 Task: In the  document investment Insert page numer 'on bottom of the page' change page color to  'Blue'Apply Page border, setting:  Shadow Style: three thin lines; Color: 'Black;' Width: 3/4 pt
Action: Mouse moved to (20, 20)
Screenshot: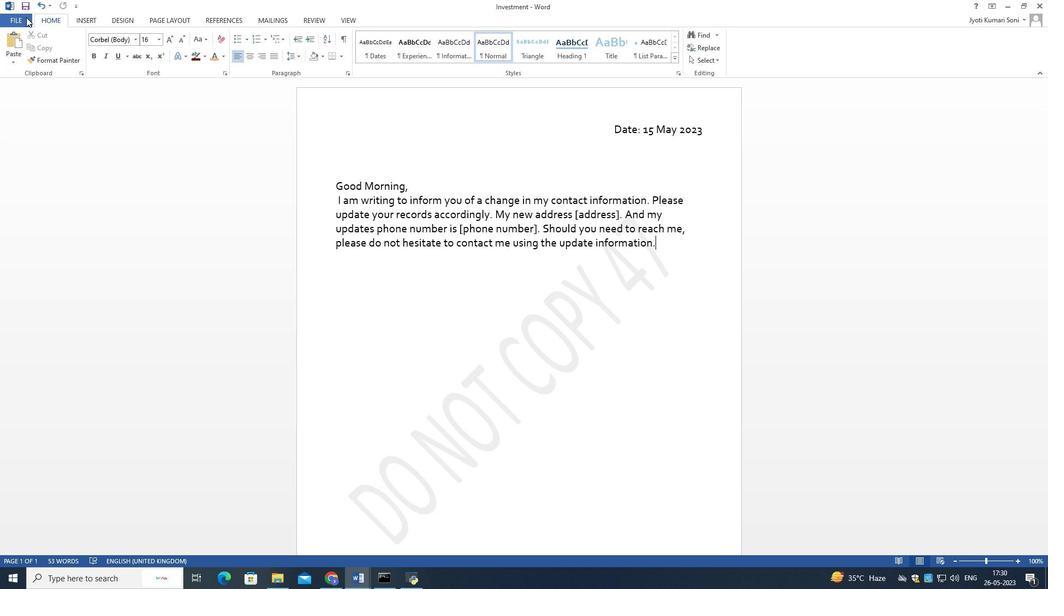 
Action: Mouse pressed left at (20, 20)
Screenshot: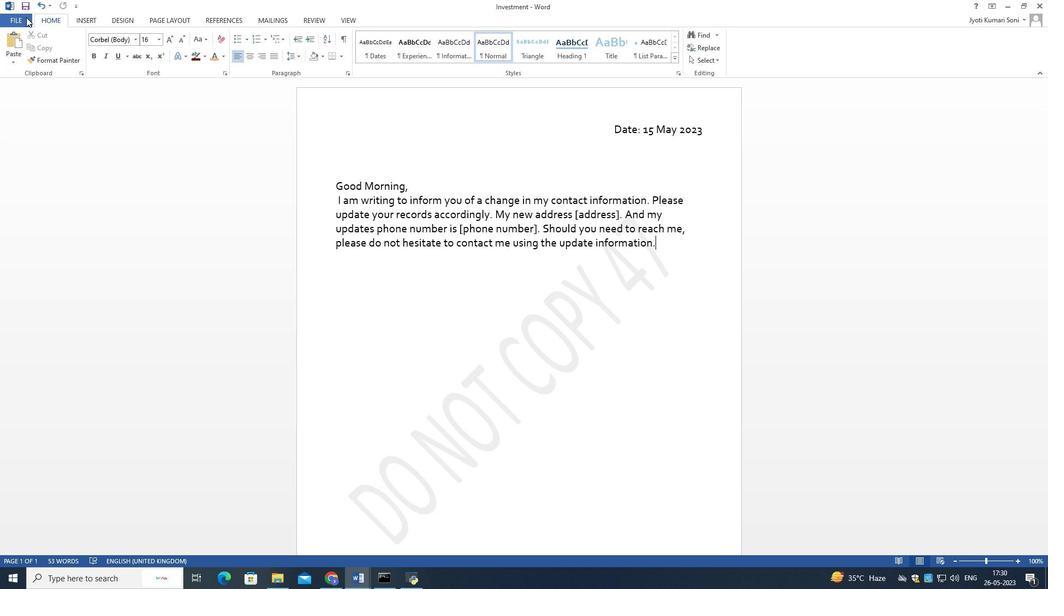 
Action: Mouse moved to (27, 94)
Screenshot: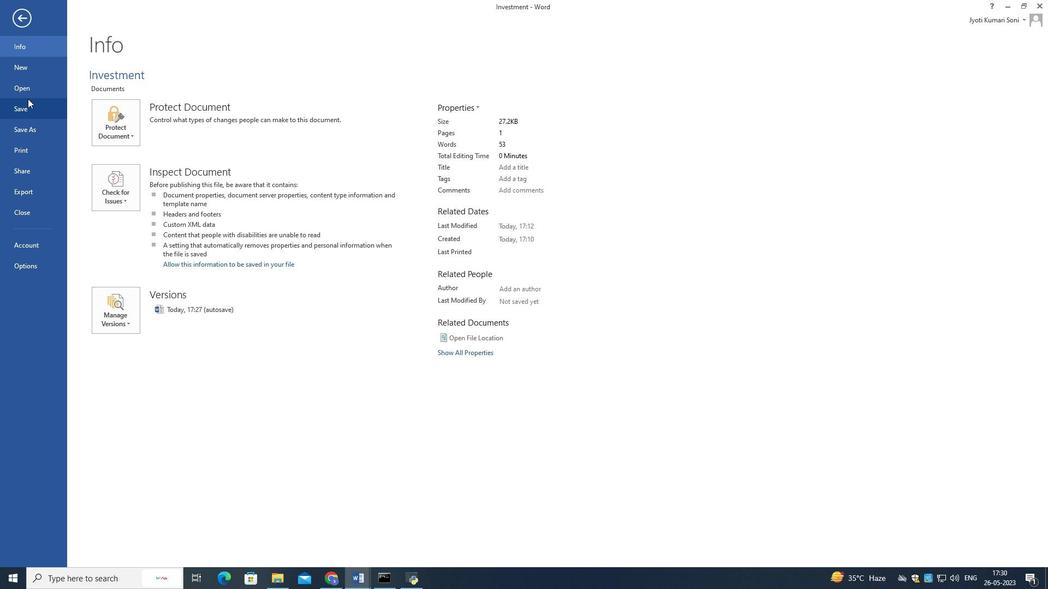 
Action: Mouse pressed left at (27, 94)
Screenshot: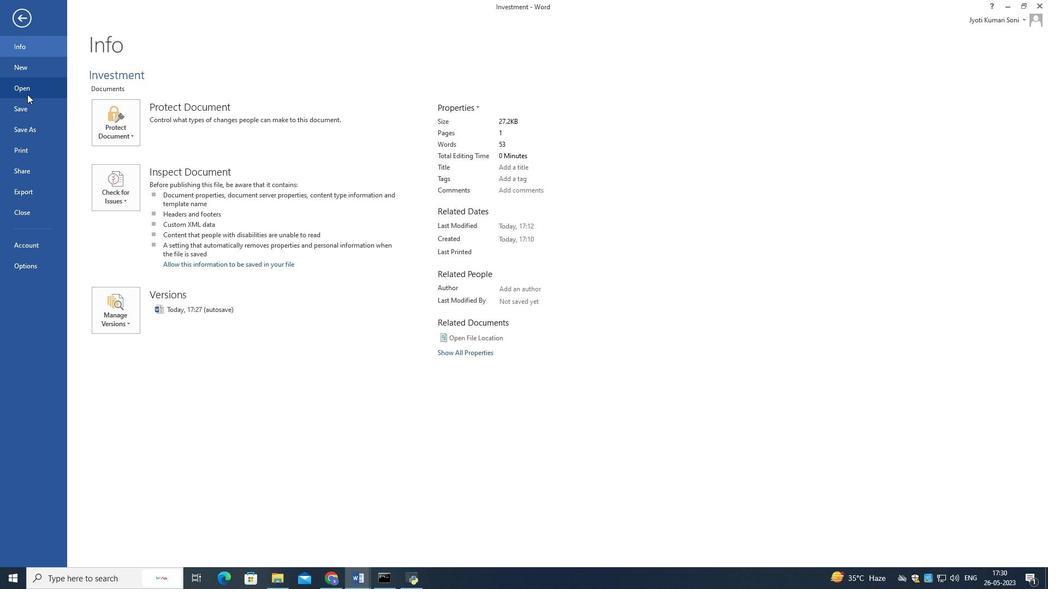 
Action: Mouse moved to (318, 95)
Screenshot: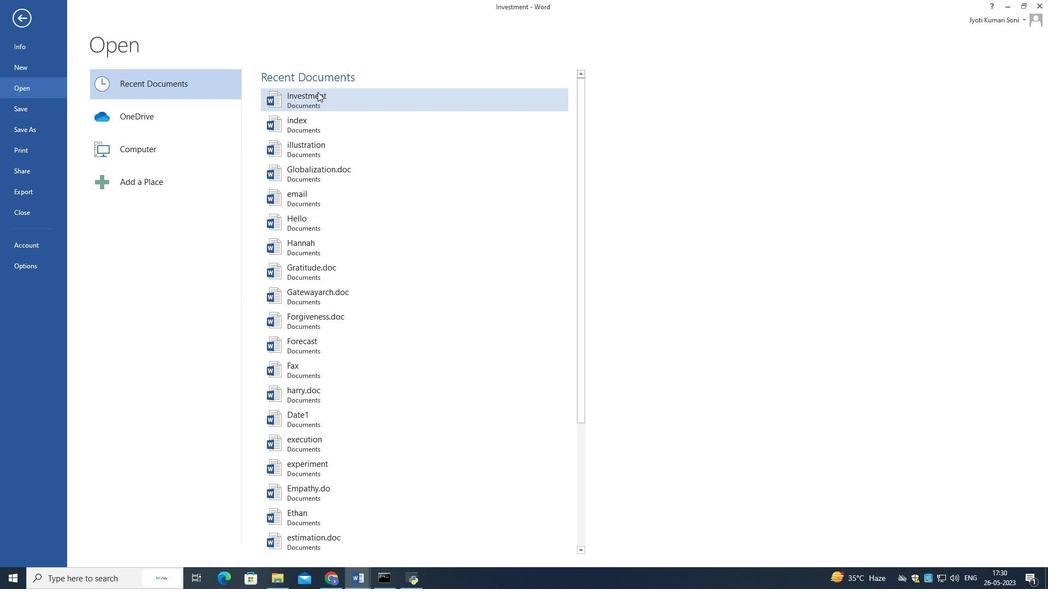 
Action: Mouse pressed left at (318, 95)
Screenshot: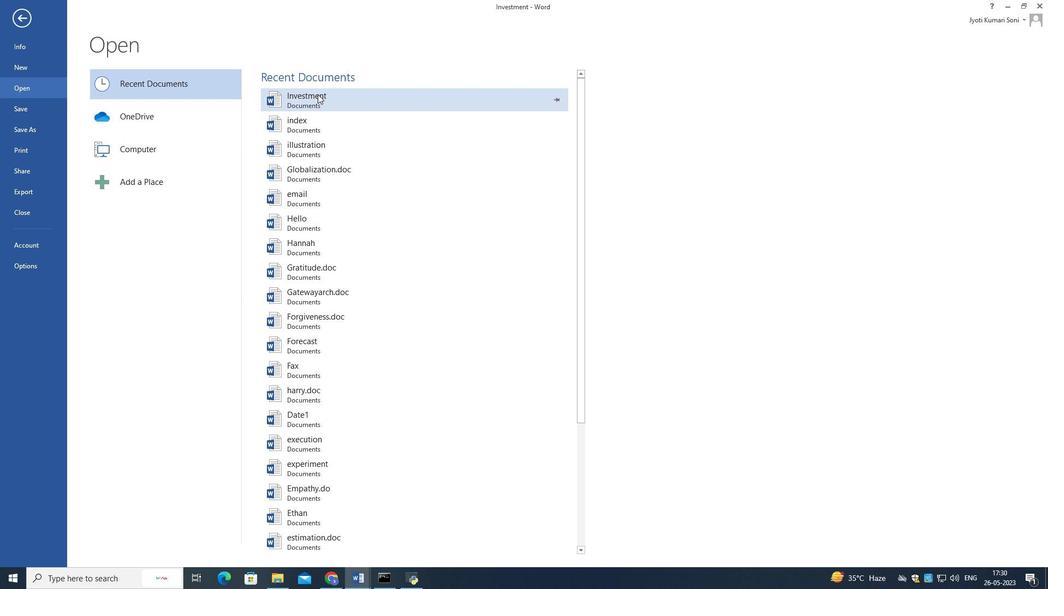 
Action: Mouse moved to (80, 17)
Screenshot: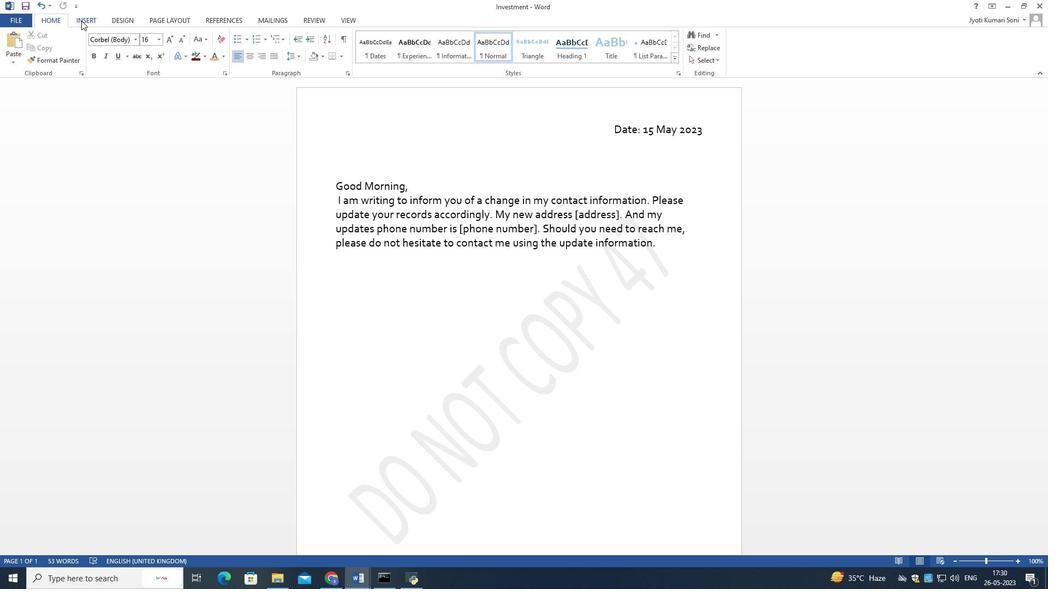 
Action: Mouse pressed left at (80, 17)
Screenshot: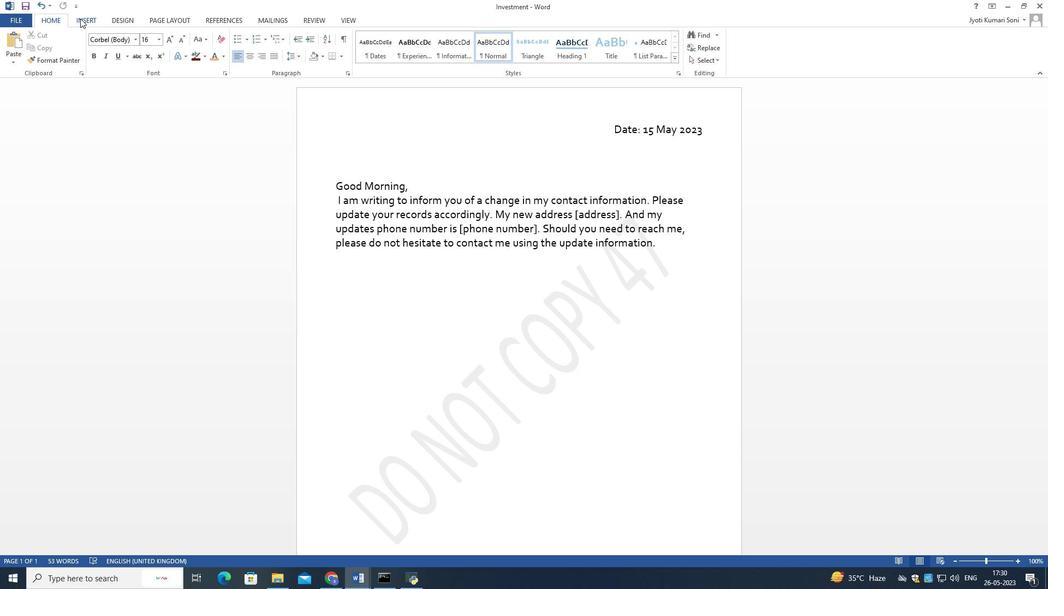 
Action: Mouse moved to (527, 59)
Screenshot: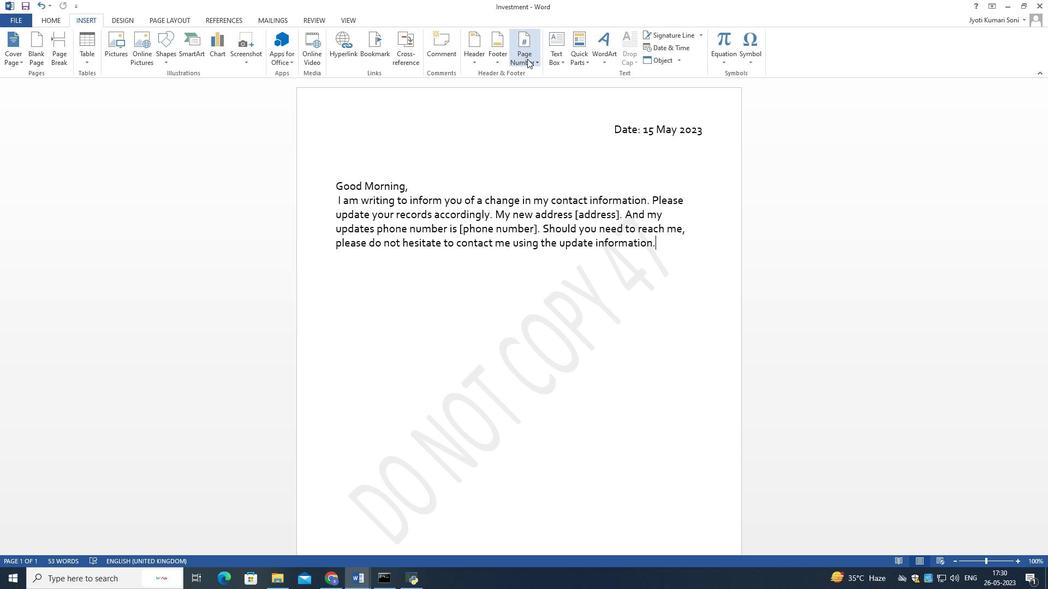 
Action: Mouse pressed left at (527, 59)
Screenshot: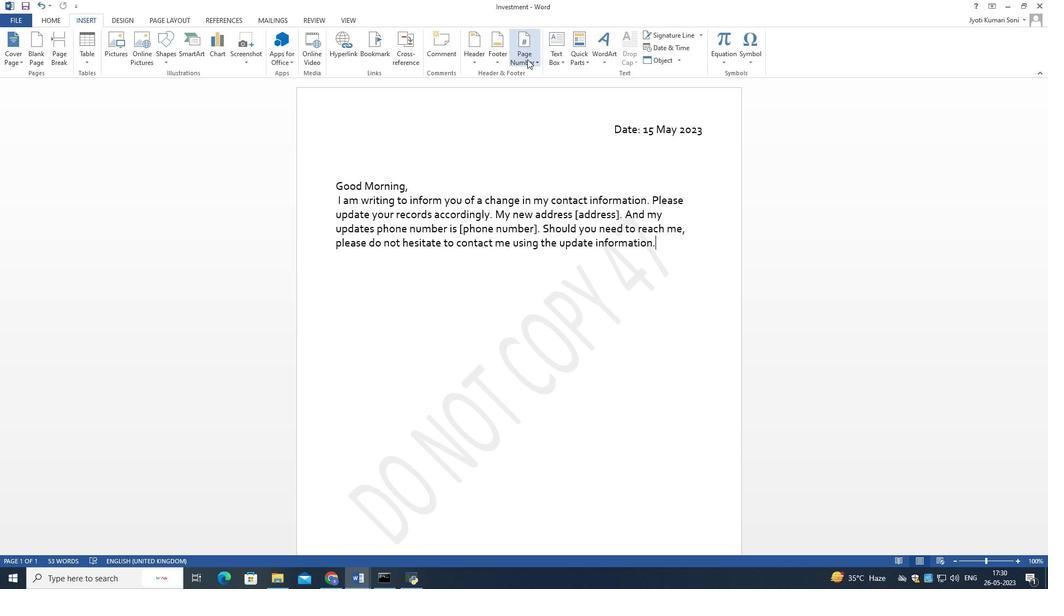 
Action: Mouse moved to (640, 111)
Screenshot: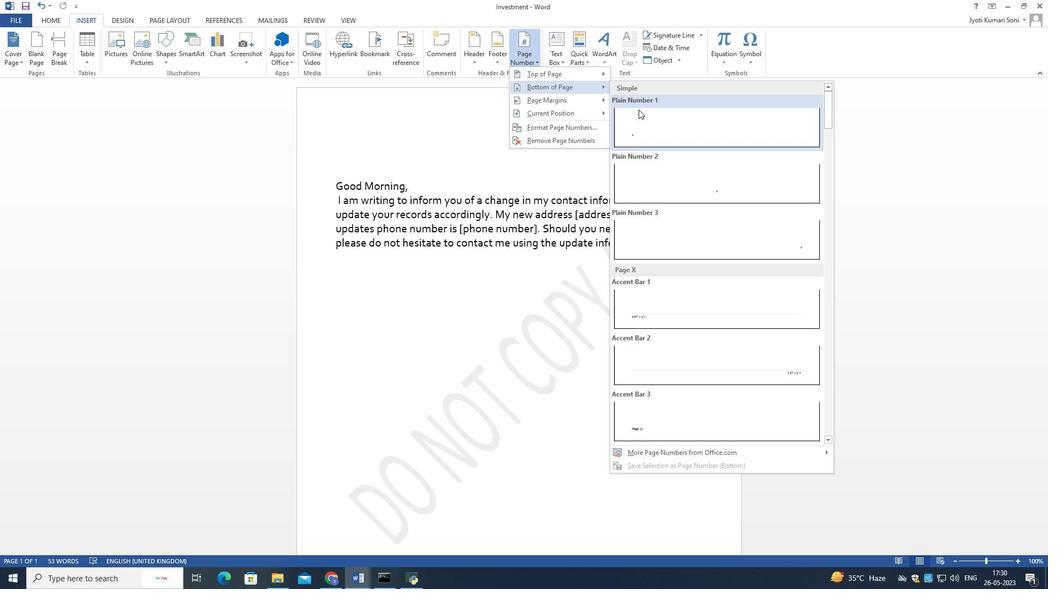 
Action: Mouse pressed left at (640, 111)
Screenshot: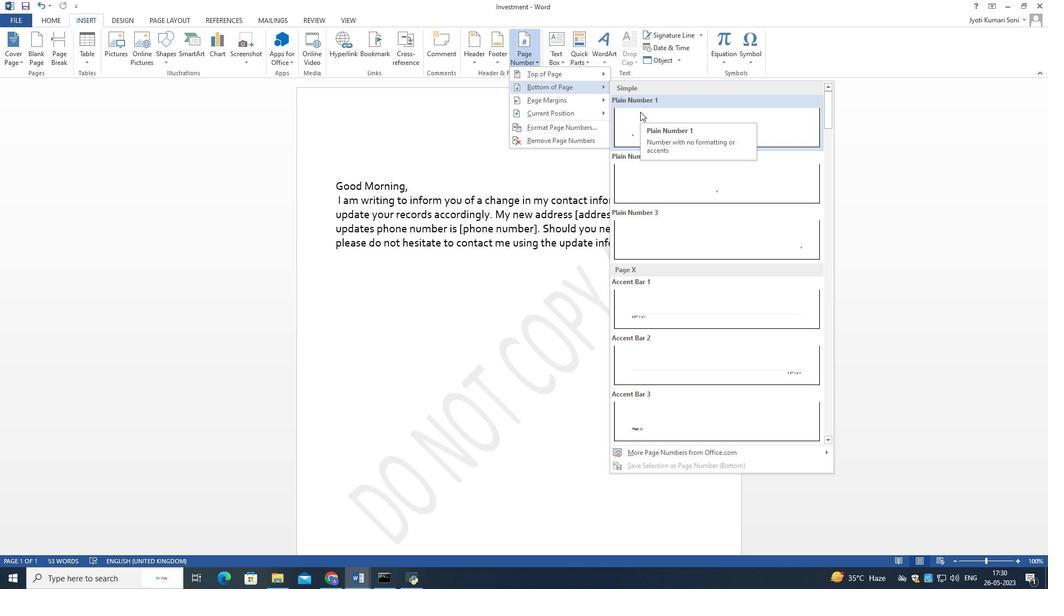 
Action: Mouse moved to (130, 19)
Screenshot: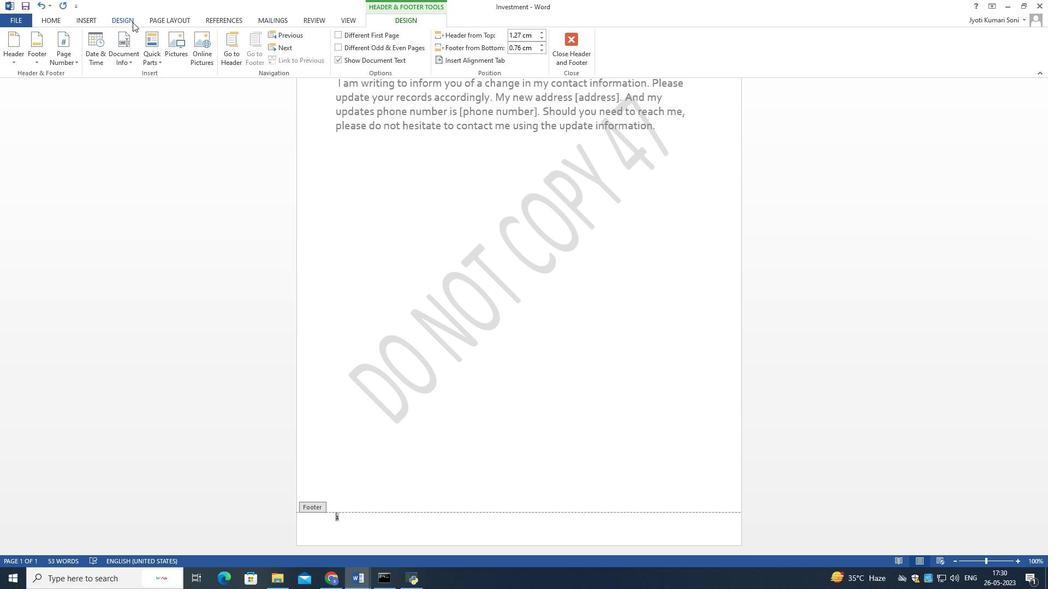 
Action: Mouse pressed left at (130, 19)
Screenshot: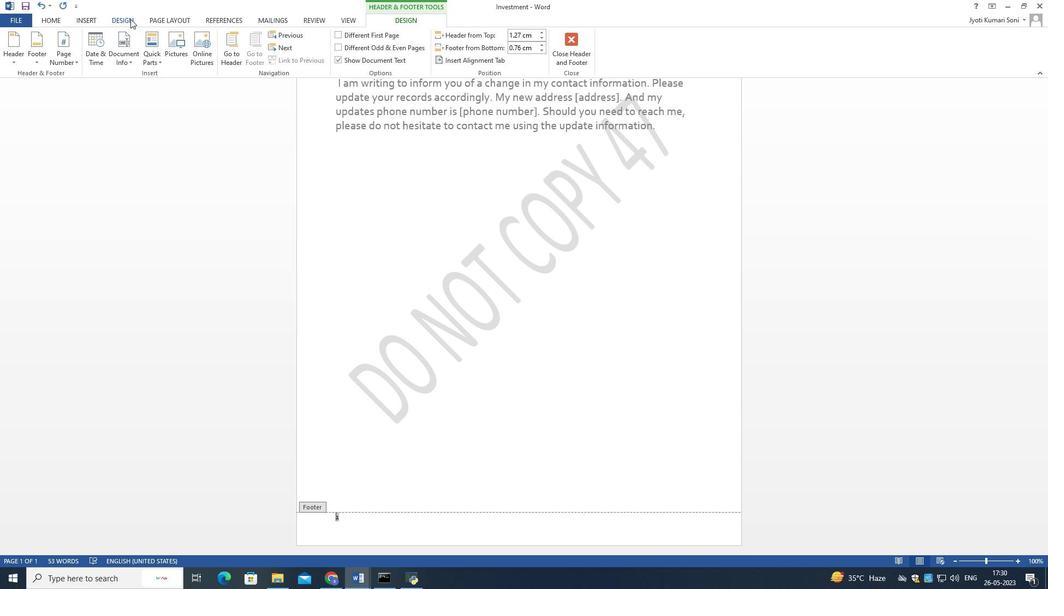 
Action: Mouse moved to (910, 57)
Screenshot: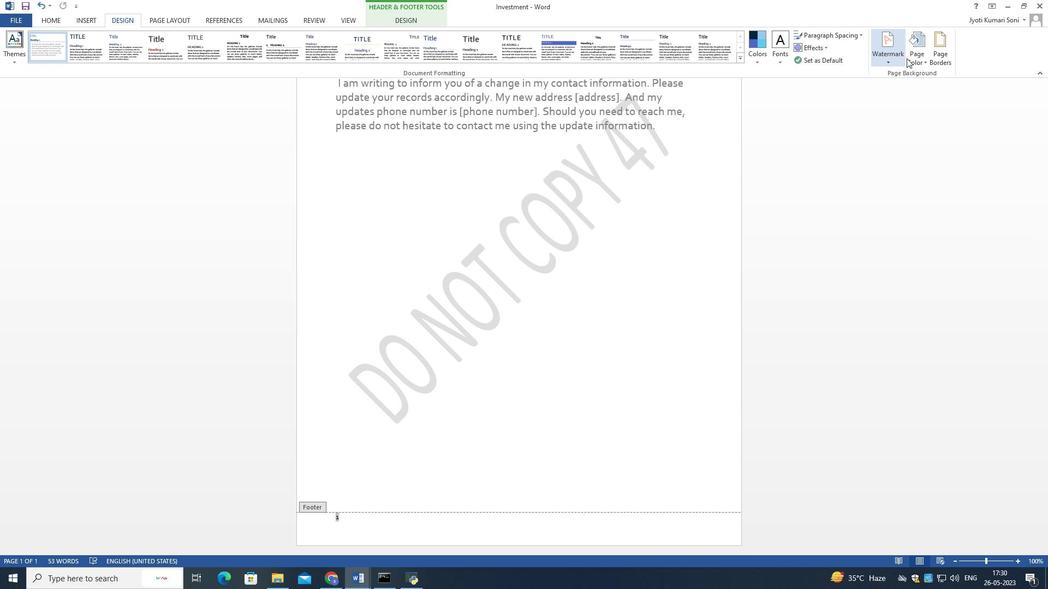 
Action: Mouse pressed left at (910, 57)
Screenshot: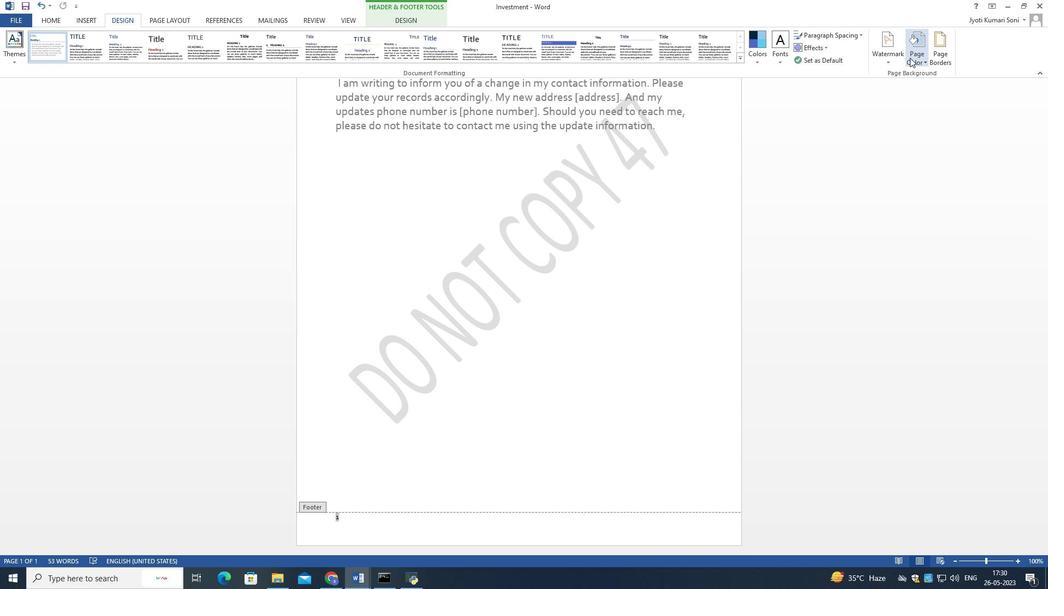 
Action: Mouse moved to (939, 110)
Screenshot: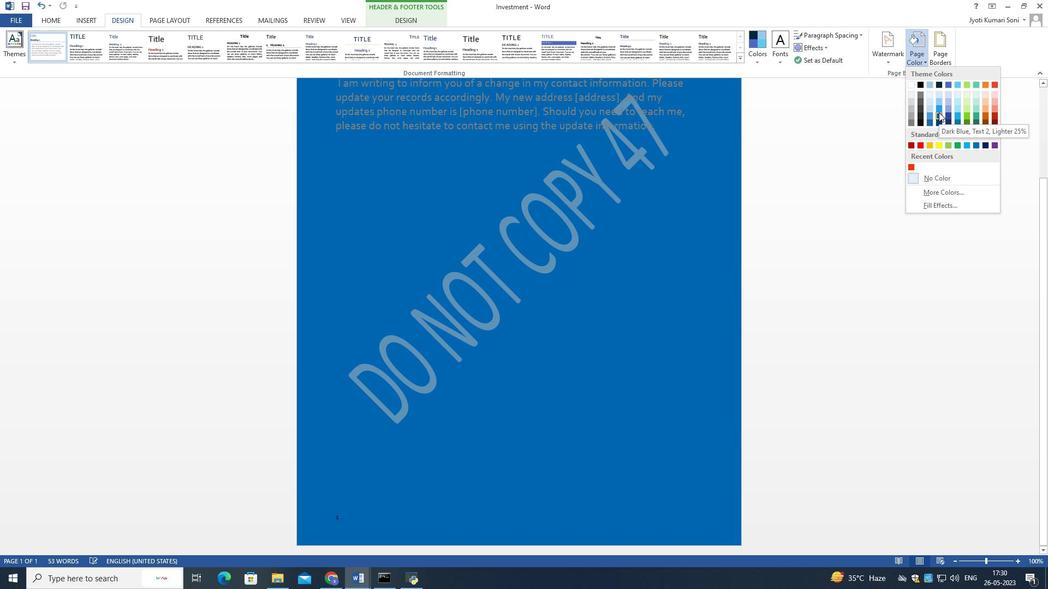 
Action: Mouse pressed left at (939, 110)
Screenshot: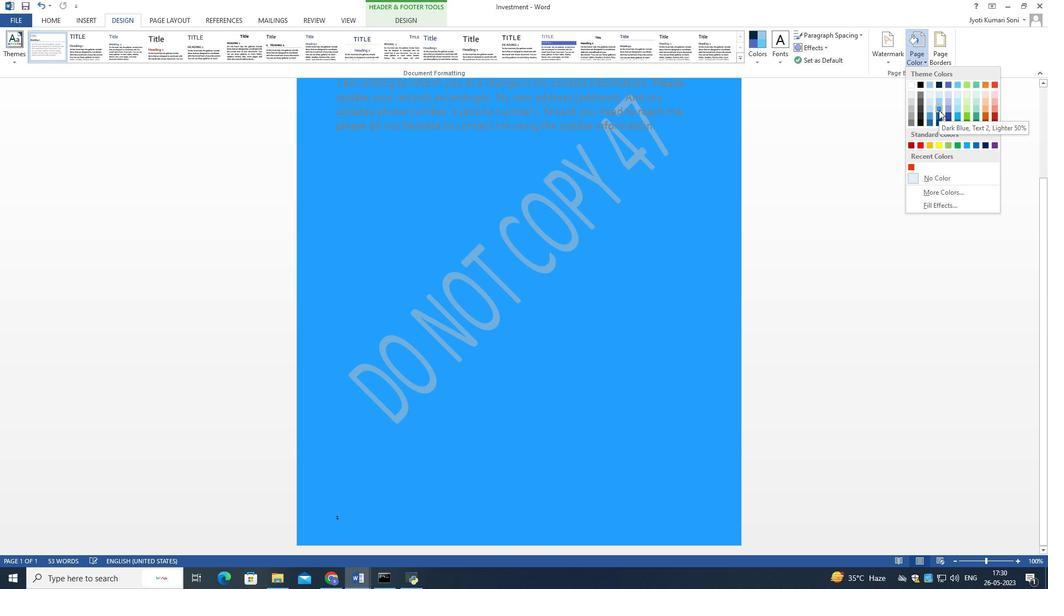 
Action: Mouse moved to (94, 16)
Screenshot: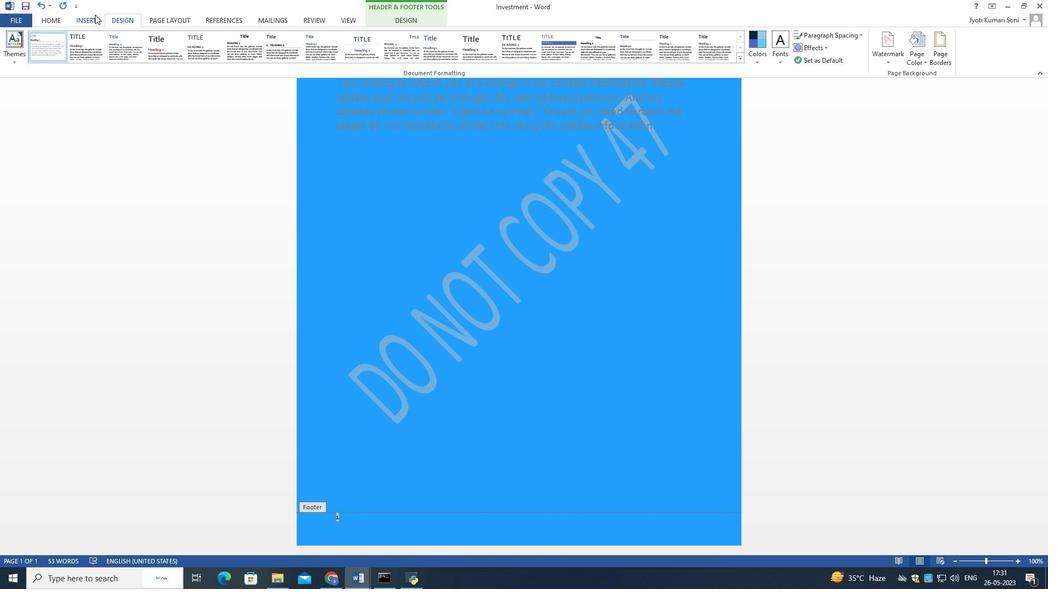 
Action: Mouse pressed left at (94, 16)
Screenshot: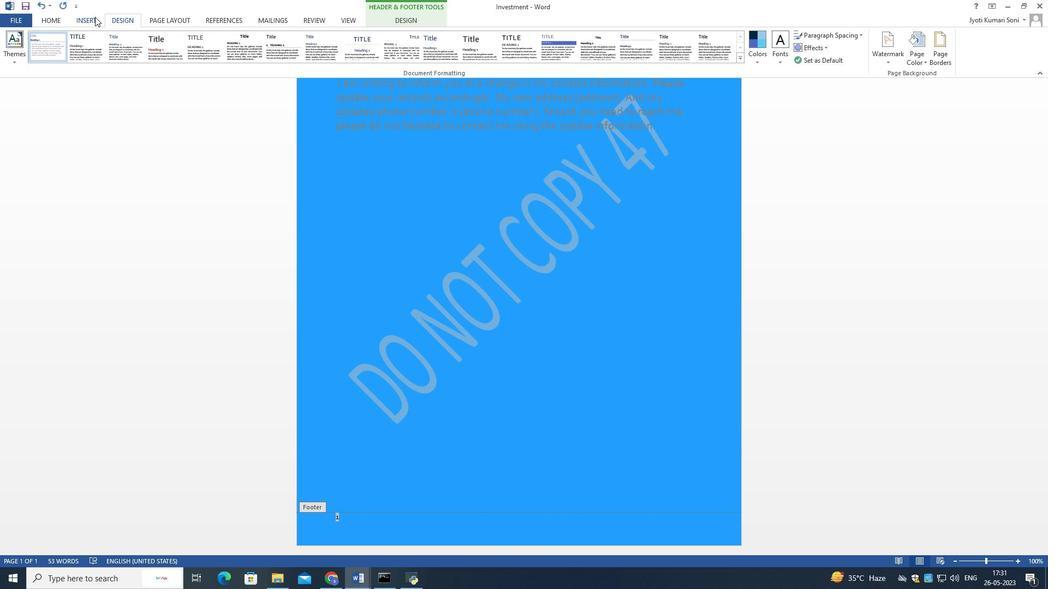 
Action: Mouse moved to (60, 18)
Screenshot: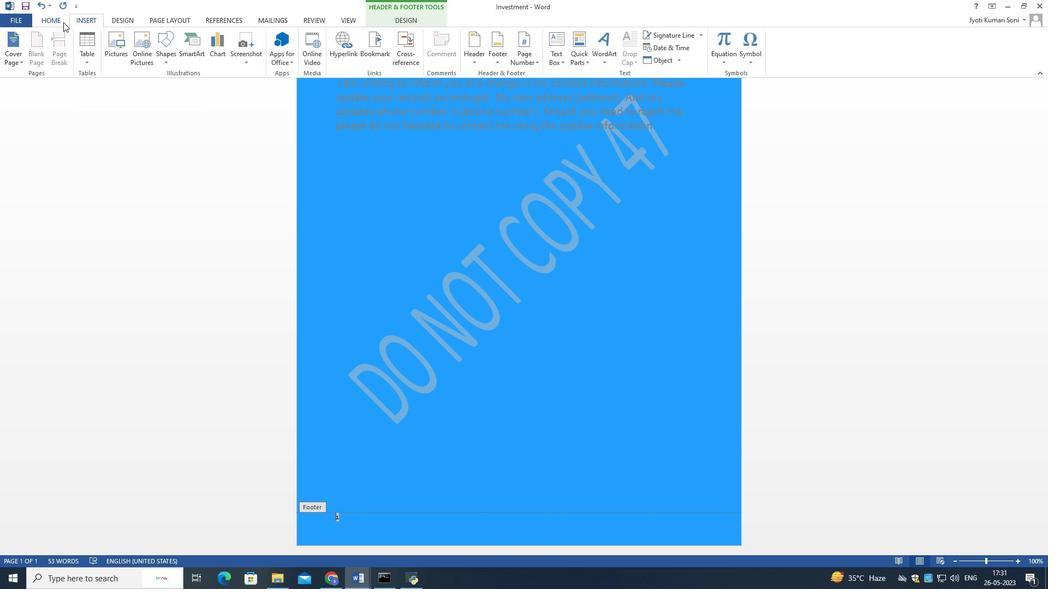
Action: Mouse pressed left at (60, 18)
Screenshot: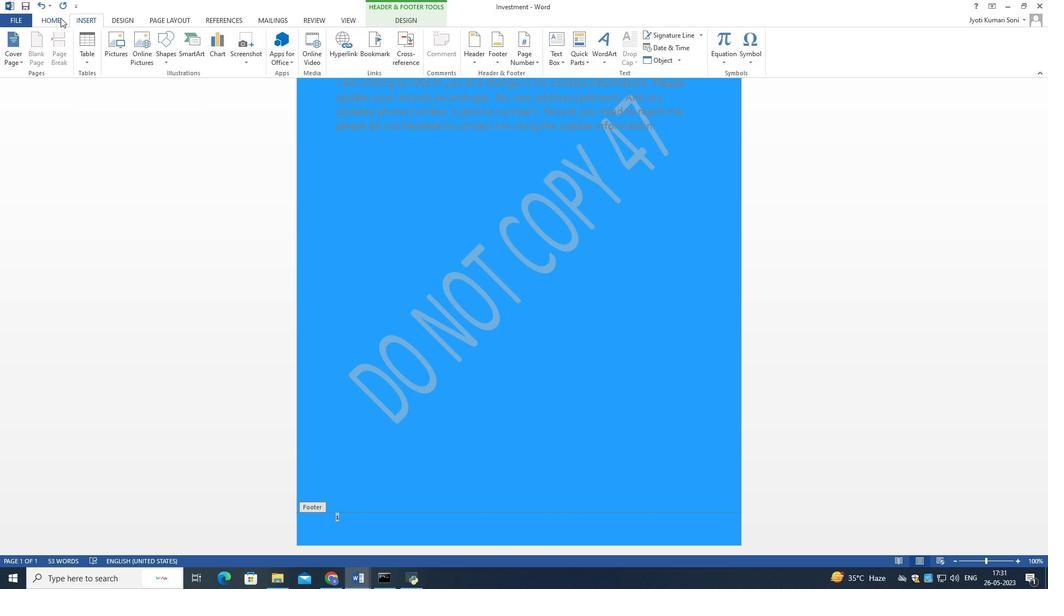 
Action: Mouse moved to (342, 55)
Screenshot: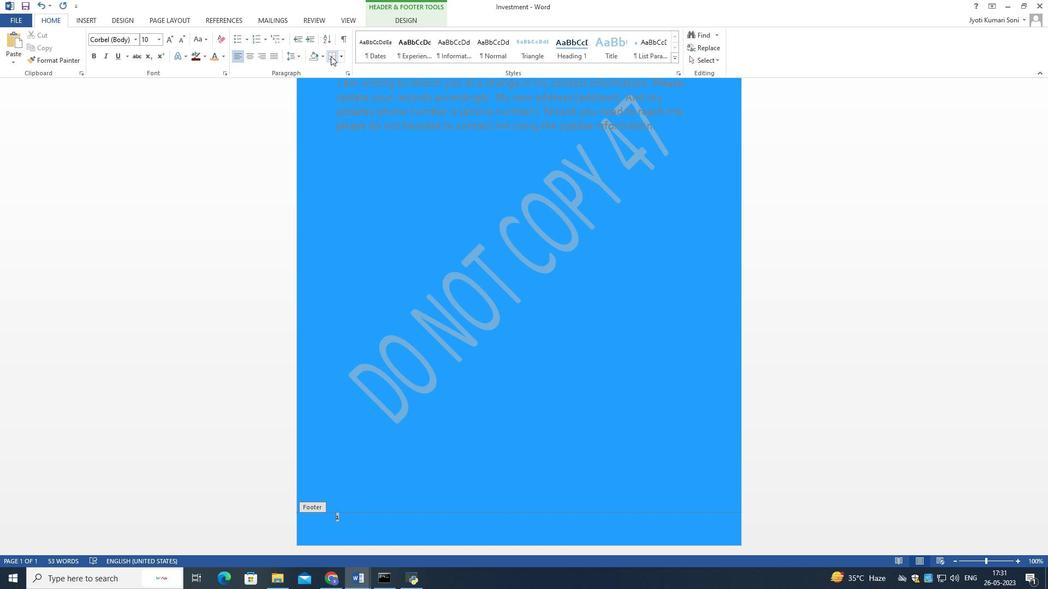 
Action: Mouse pressed left at (342, 55)
Screenshot: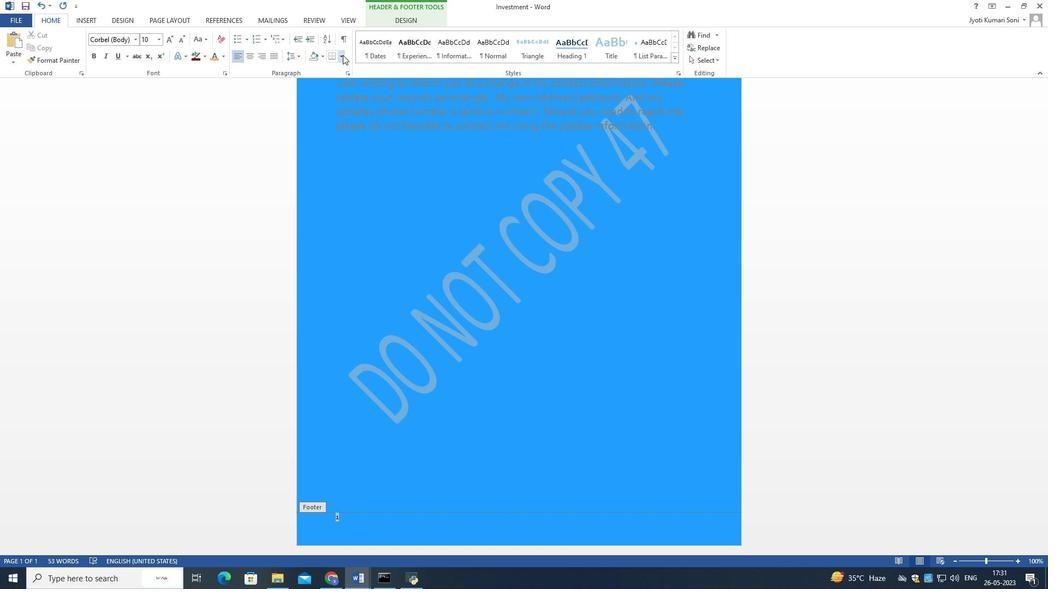 
Action: Mouse moved to (367, 264)
Screenshot: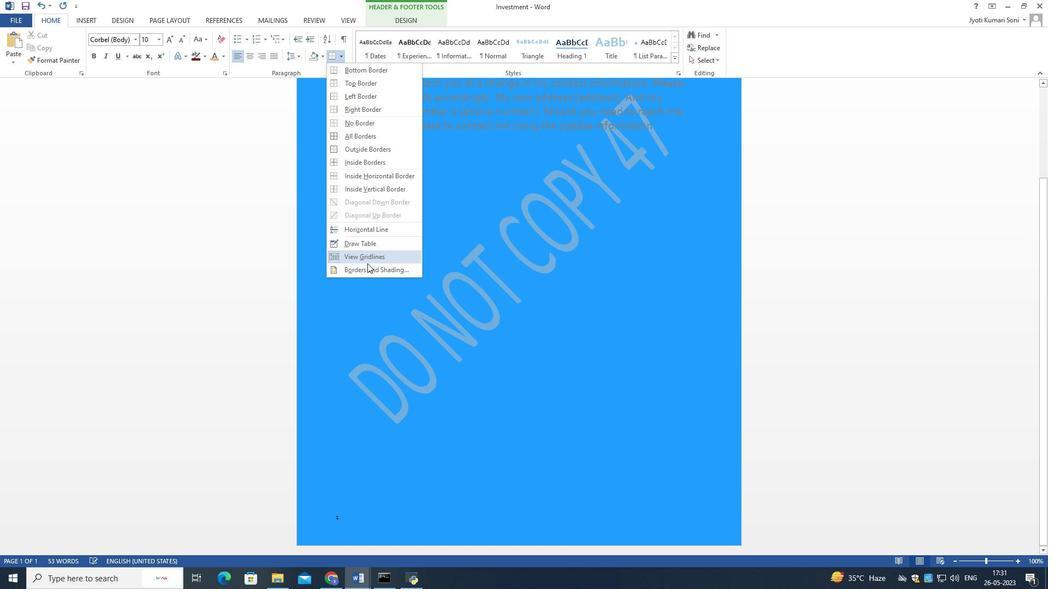 
Action: Mouse pressed left at (367, 264)
Screenshot: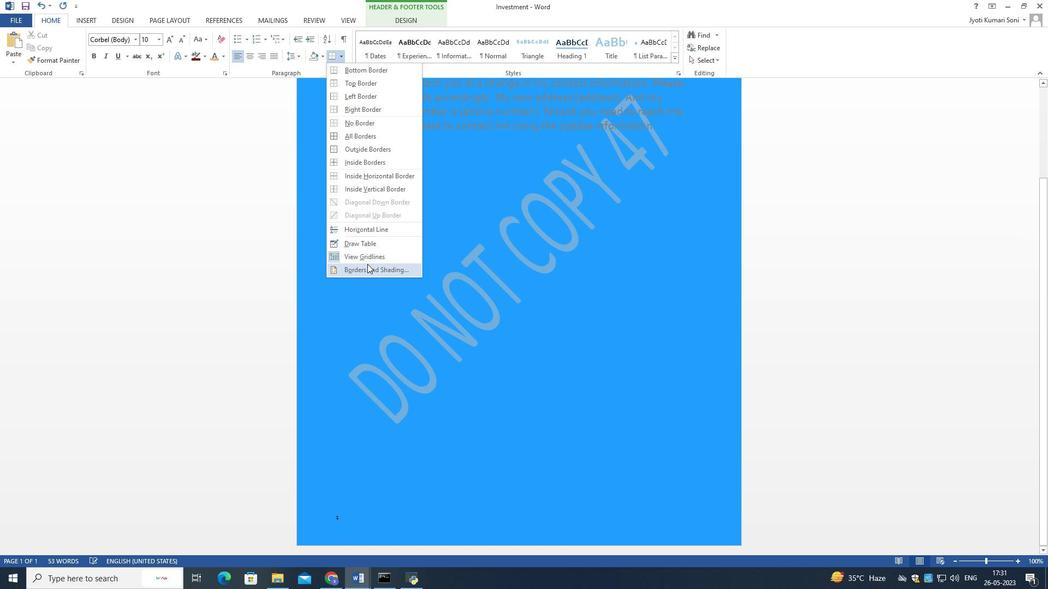 
Action: Mouse moved to (394, 245)
Screenshot: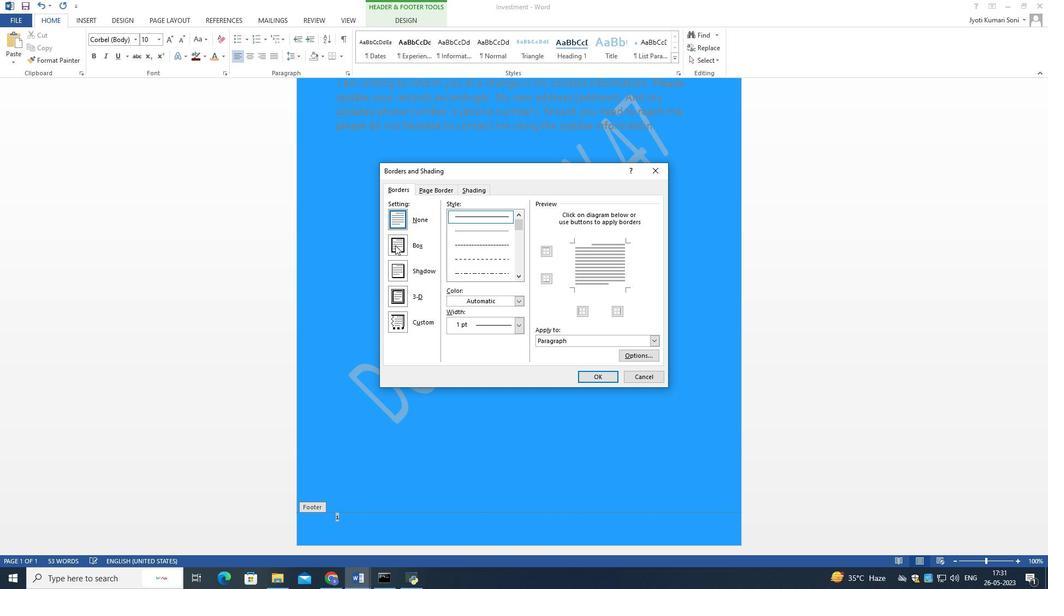 
Action: Mouse pressed left at (394, 245)
Screenshot: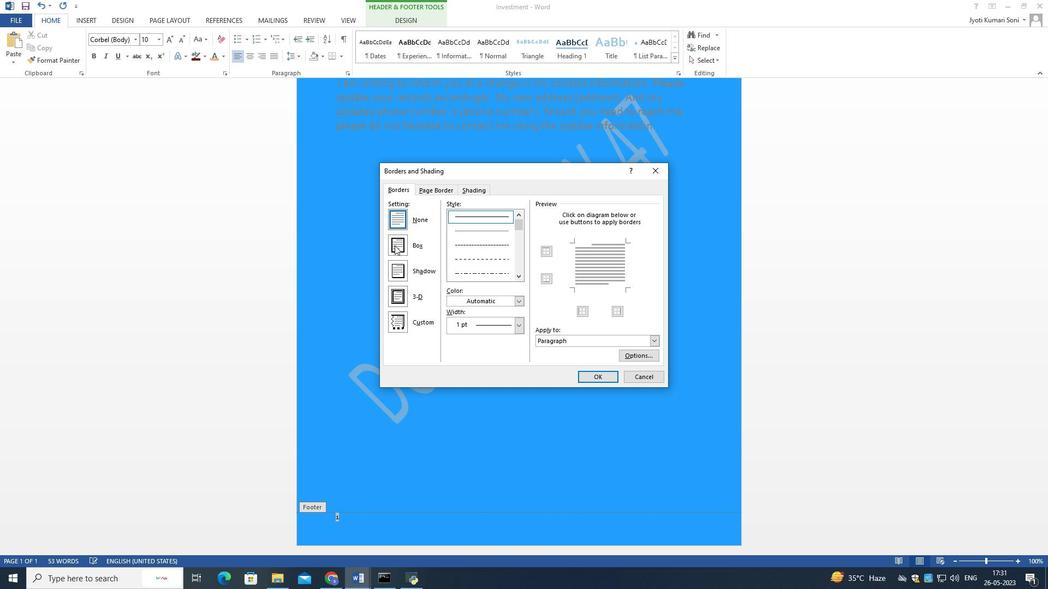 
Action: Mouse moved to (519, 227)
Screenshot: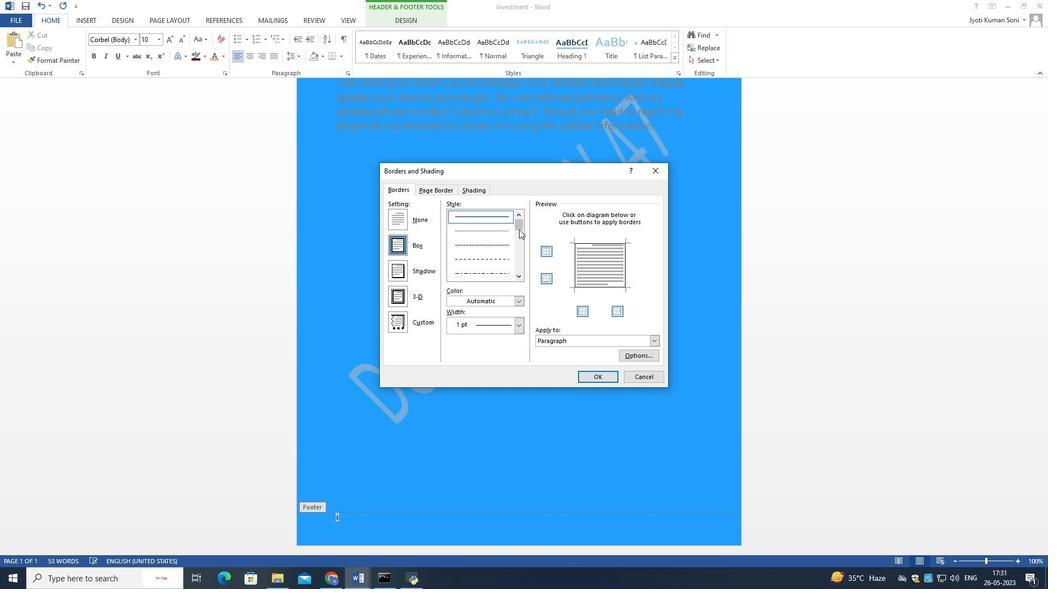 
Action: Mouse pressed left at (519, 227)
Screenshot: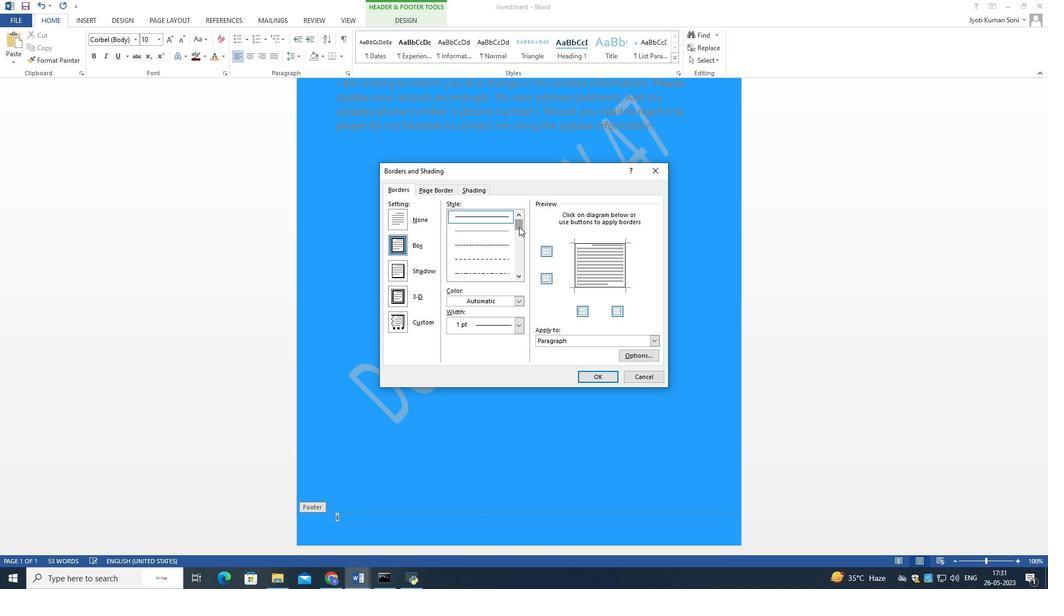 
Action: Mouse moved to (491, 245)
Screenshot: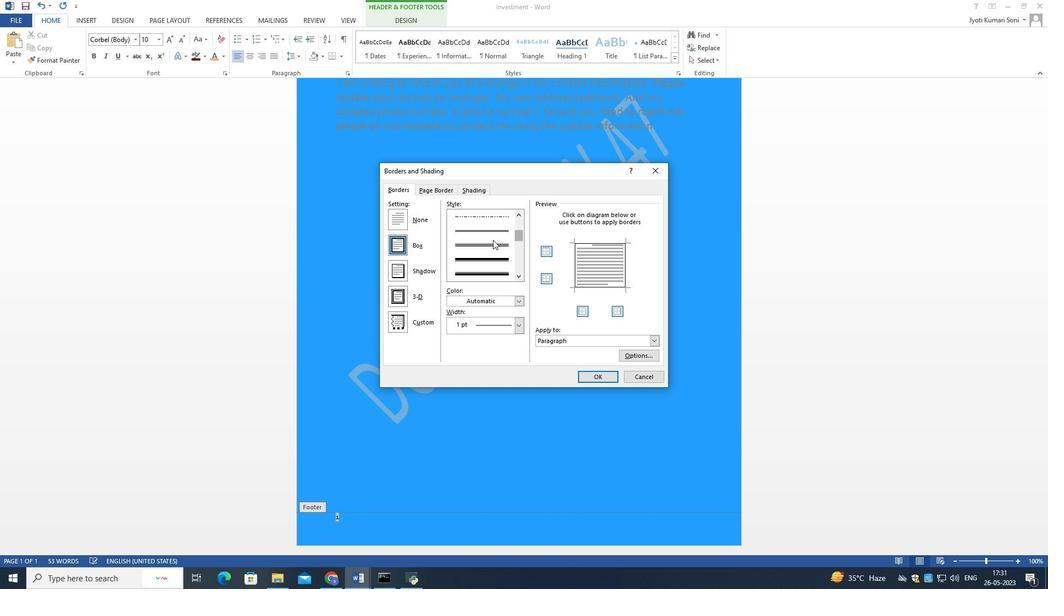 
Action: Mouse pressed left at (491, 245)
Screenshot: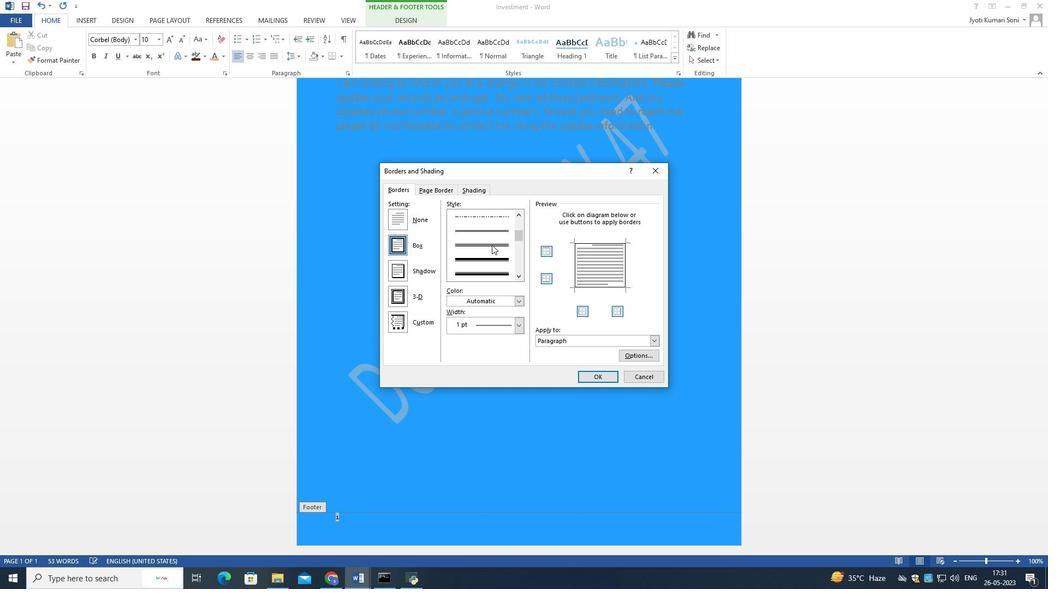 
Action: Mouse moved to (519, 298)
Screenshot: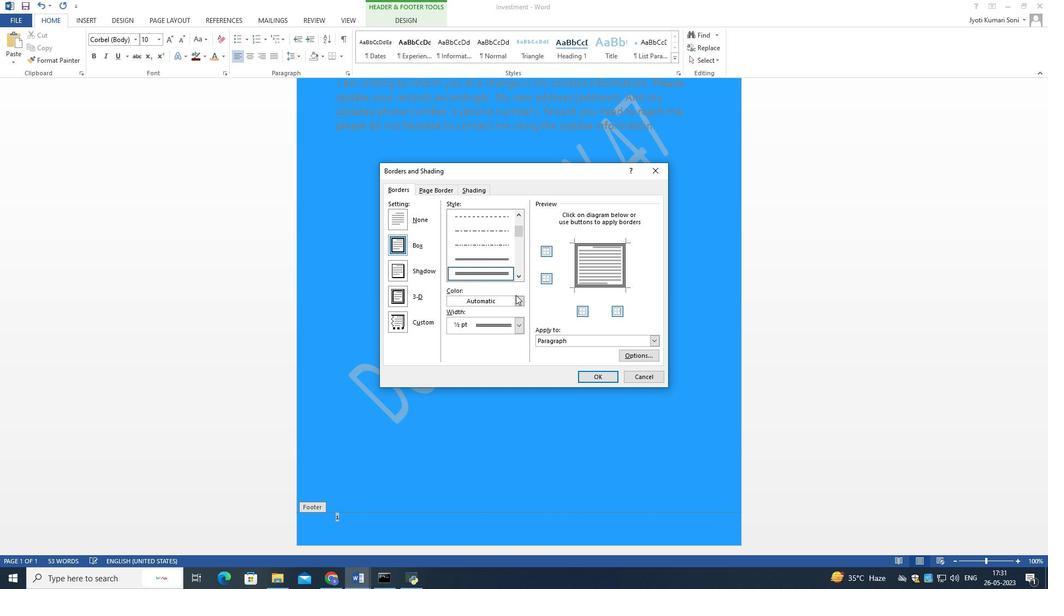 
Action: Mouse pressed left at (519, 298)
Screenshot: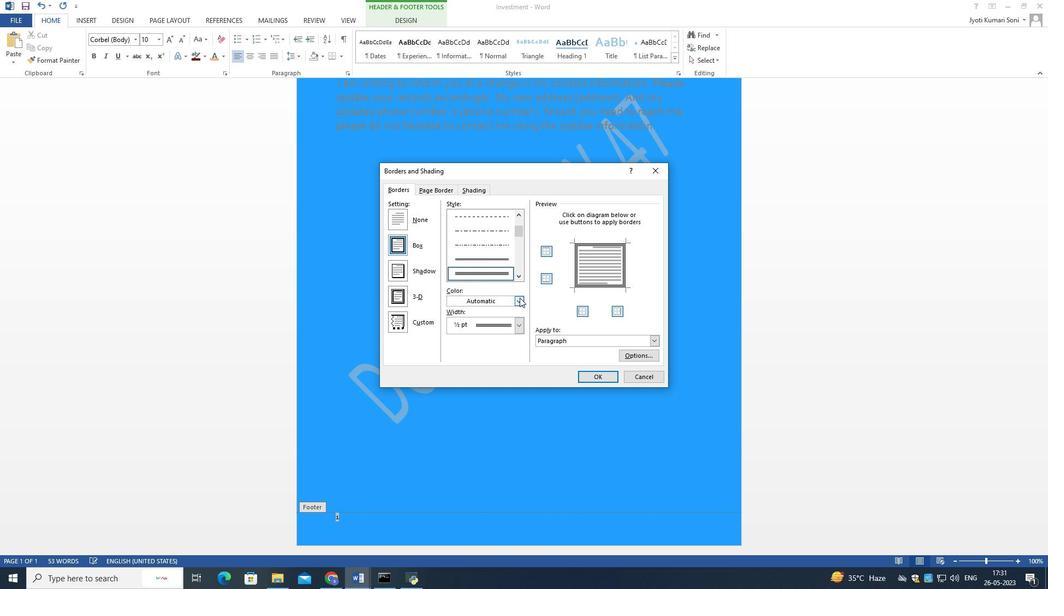 
Action: Mouse moved to (461, 338)
Screenshot: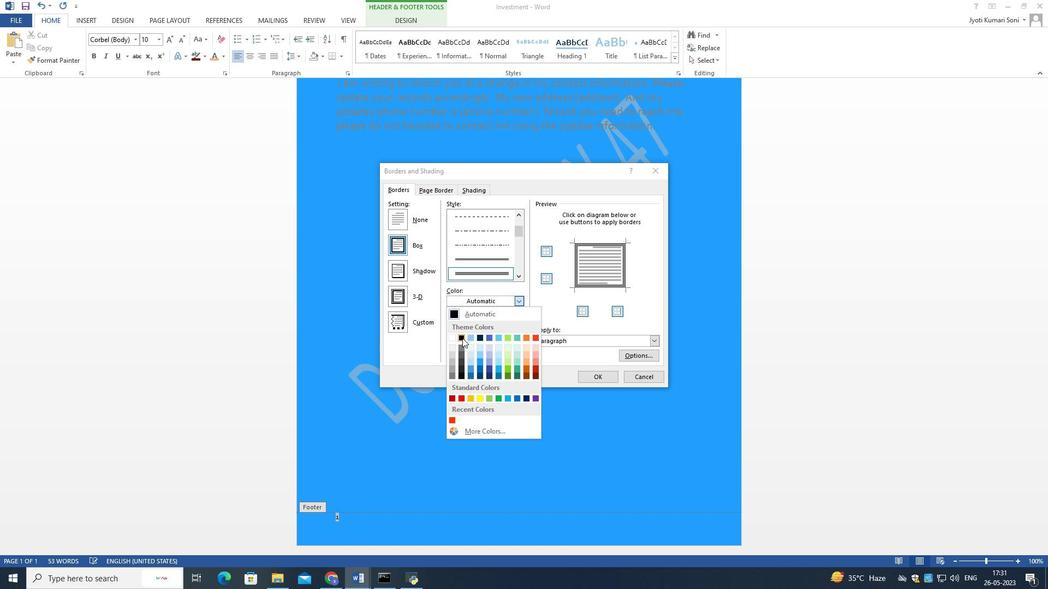 
Action: Mouse pressed left at (461, 338)
Screenshot: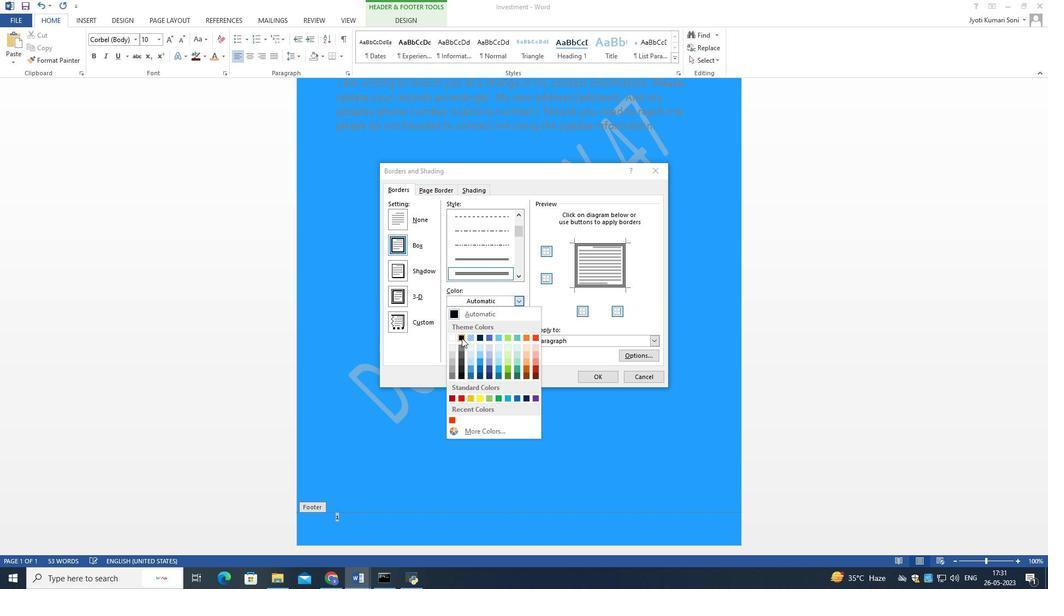 
Action: Mouse moved to (520, 327)
Screenshot: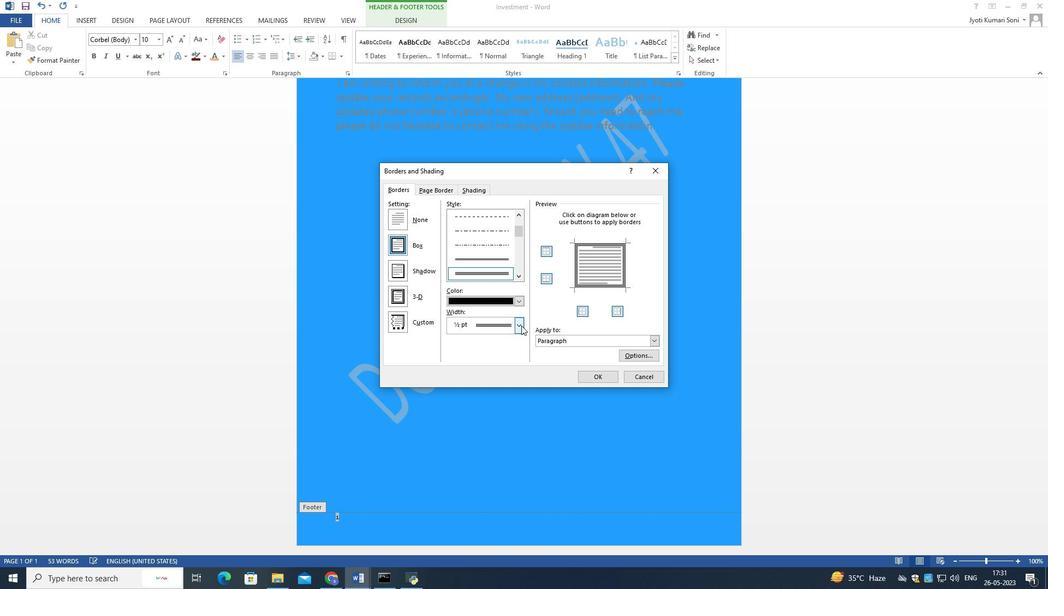 
Action: Mouse pressed left at (520, 327)
Screenshot: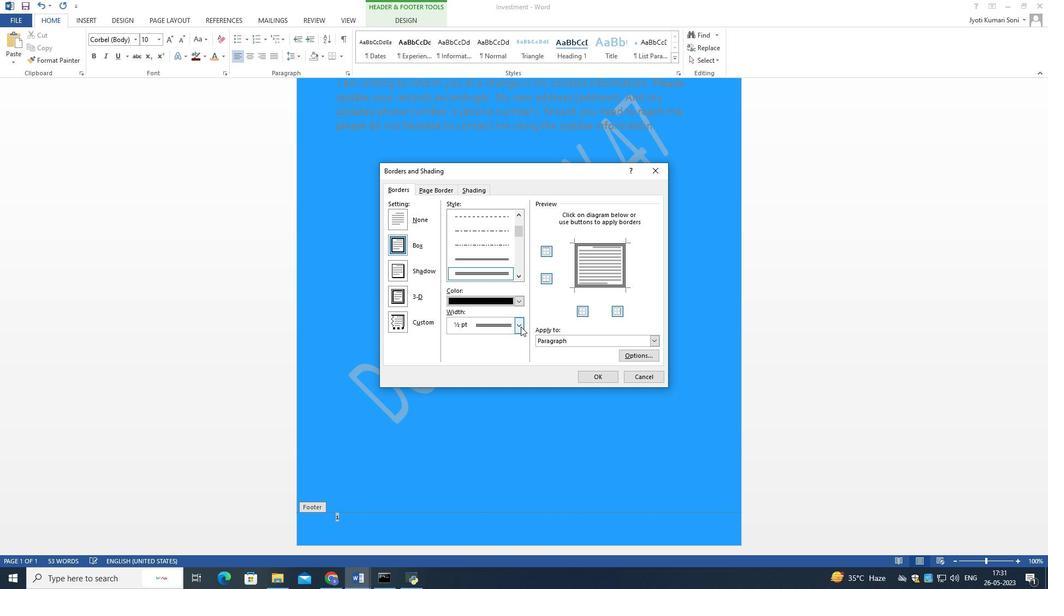 
Action: Mouse moved to (491, 373)
Screenshot: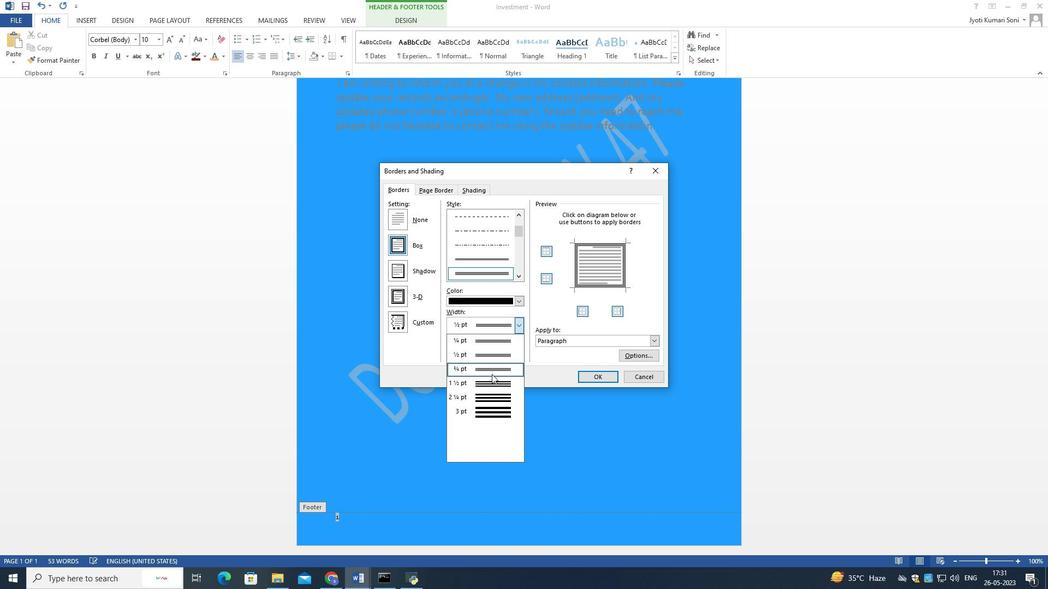 
Action: Mouse pressed left at (491, 373)
Screenshot: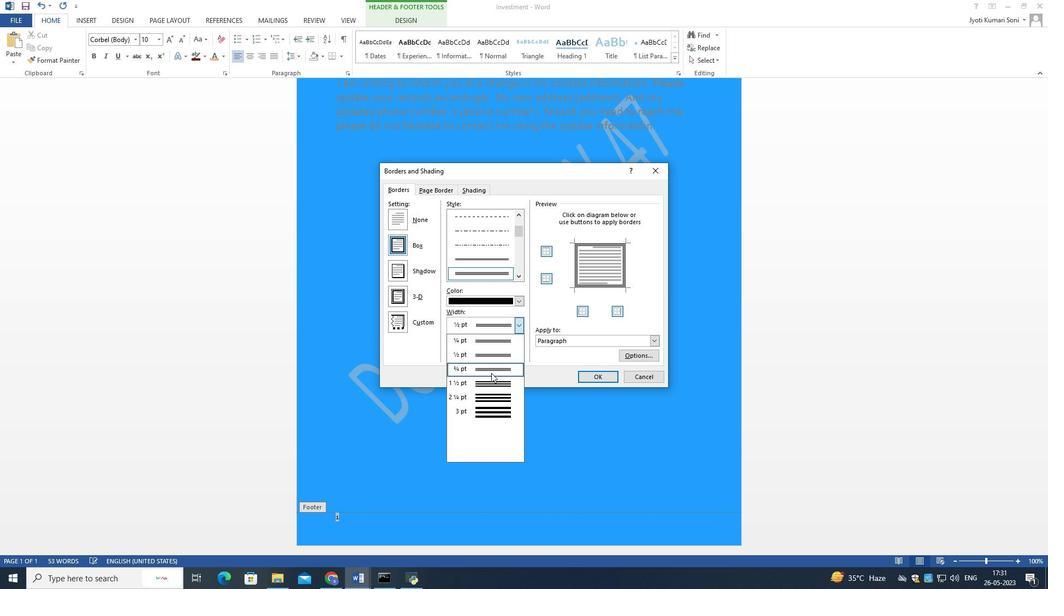 
Action: Mouse moved to (402, 325)
Screenshot: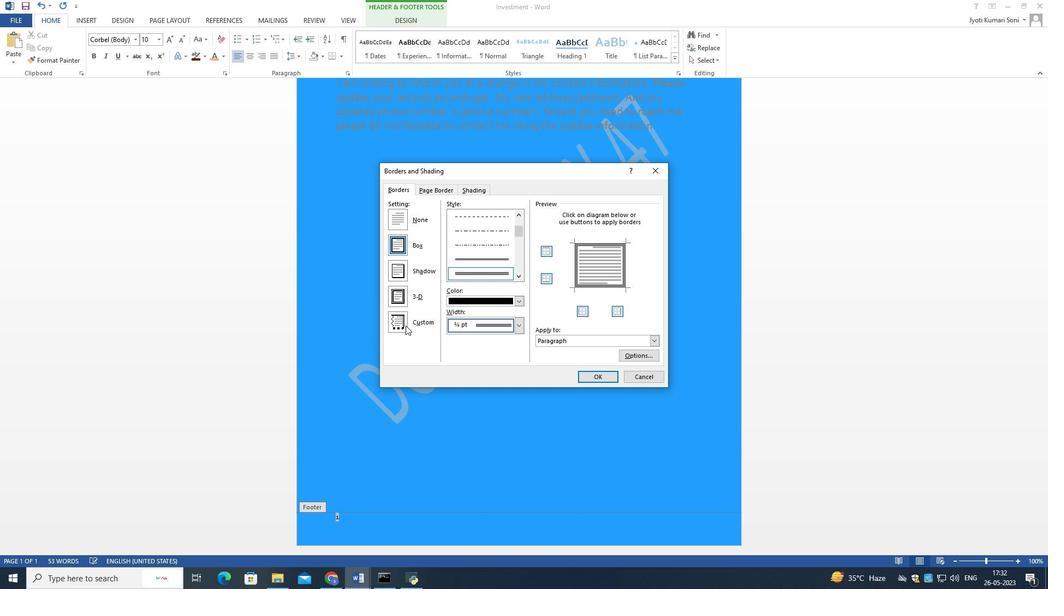 
Action: Mouse pressed left at (402, 325)
Screenshot: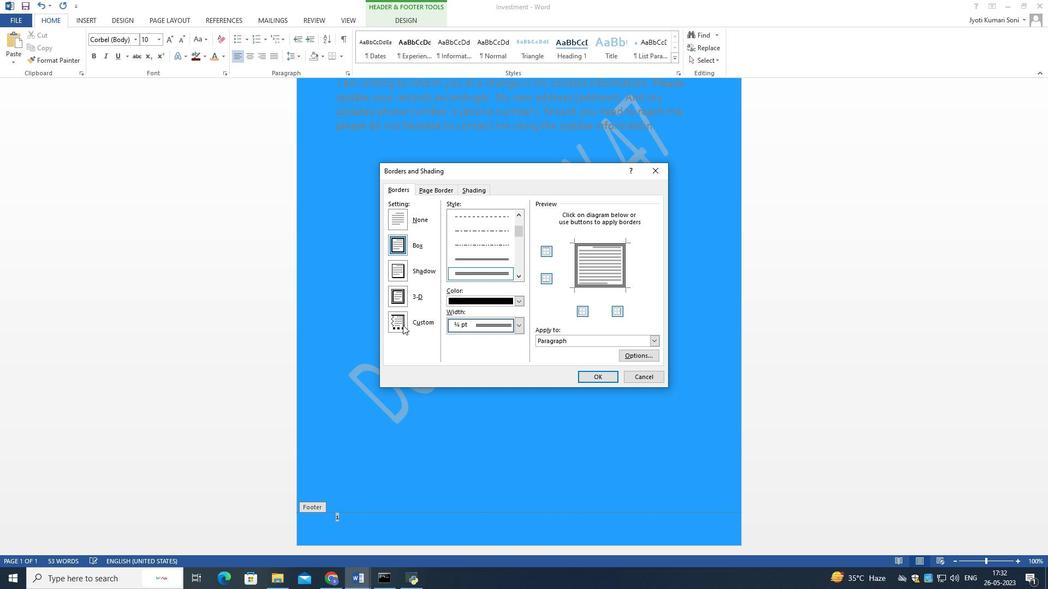 
Action: Mouse moved to (395, 292)
Screenshot: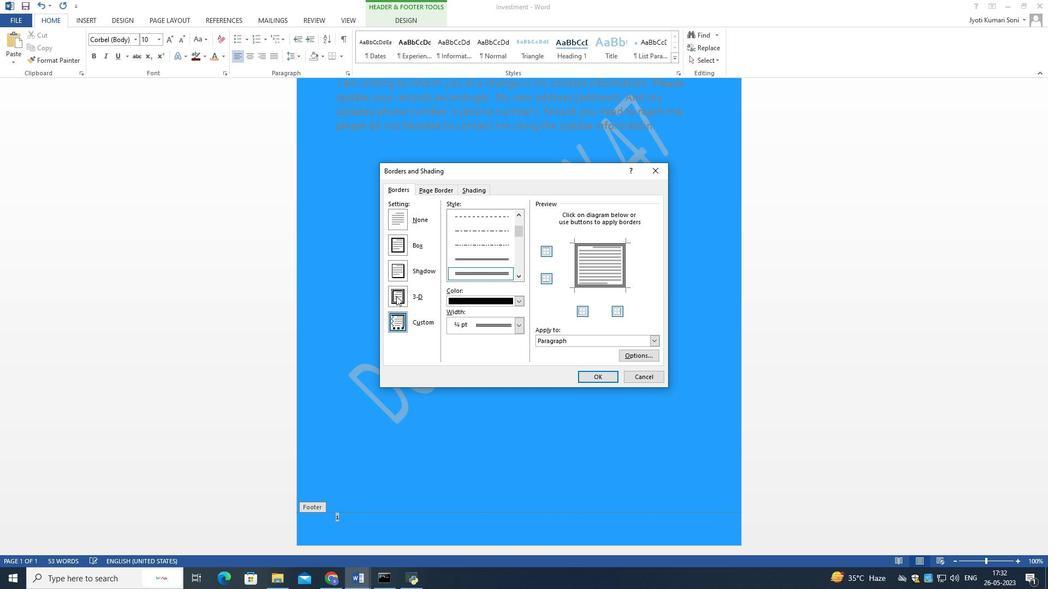 
Action: Mouse pressed left at (395, 292)
Screenshot: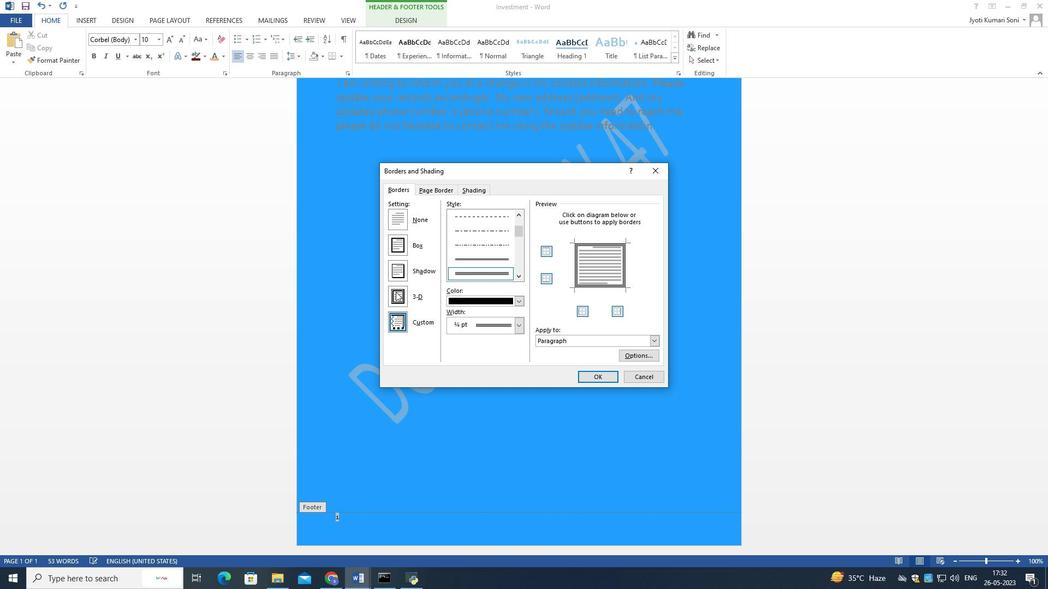 
Action: Mouse moved to (395, 267)
Screenshot: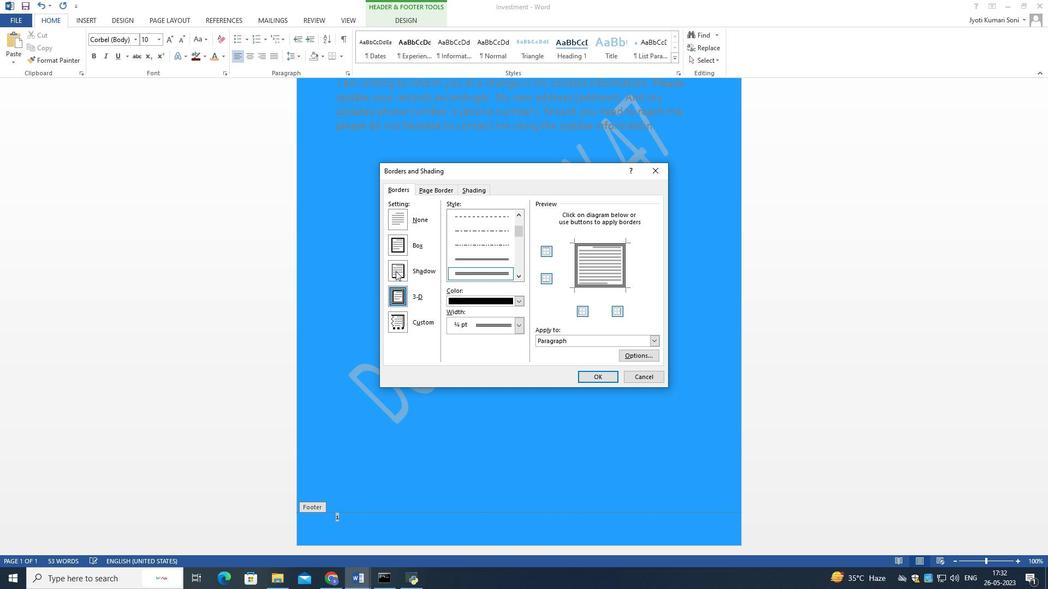 
Action: Mouse pressed left at (395, 267)
Screenshot: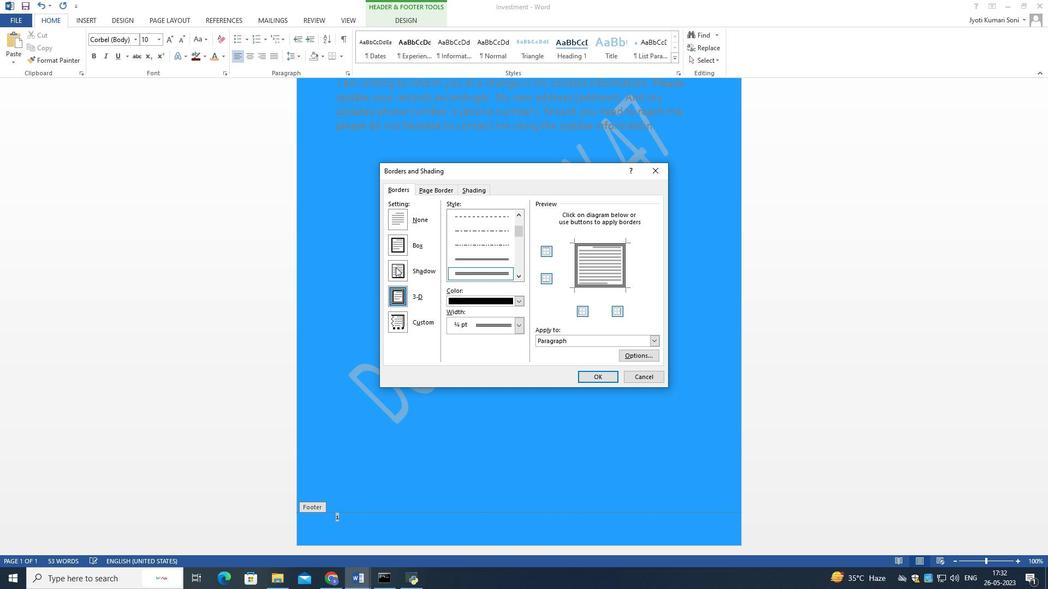 
Action: Mouse moved to (404, 296)
Screenshot: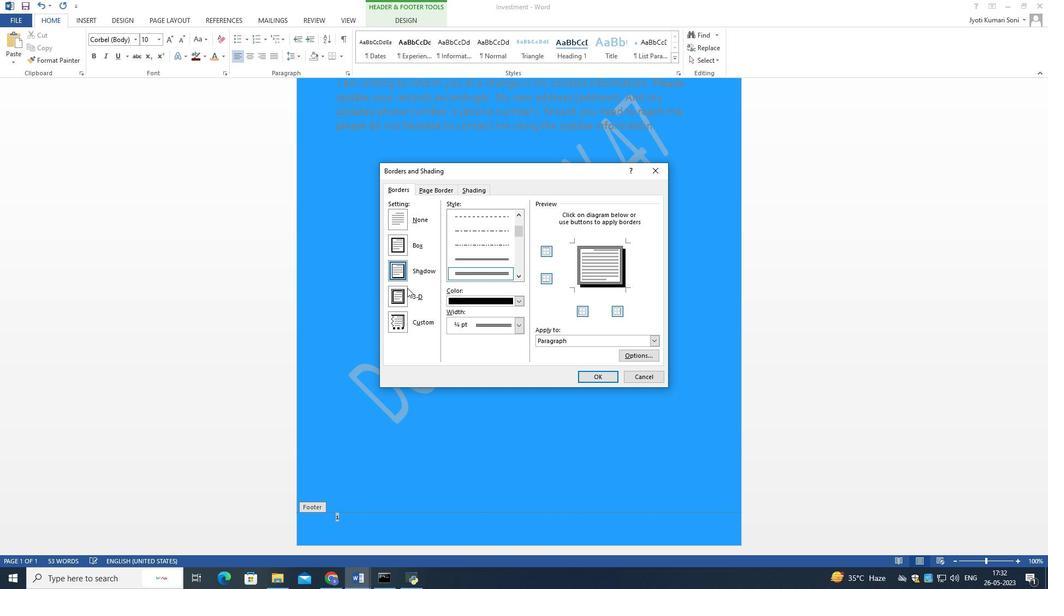 
Action: Mouse pressed left at (404, 296)
Screenshot: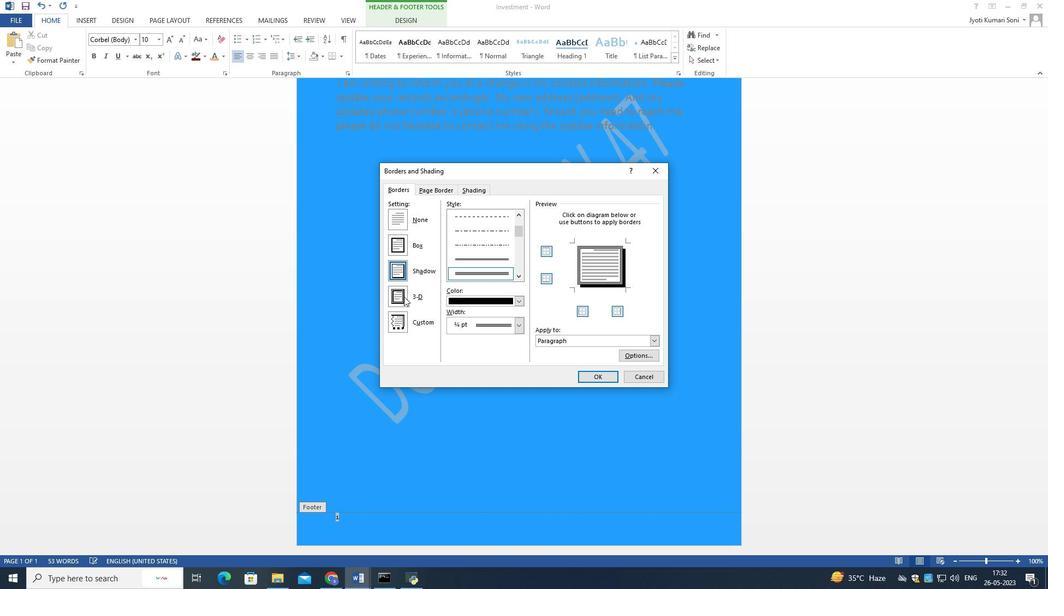 
Action: Mouse moved to (404, 324)
Screenshot: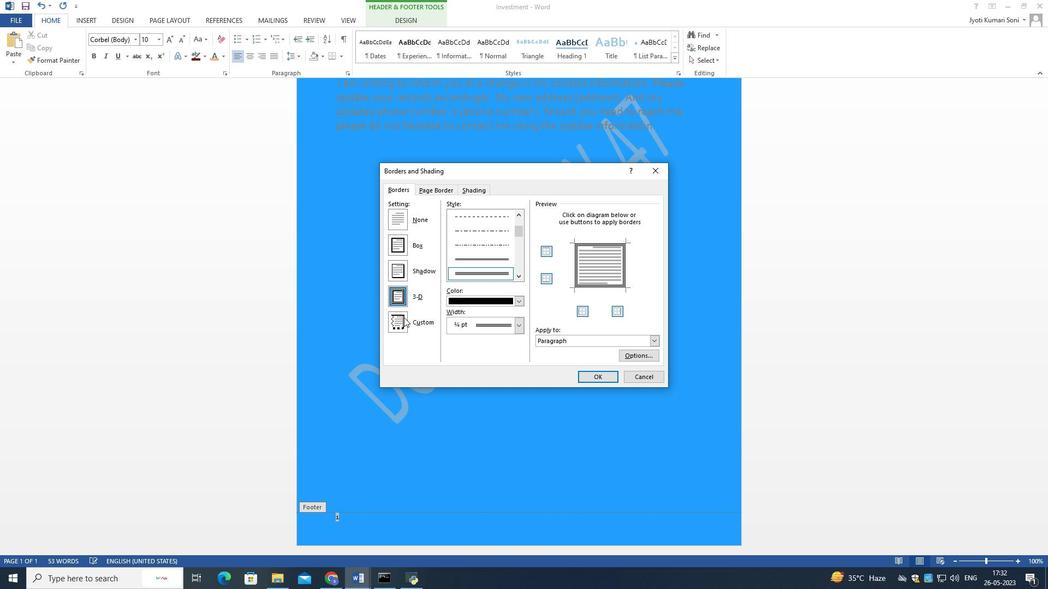
Action: Mouse pressed left at (404, 324)
Screenshot: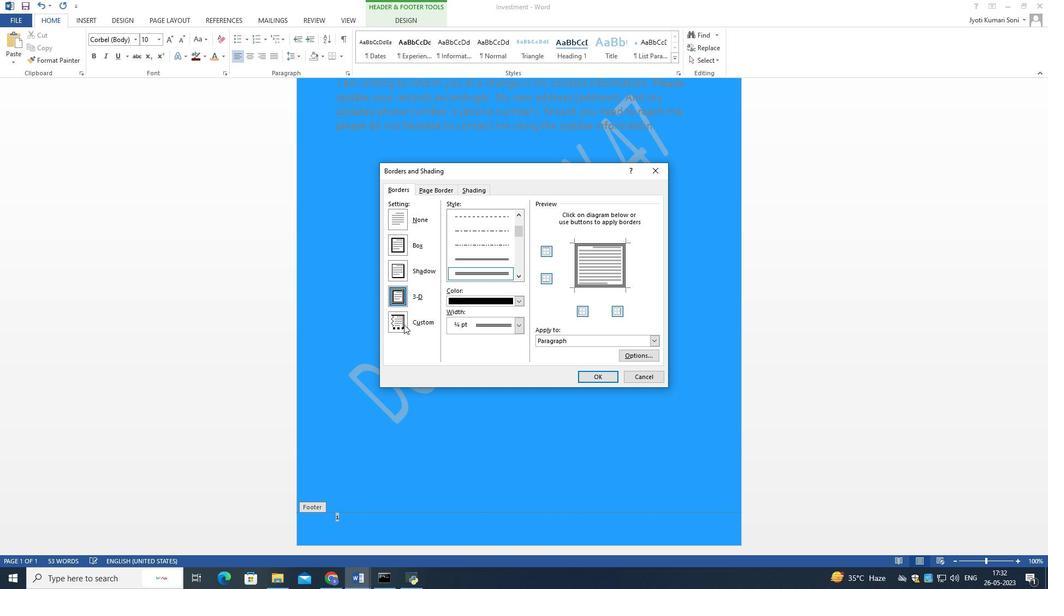 
Action: Mouse moved to (400, 215)
Screenshot: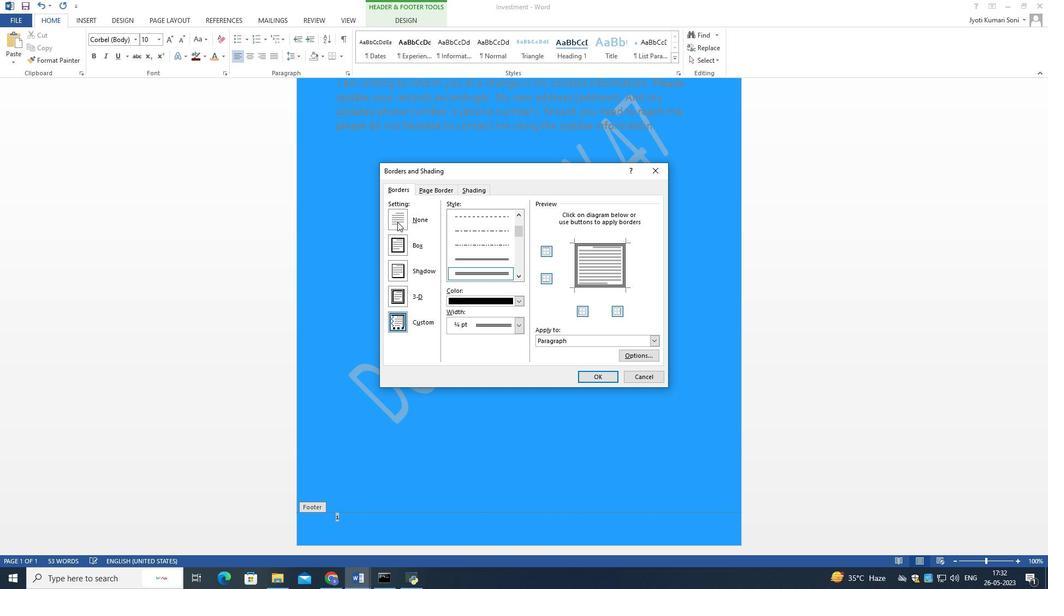 
Action: Mouse pressed left at (400, 215)
Screenshot: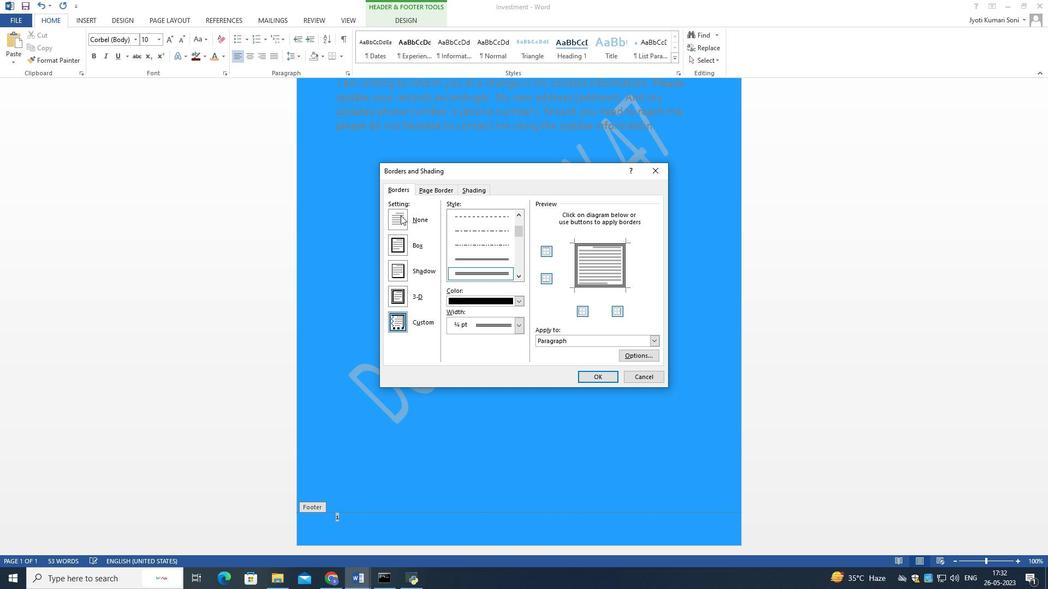 
Action: Mouse moved to (395, 243)
Screenshot: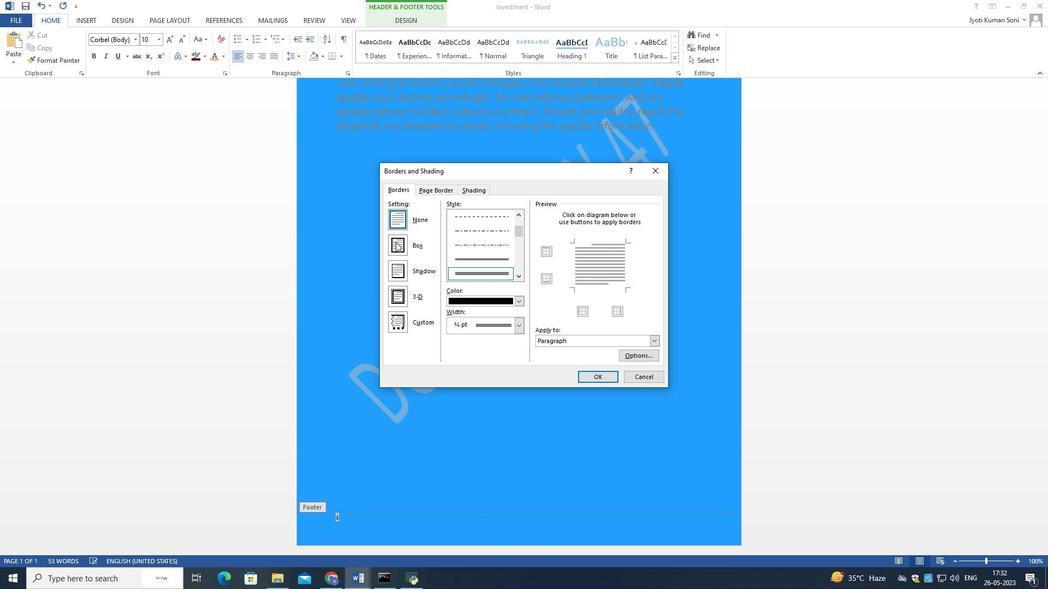 
Action: Mouse pressed left at (395, 243)
Screenshot: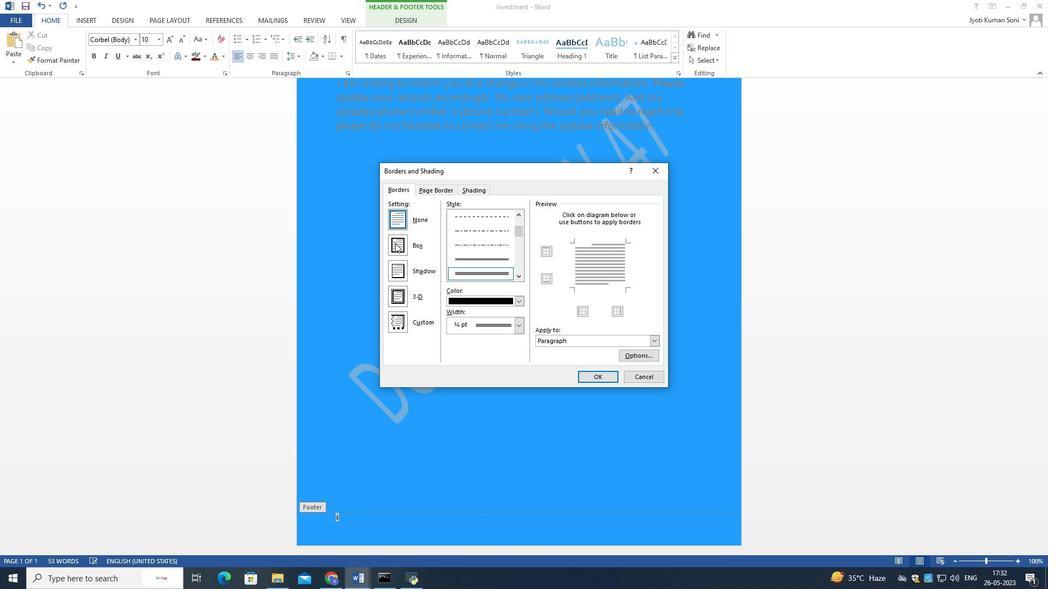 
Action: Mouse moved to (395, 266)
Screenshot: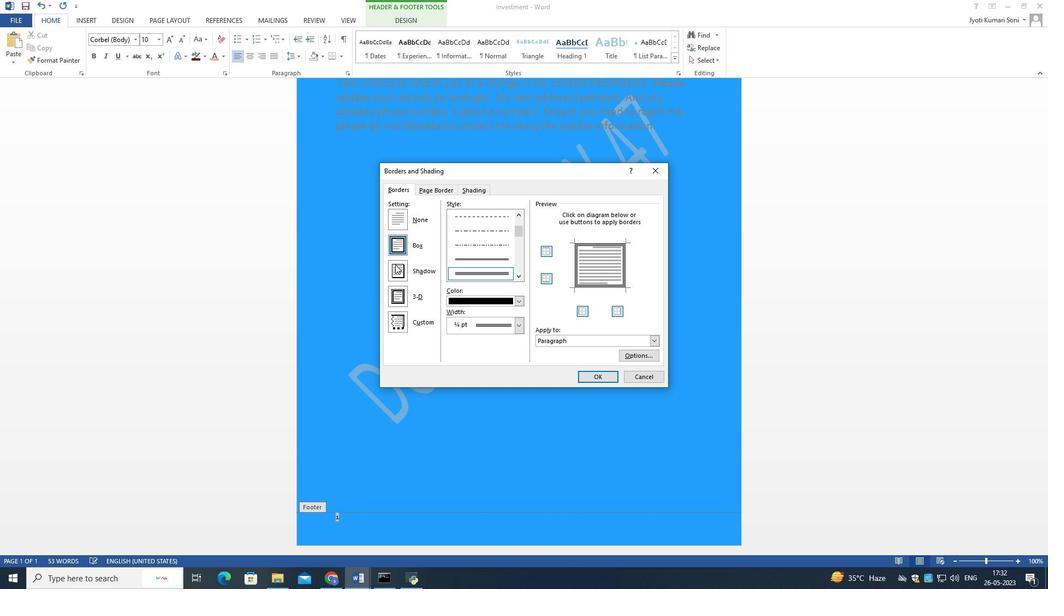 
Action: Mouse pressed left at (395, 266)
Screenshot: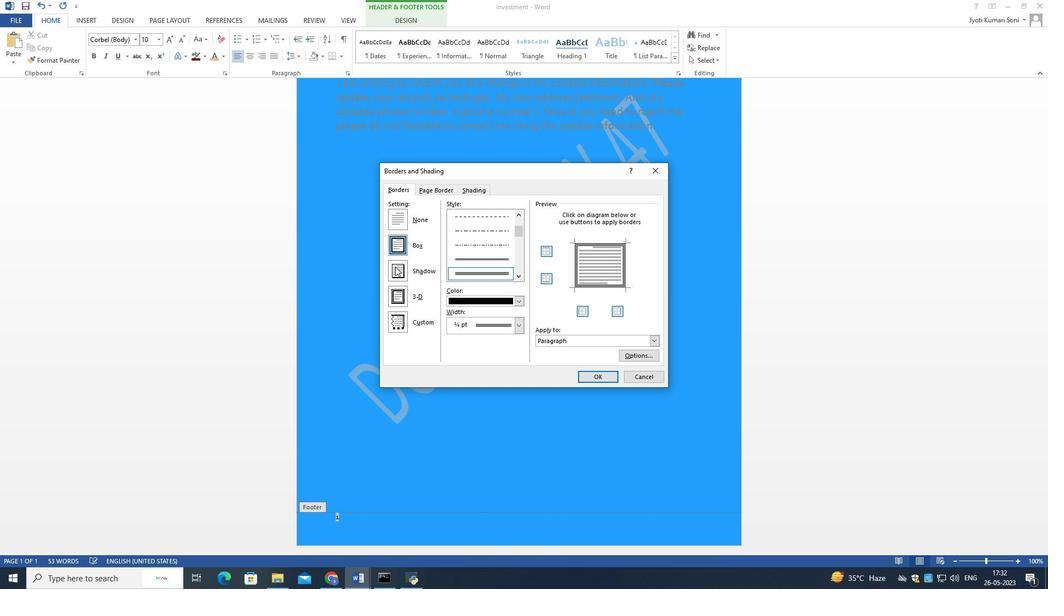 
Action: Mouse moved to (401, 291)
Screenshot: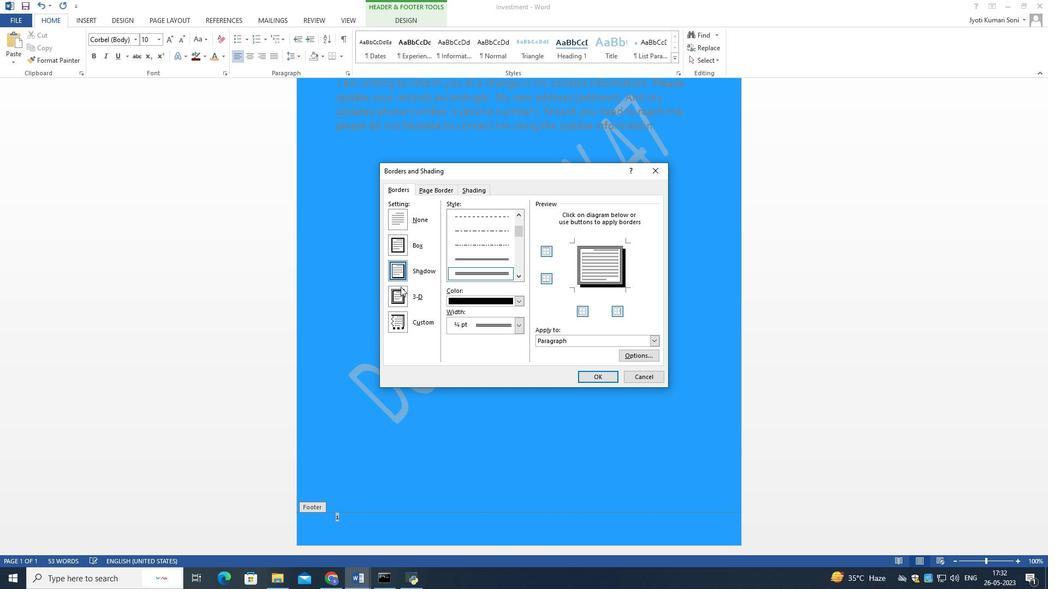 
Action: Mouse pressed left at (401, 291)
Screenshot: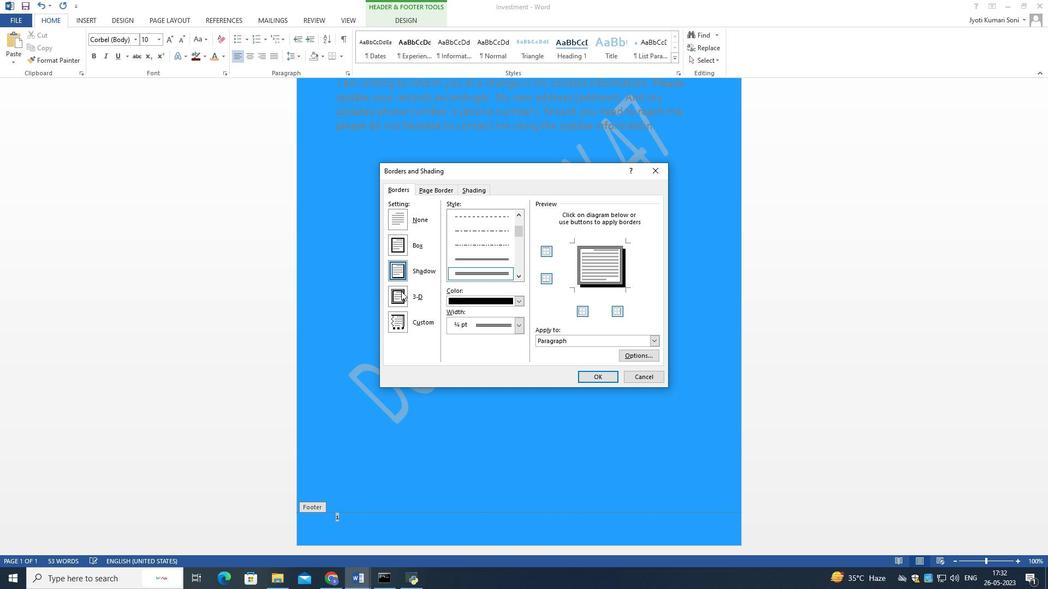 
Action: Mouse moved to (519, 278)
Screenshot: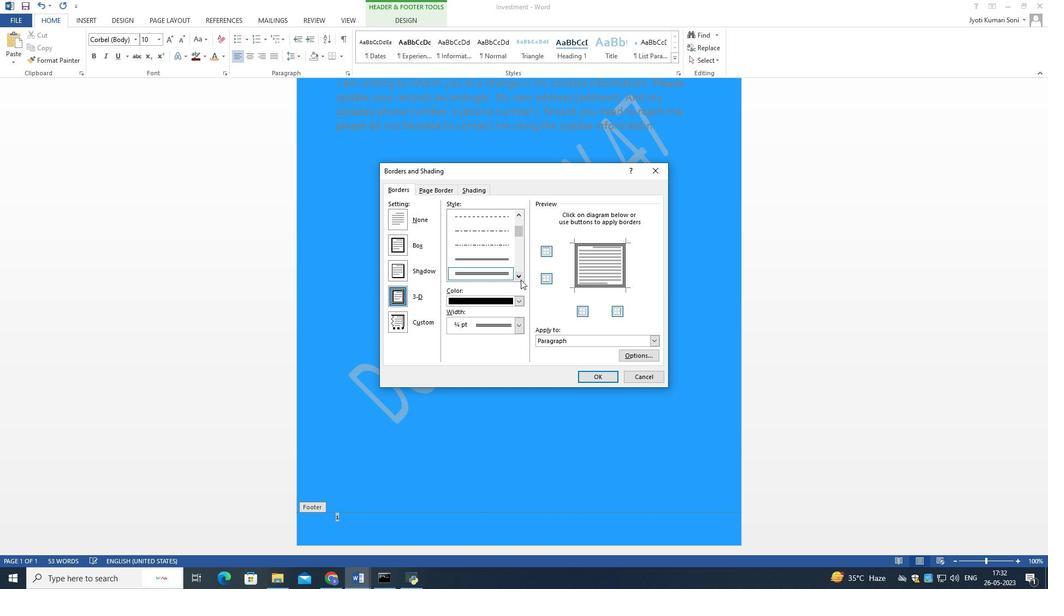 
Action: Mouse pressed left at (519, 278)
Screenshot: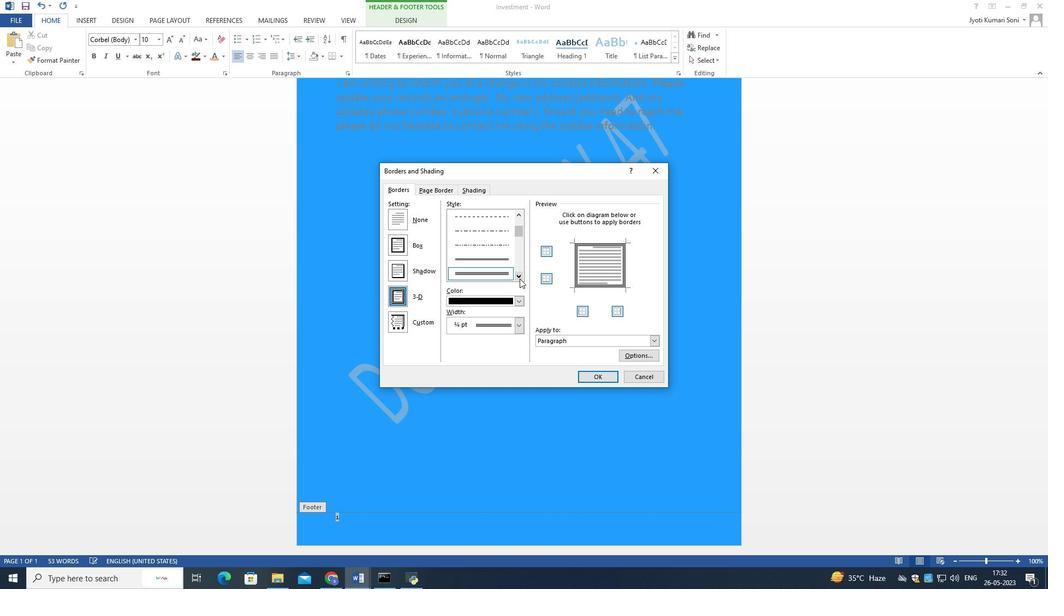 
Action: Mouse pressed left at (519, 278)
Screenshot: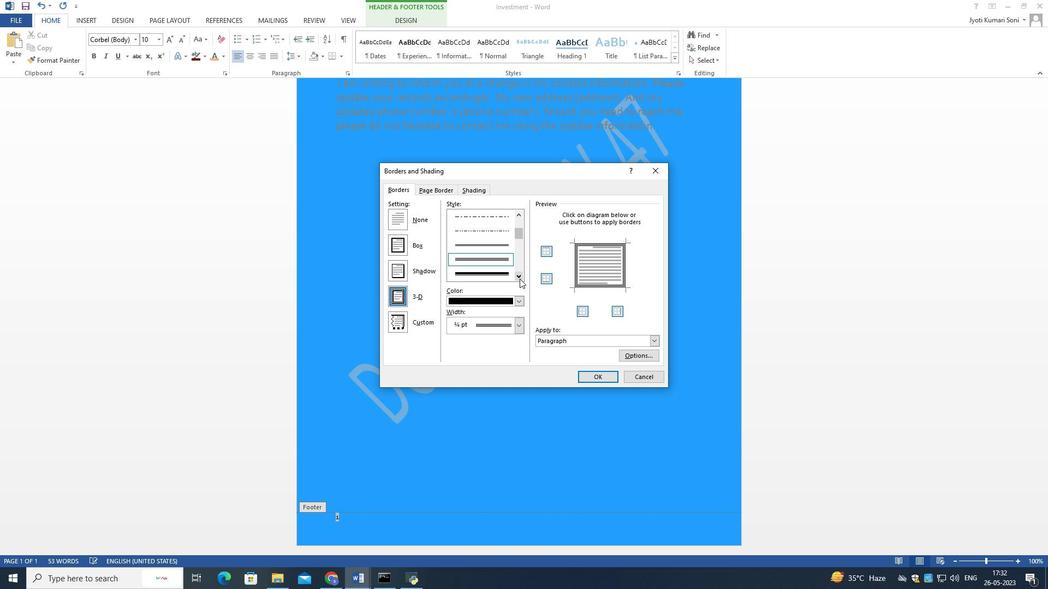 
Action: Mouse pressed left at (519, 278)
Screenshot: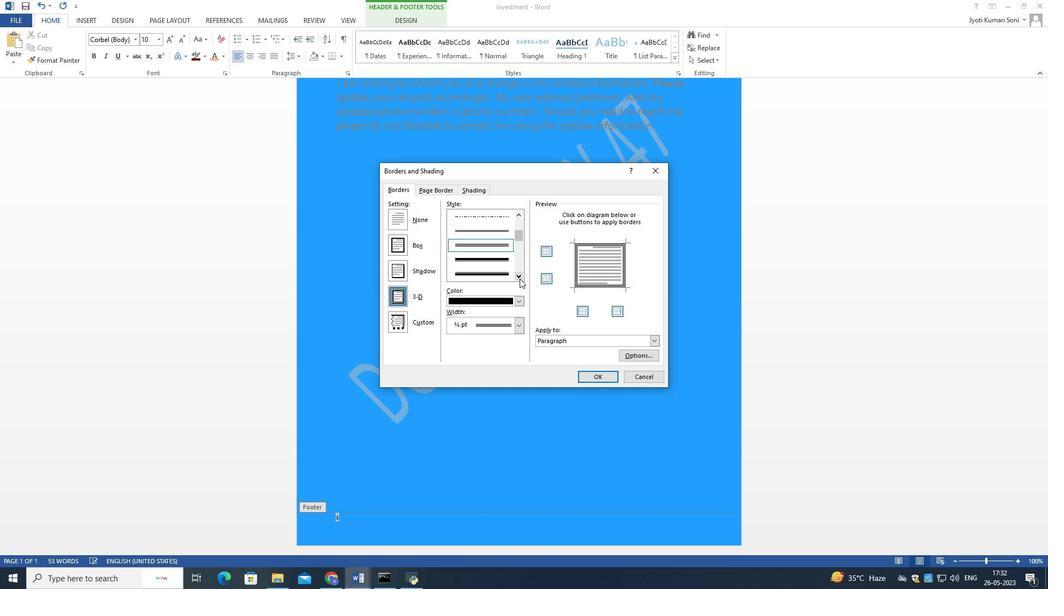 
Action: Mouse pressed left at (519, 278)
Screenshot: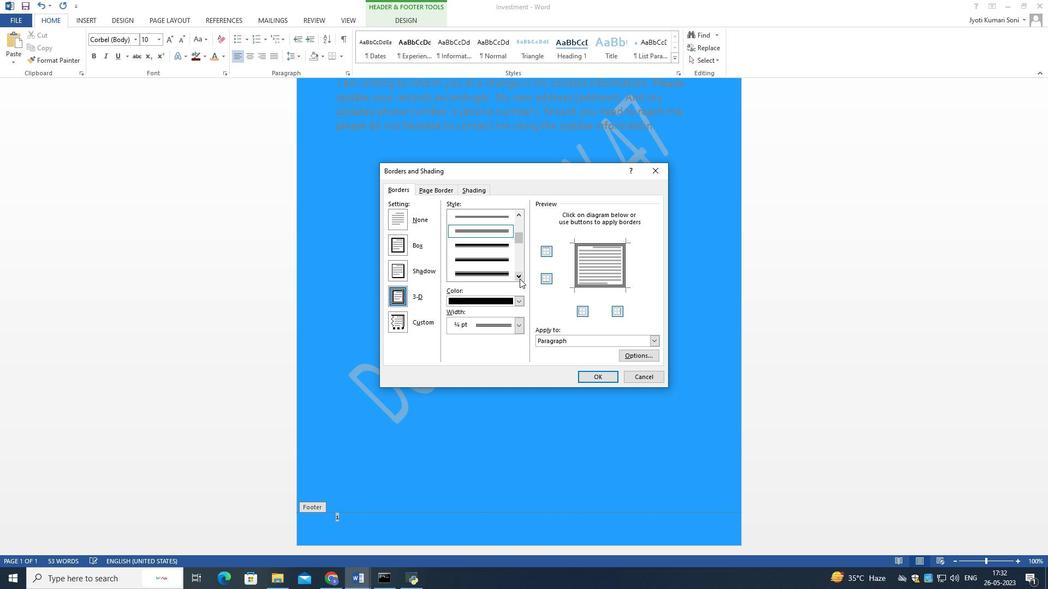
Action: Mouse pressed left at (519, 278)
Screenshot: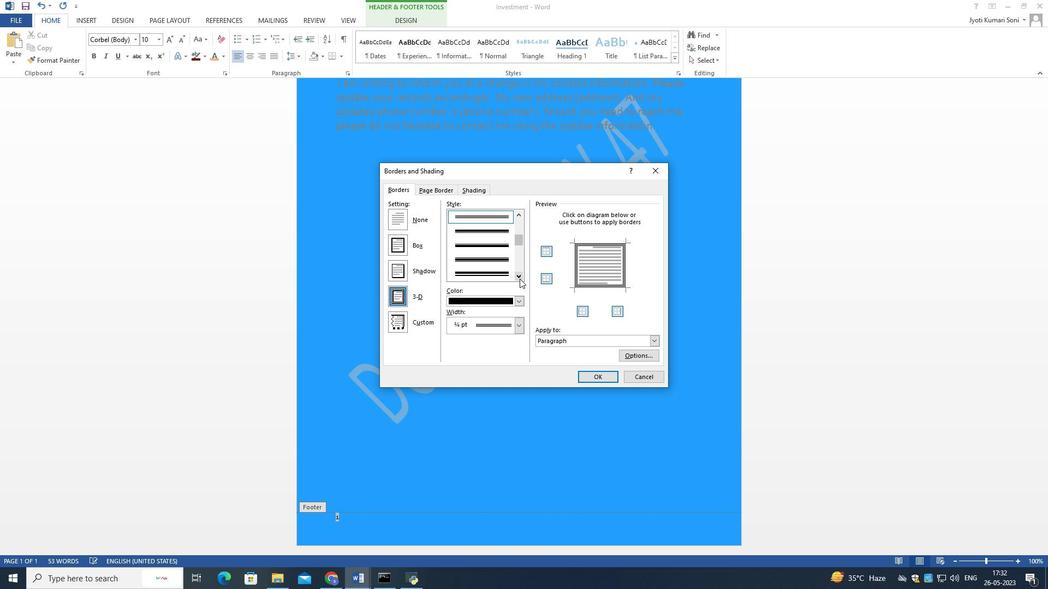 
Action: Mouse pressed left at (519, 278)
Screenshot: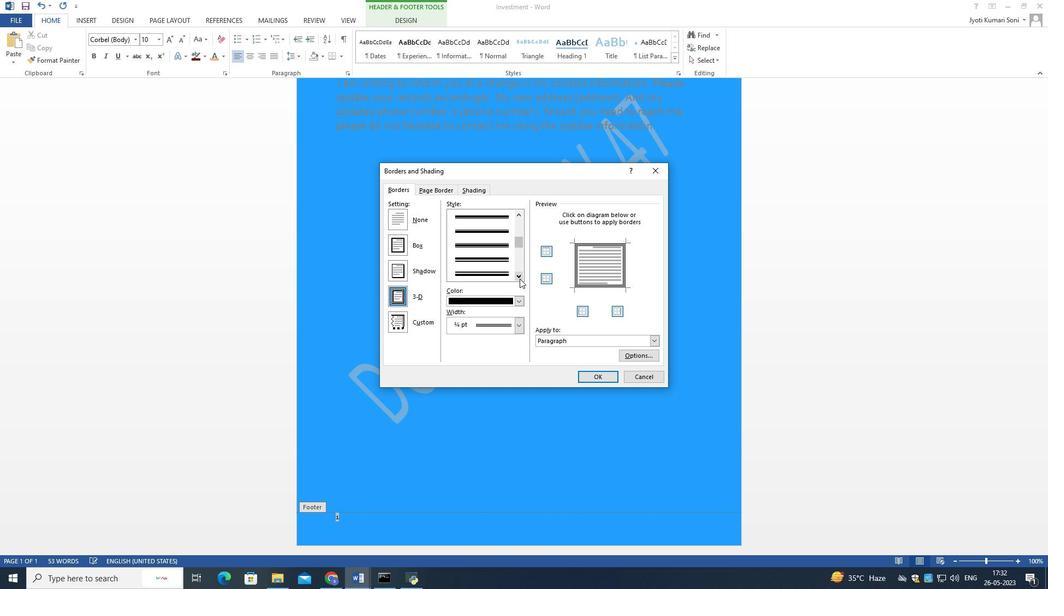 
Action: Mouse pressed left at (519, 278)
Screenshot: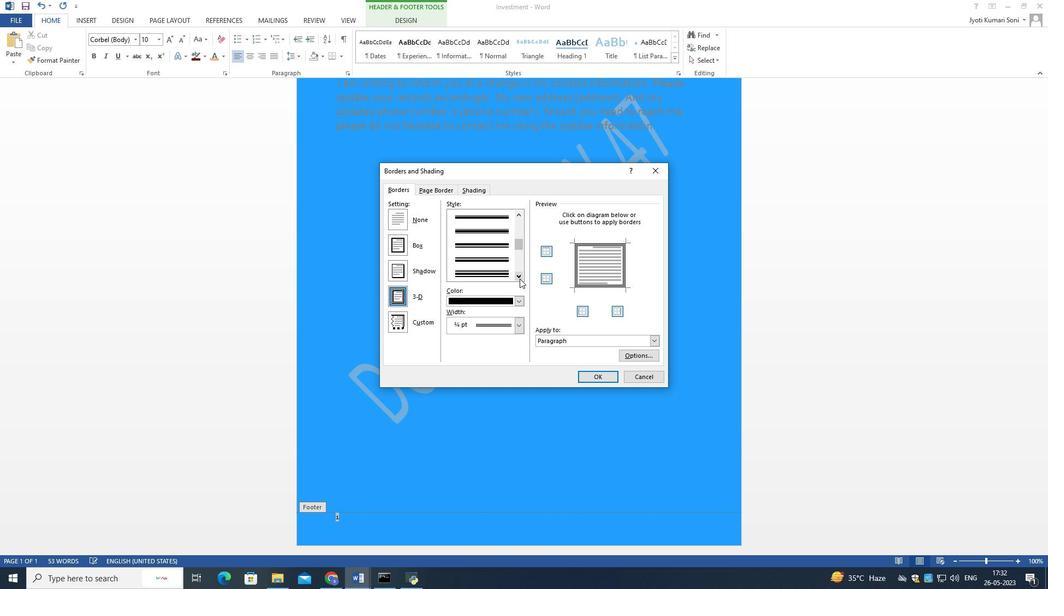
Action: Mouse pressed left at (519, 278)
Screenshot: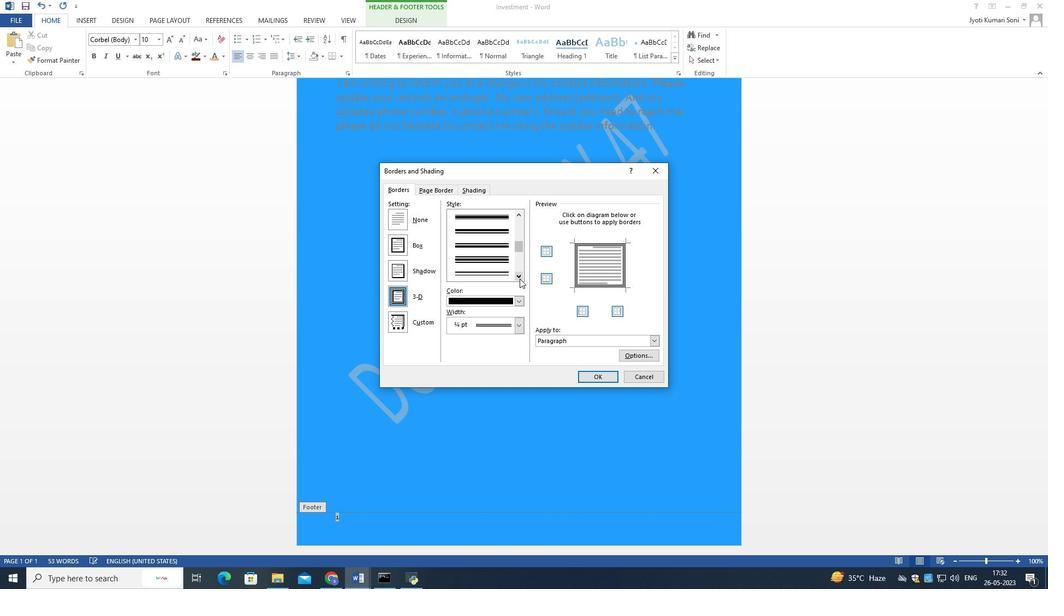 
Action: Mouse moved to (519, 275)
Screenshot: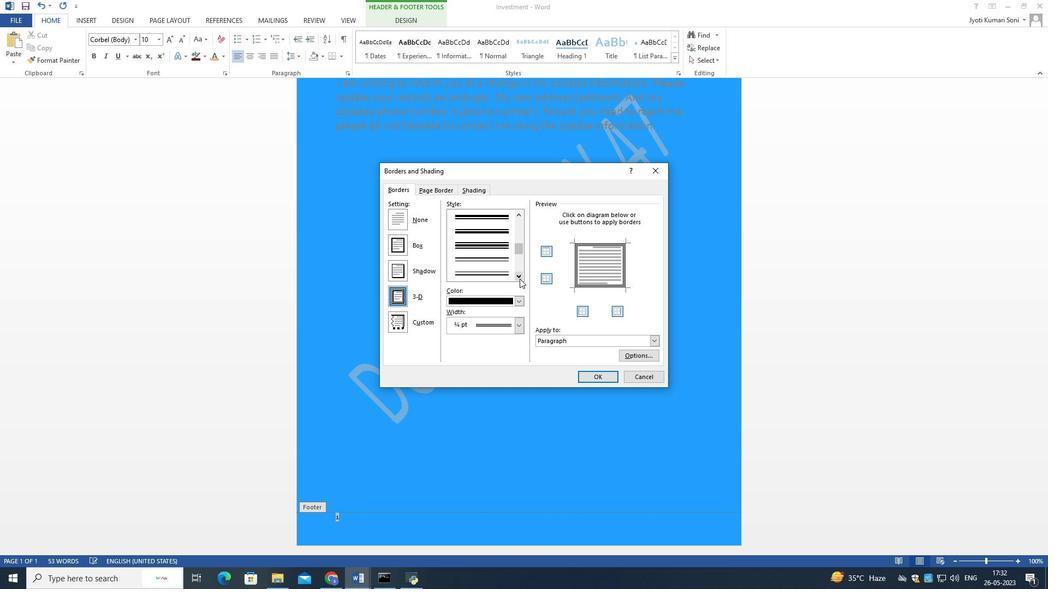 
Action: Mouse pressed left at (519, 275)
Screenshot: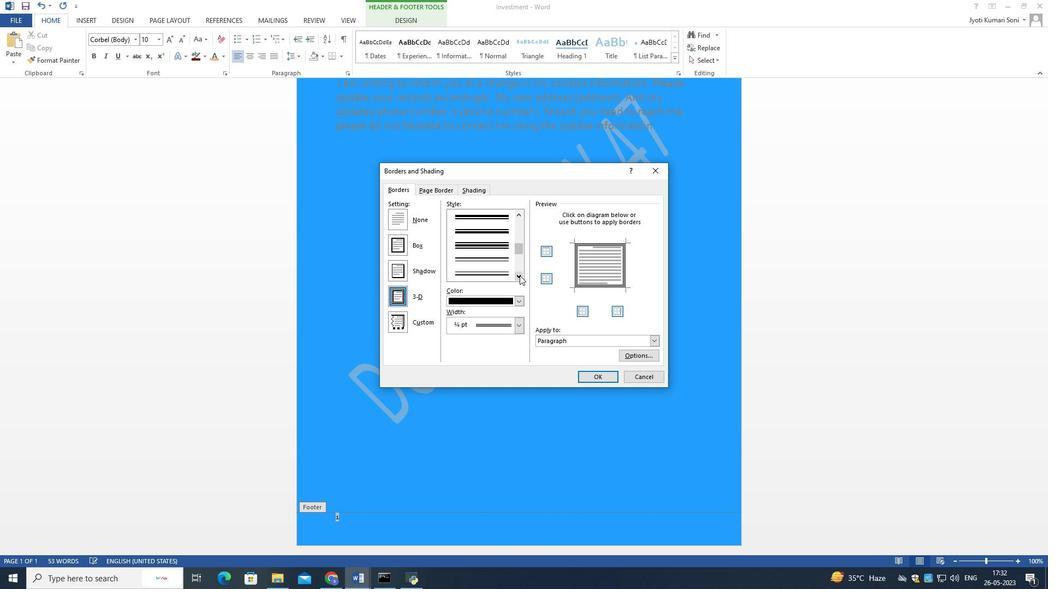 
Action: Mouse pressed left at (519, 275)
Screenshot: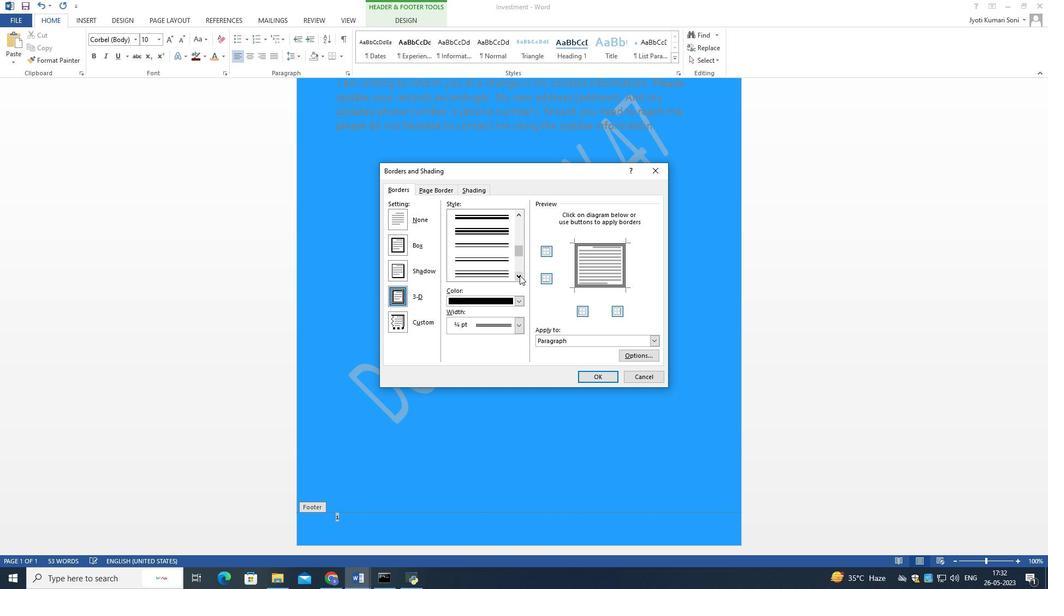 
Action: Mouse pressed left at (519, 275)
Screenshot: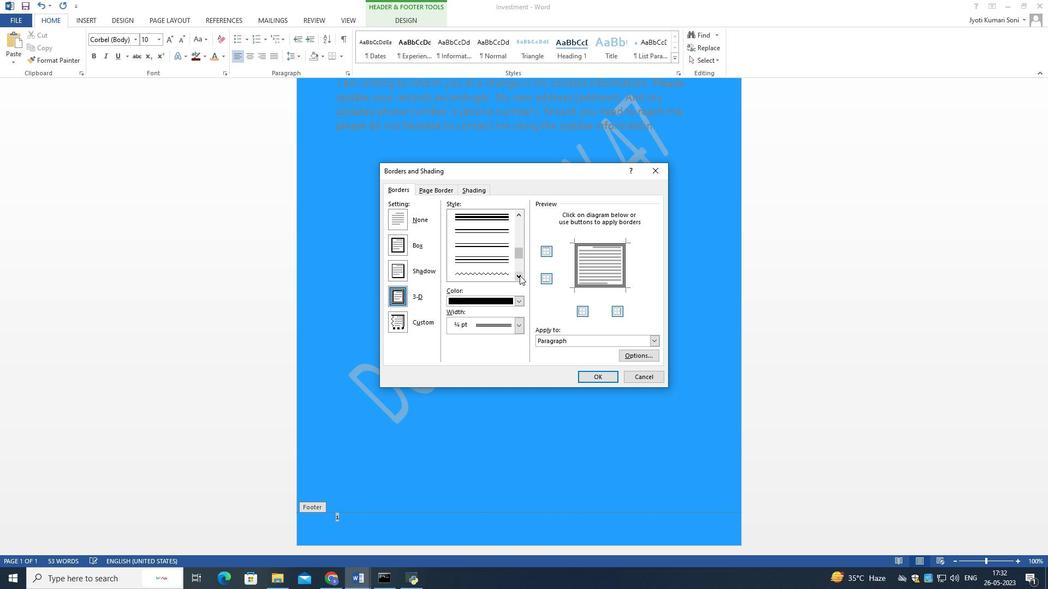 
Action: Mouse pressed left at (519, 275)
Screenshot: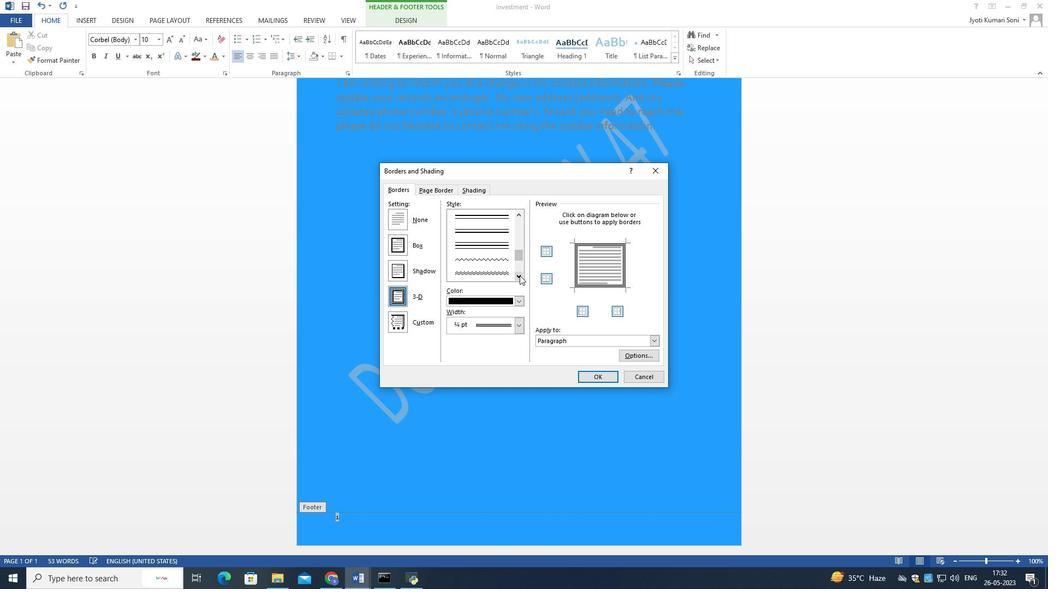 
Action: Mouse pressed left at (519, 275)
Screenshot: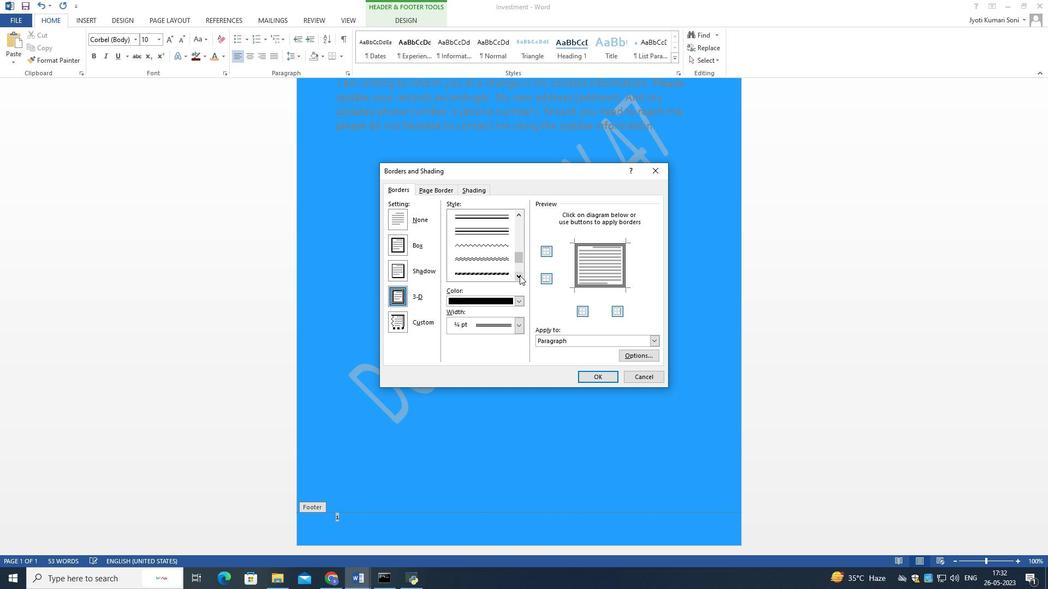 
Action: Mouse pressed left at (519, 275)
Screenshot: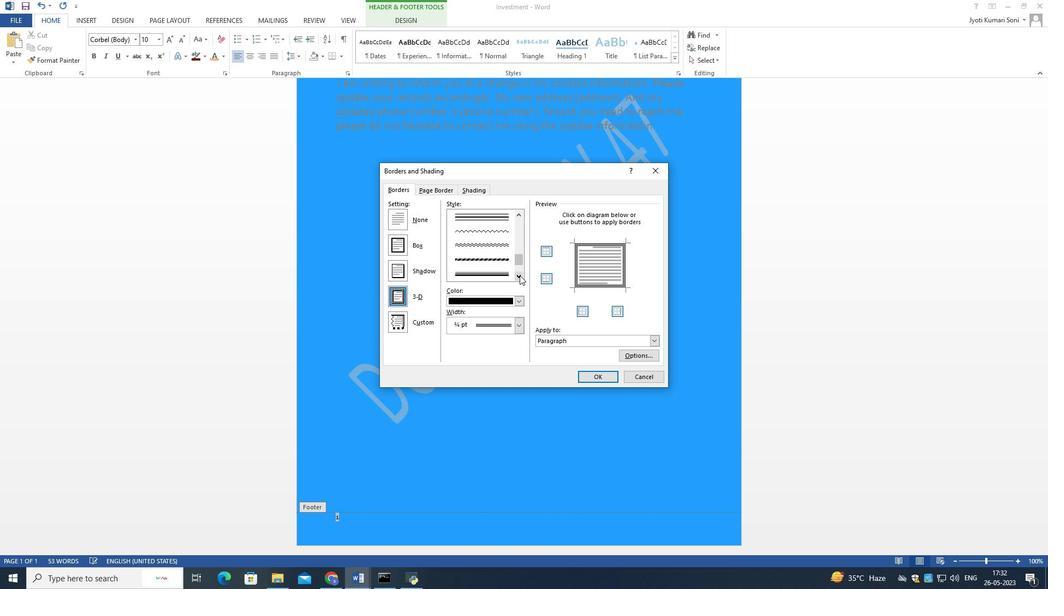 
Action: Mouse pressed left at (519, 275)
Screenshot: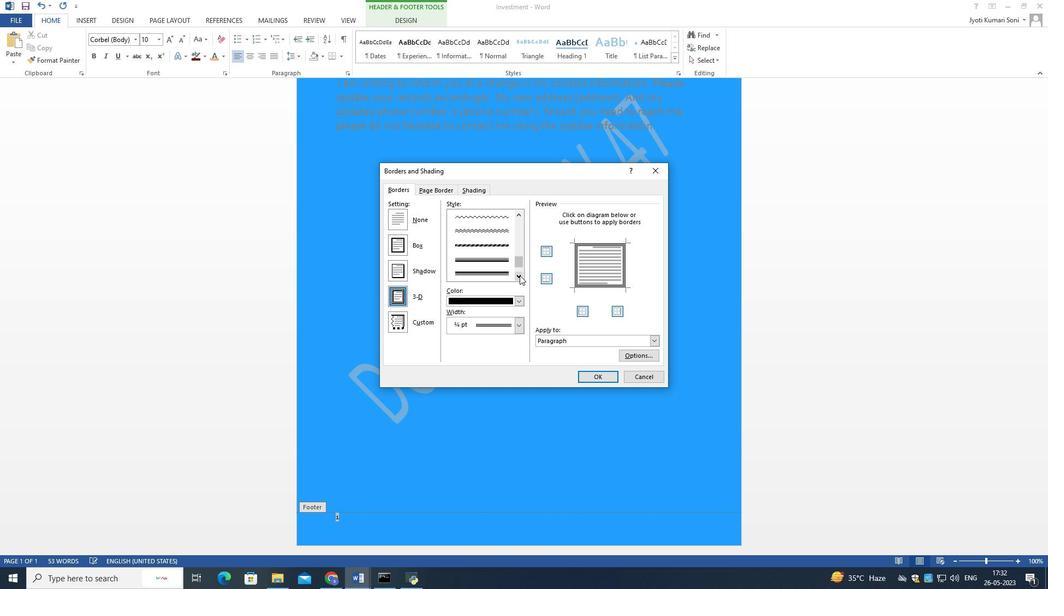 
Action: Mouse pressed left at (519, 275)
Screenshot: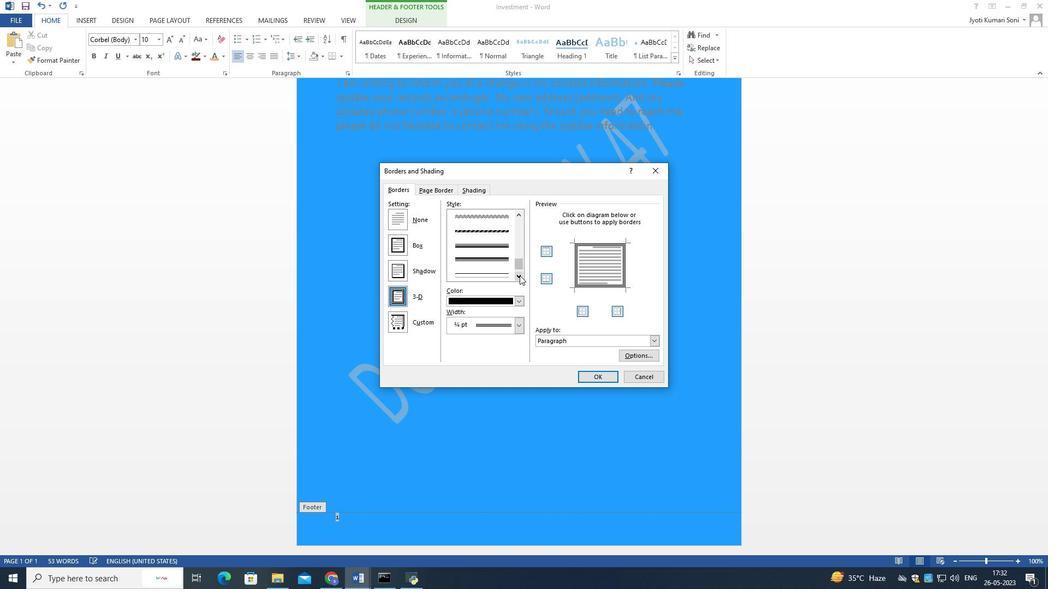 
Action: Mouse pressed left at (519, 275)
Screenshot: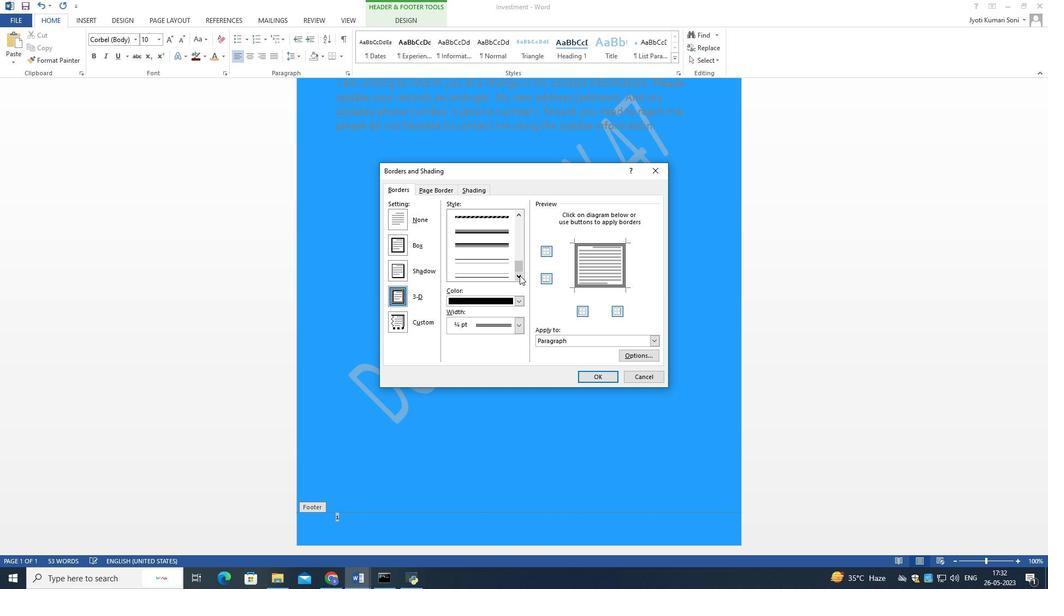
Action: Mouse moved to (517, 214)
Screenshot: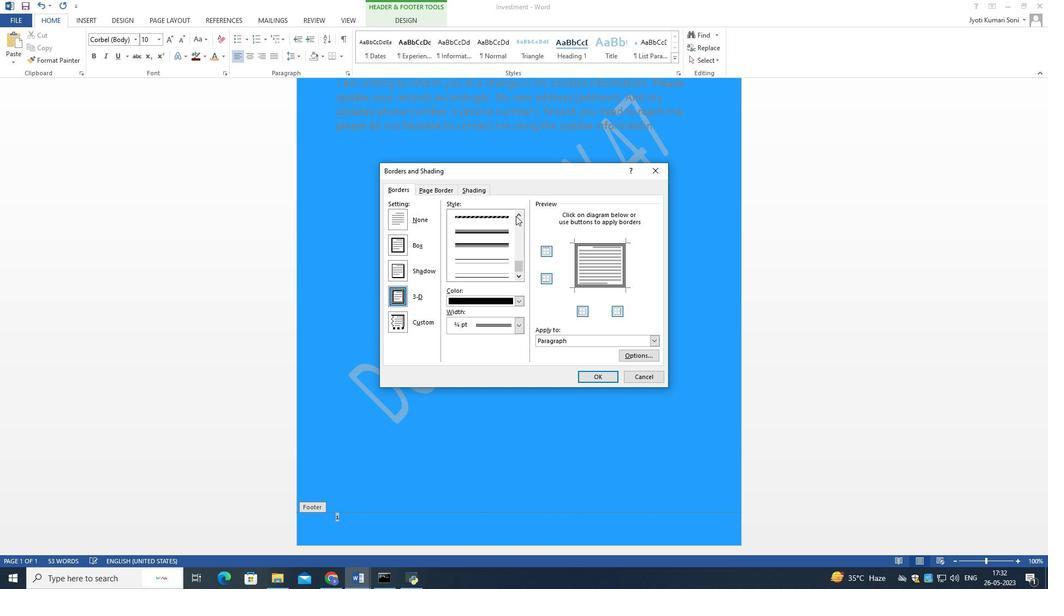 
Action: Mouse pressed left at (517, 214)
Screenshot: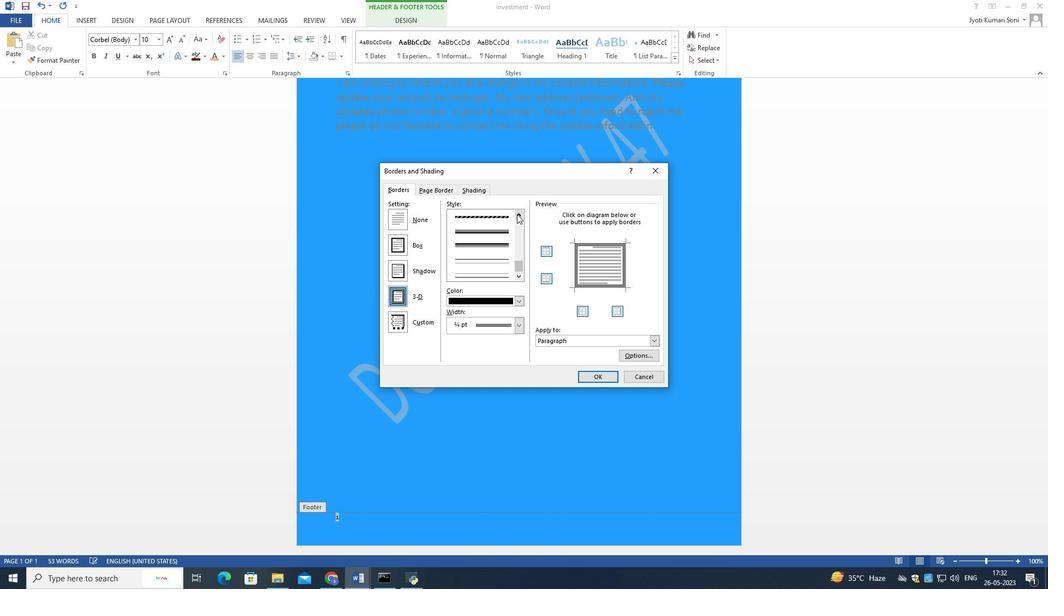 
Action: Mouse pressed left at (517, 214)
Screenshot: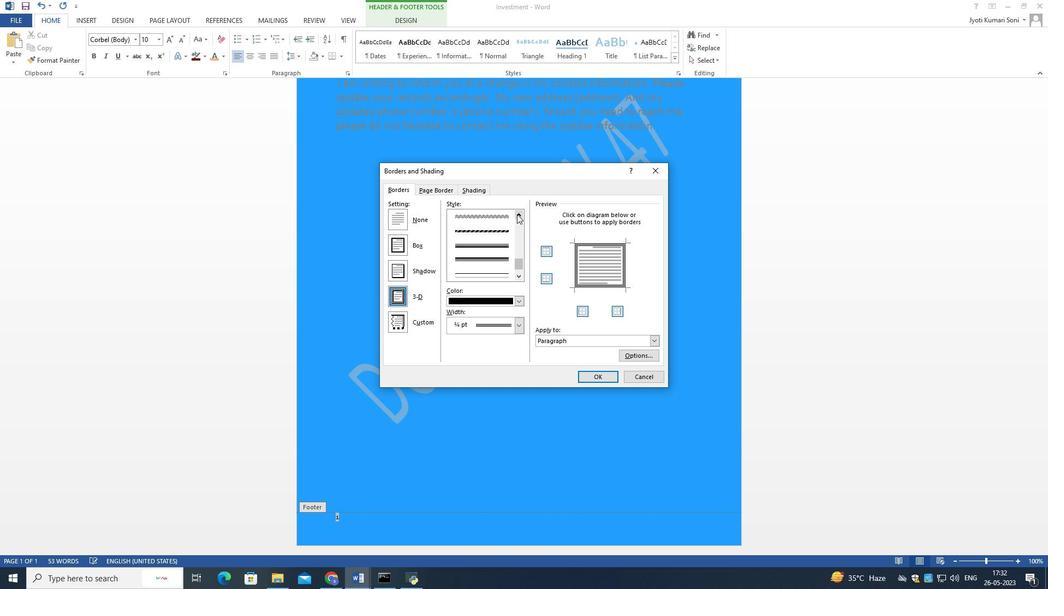 
Action: Mouse pressed left at (517, 214)
Screenshot: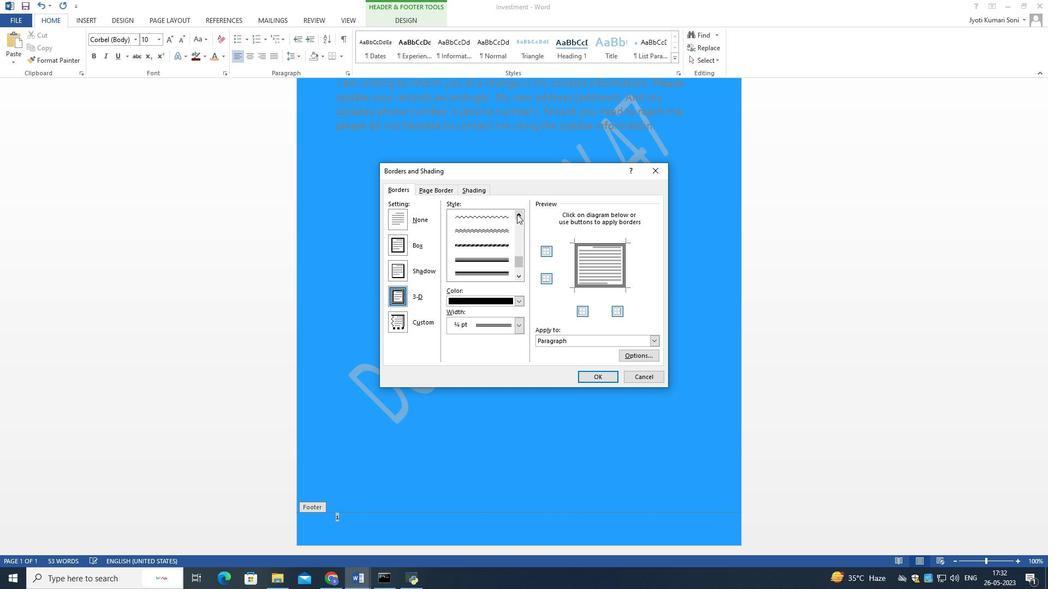 
Action: Mouse pressed left at (517, 214)
Screenshot: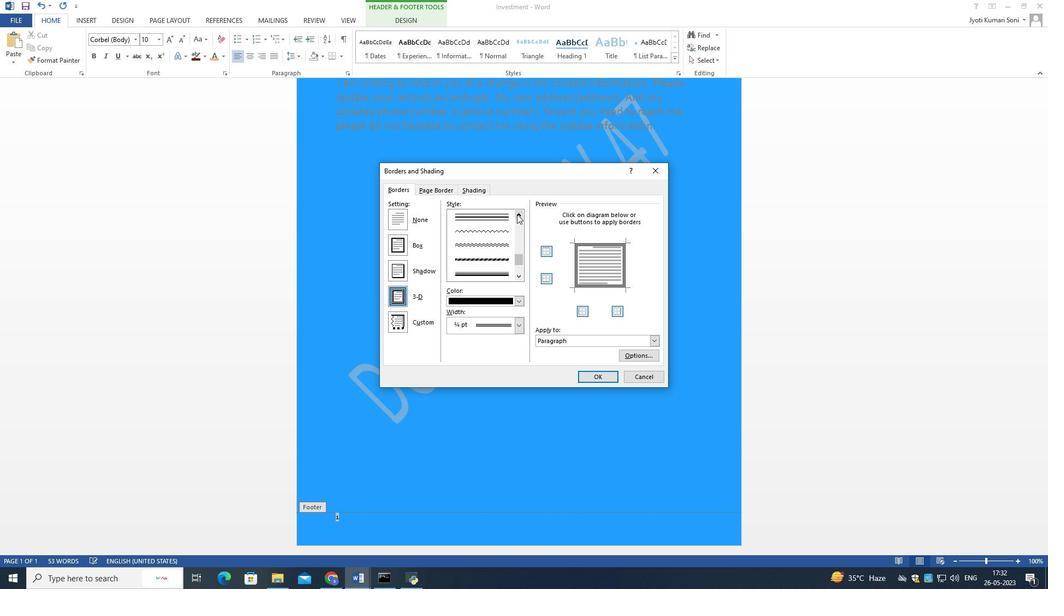 
Action: Mouse moved to (502, 232)
Screenshot: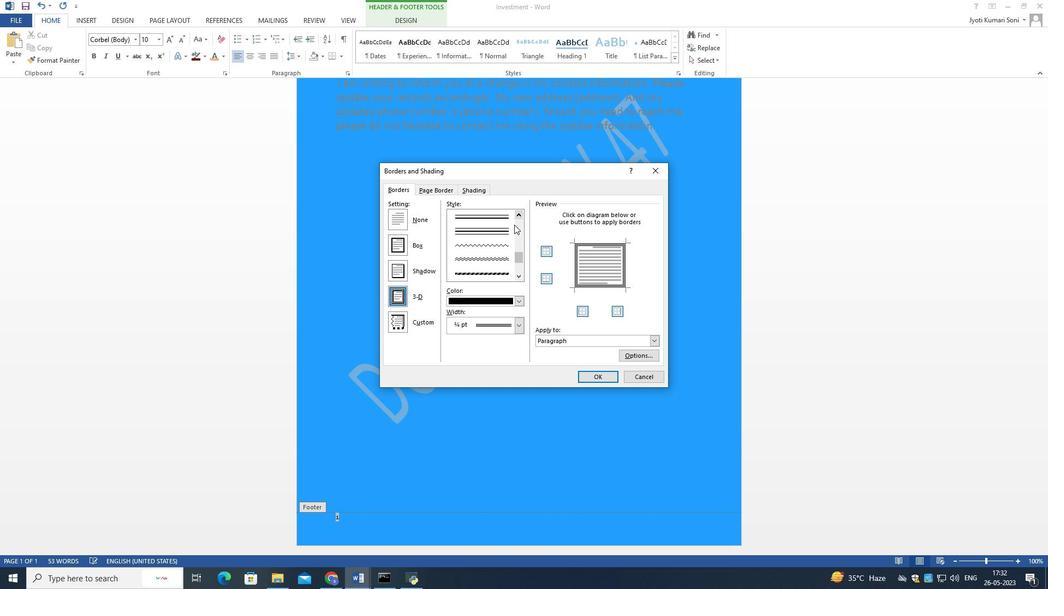 
Action: Mouse pressed left at (502, 232)
Screenshot: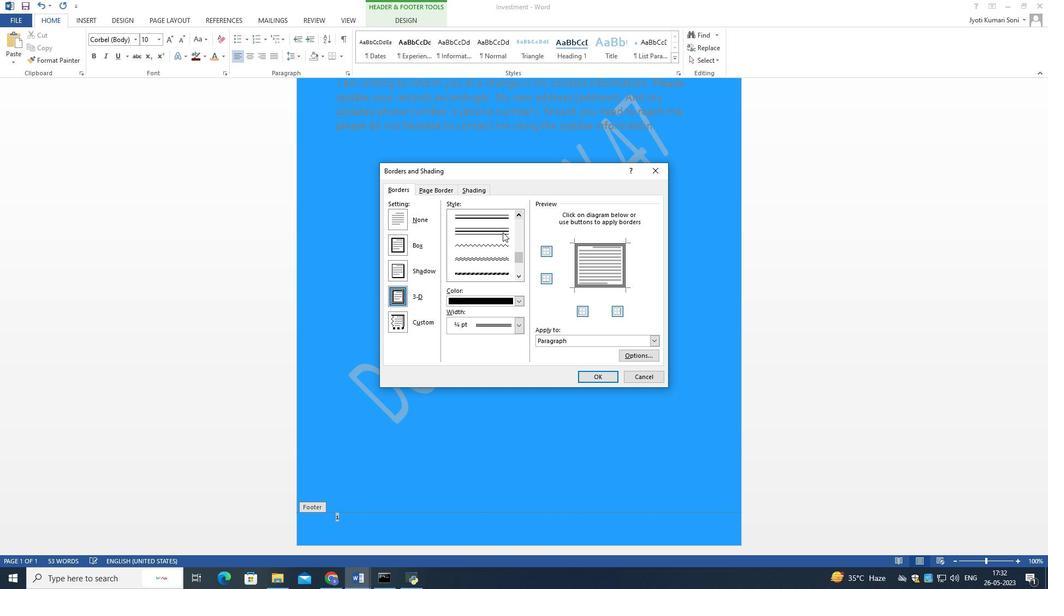 
Action: Mouse moved to (519, 213)
Screenshot: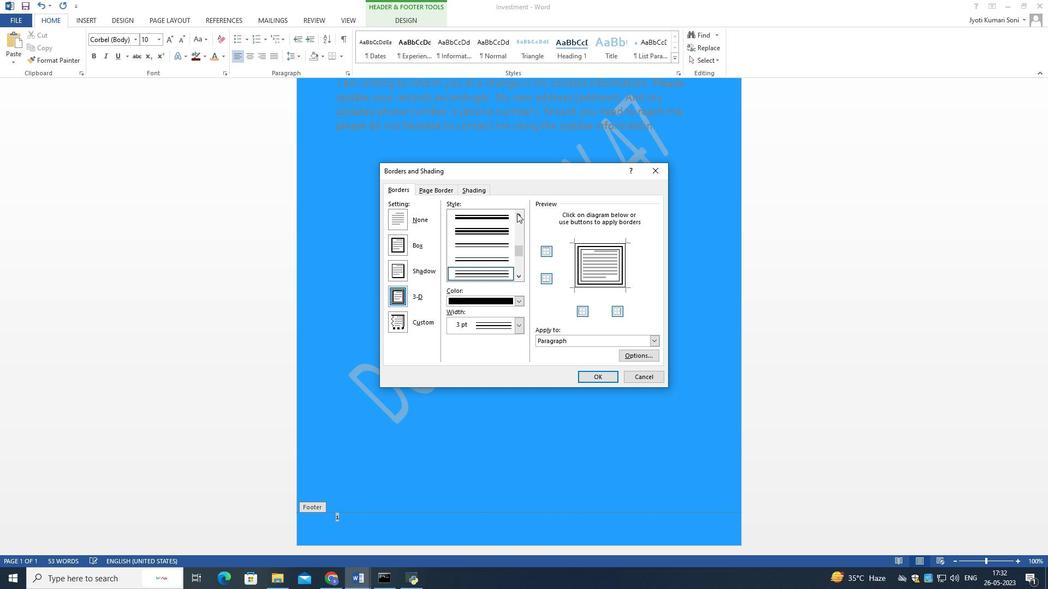 
Action: Mouse pressed left at (519, 213)
Screenshot: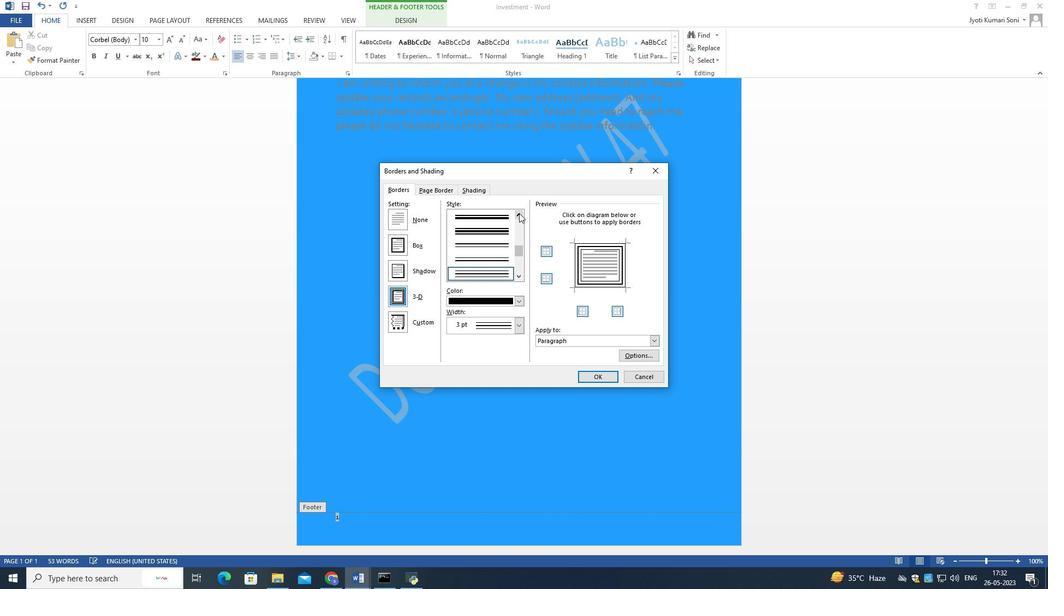 
Action: Mouse moved to (503, 270)
Screenshot: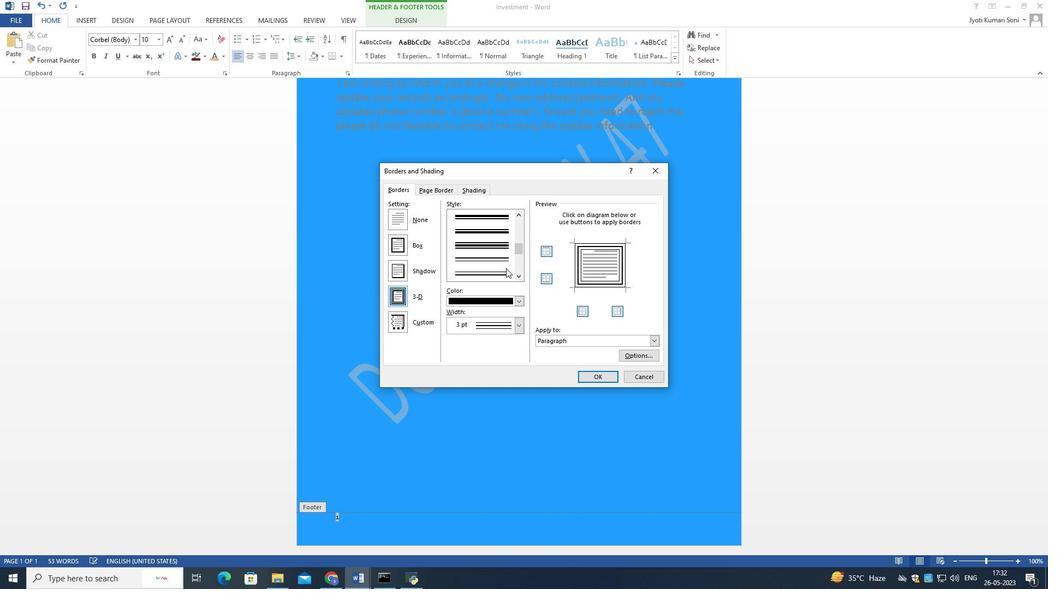 
Action: Mouse pressed left at (503, 270)
Screenshot: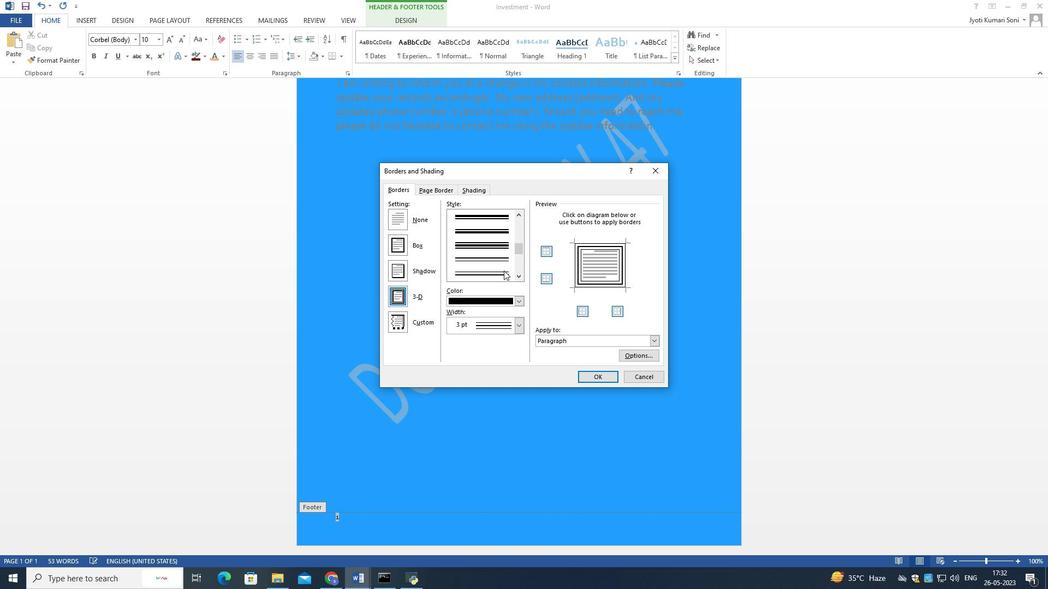 
Action: Mouse moved to (499, 258)
Screenshot: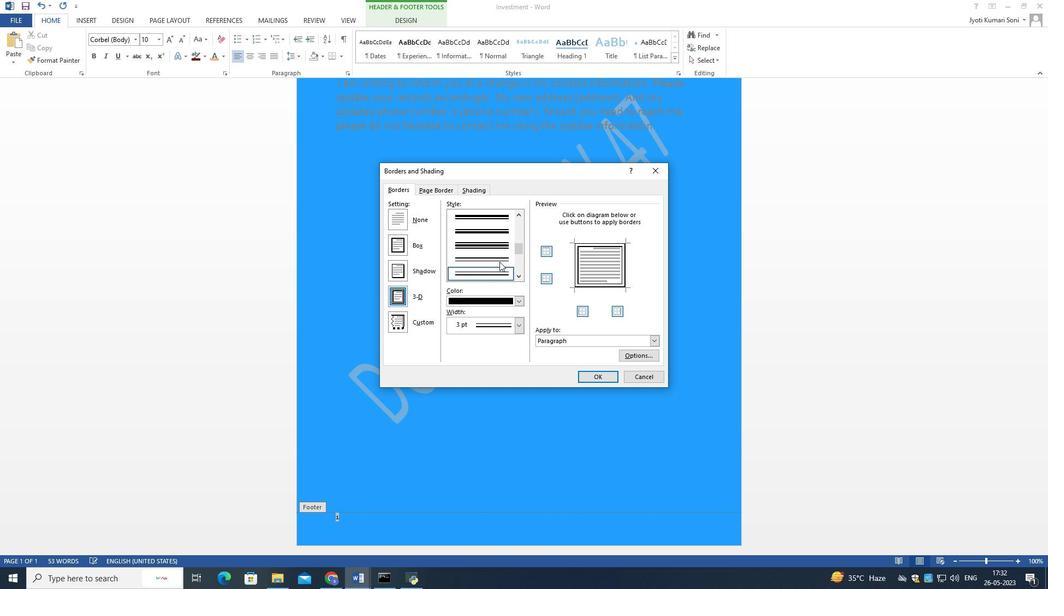 
Action: Mouse pressed left at (499, 258)
Screenshot: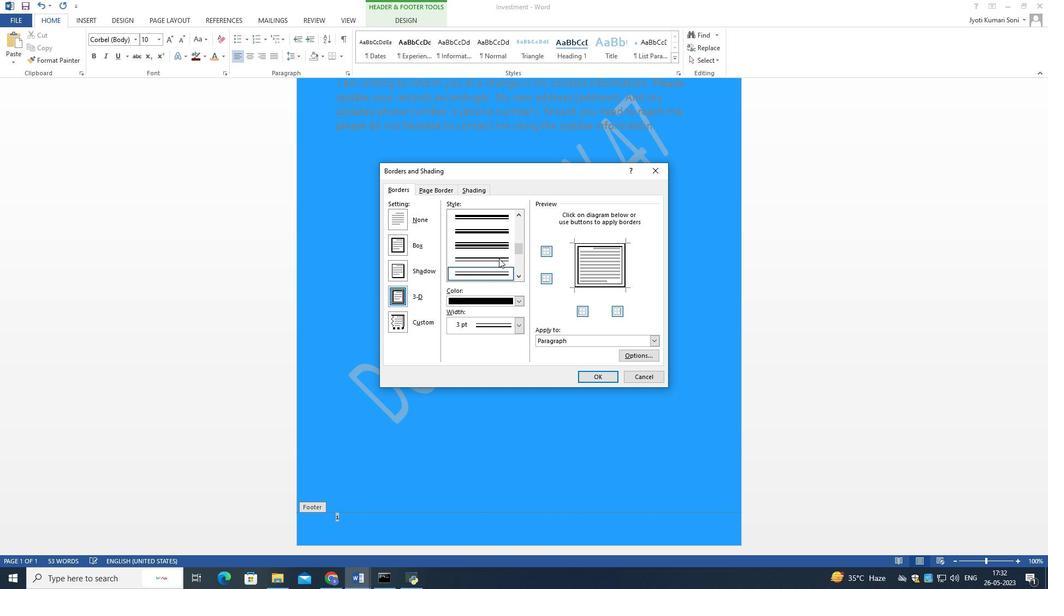 
Action: Mouse moved to (497, 246)
Screenshot: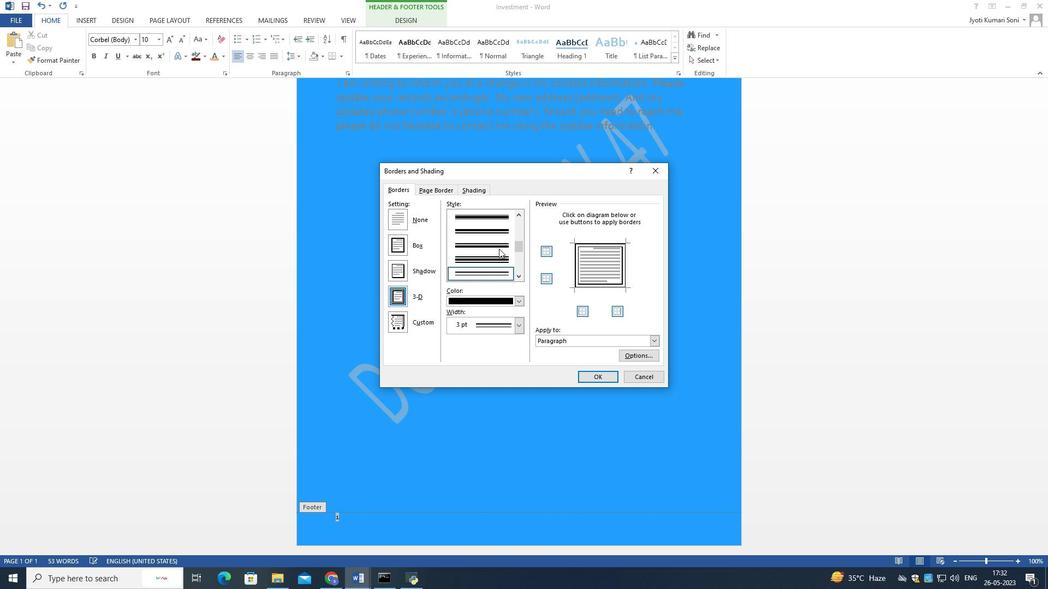 
Action: Mouse pressed left at (497, 246)
Screenshot: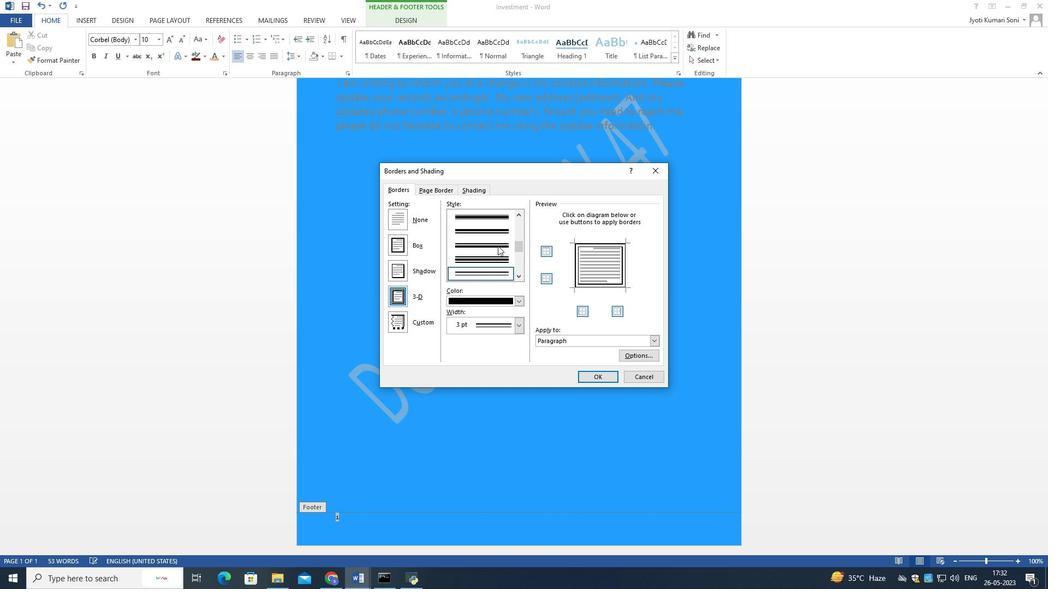 
Action: Mouse moved to (519, 214)
Screenshot: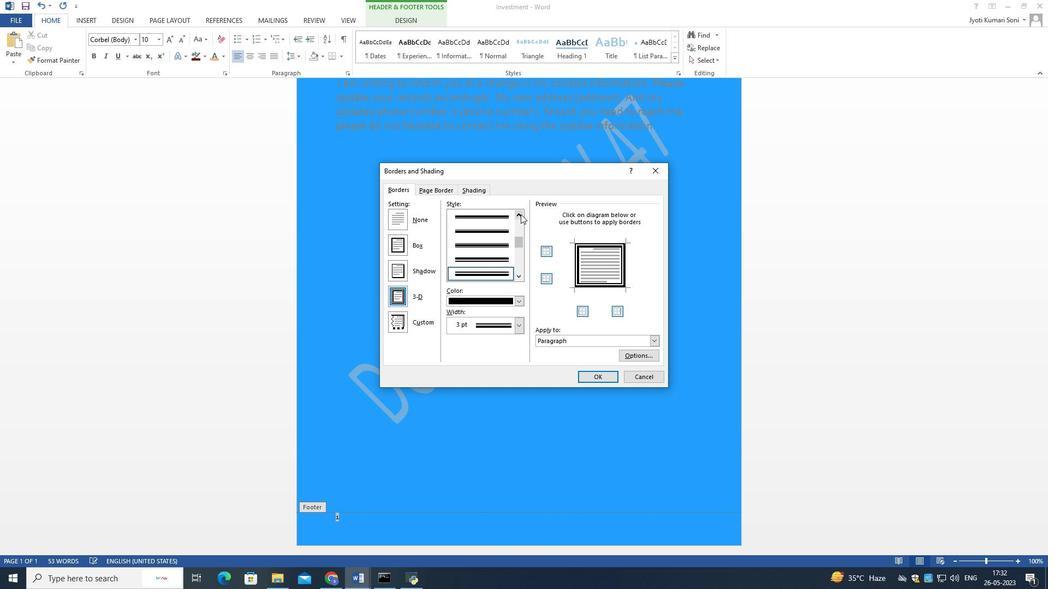 
Action: Mouse pressed left at (519, 214)
Screenshot: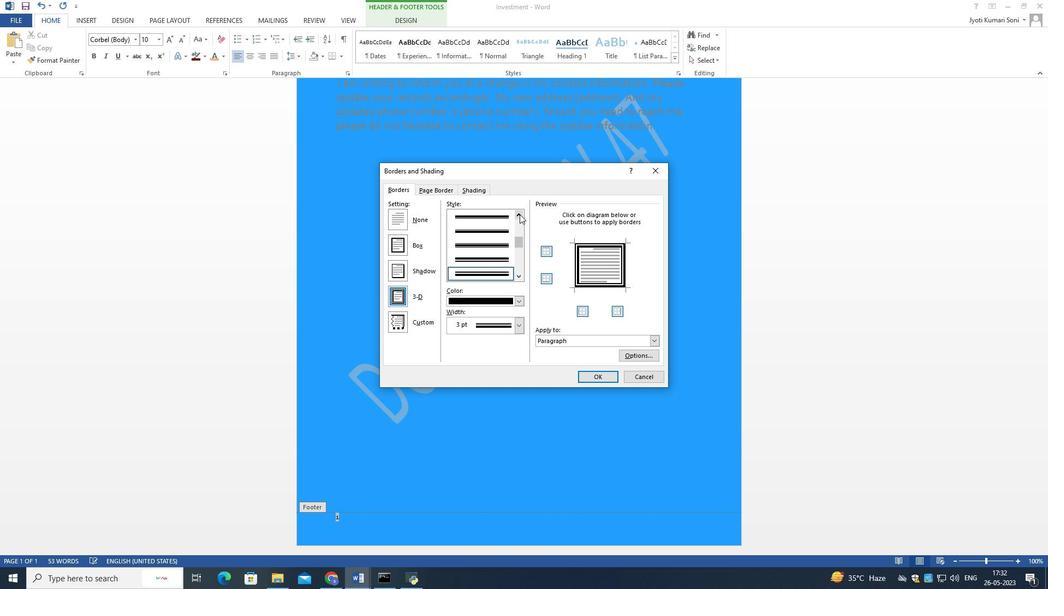 
Action: Mouse pressed left at (519, 214)
Screenshot: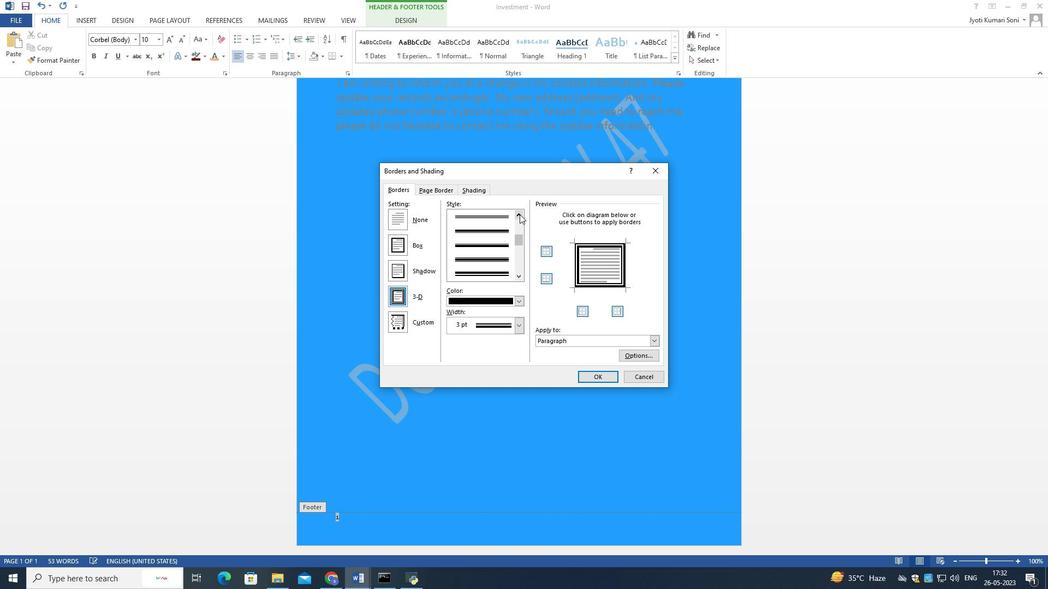 
Action: Mouse pressed left at (519, 214)
Screenshot: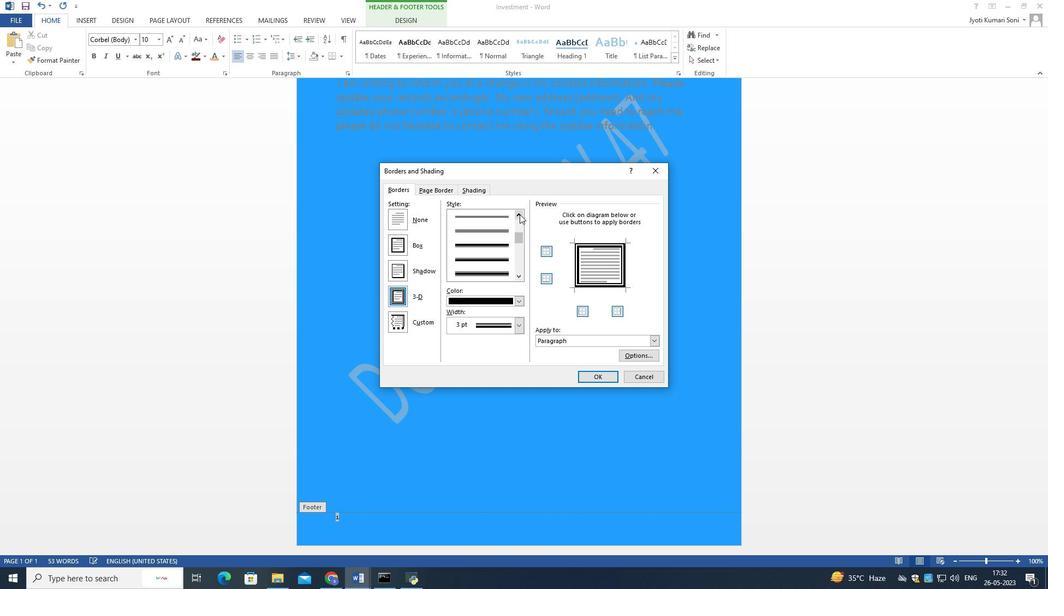 
Action: Mouse moved to (494, 249)
Screenshot: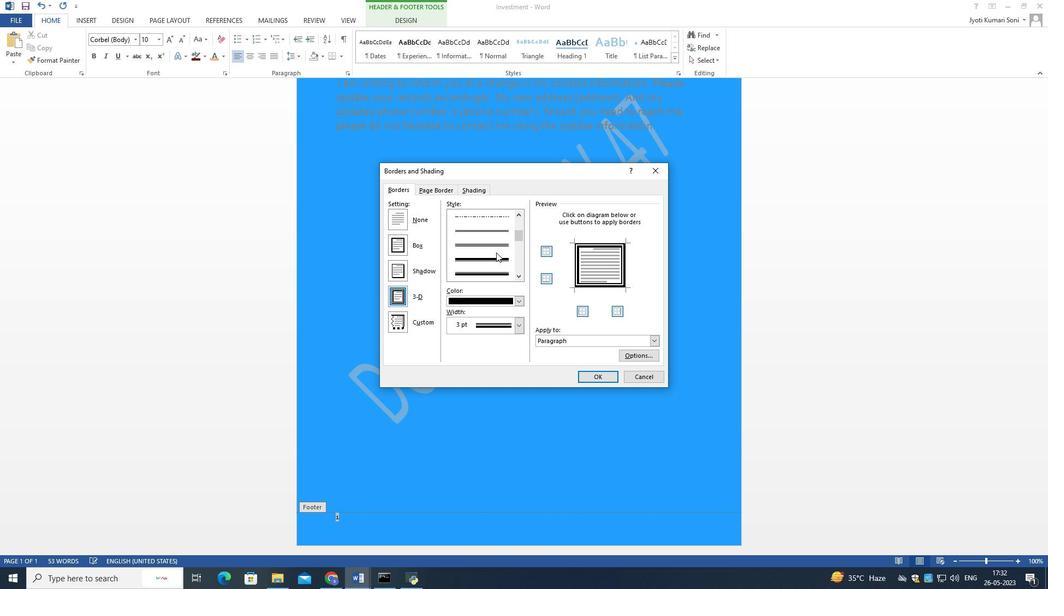 
Action: Mouse pressed left at (494, 249)
Screenshot: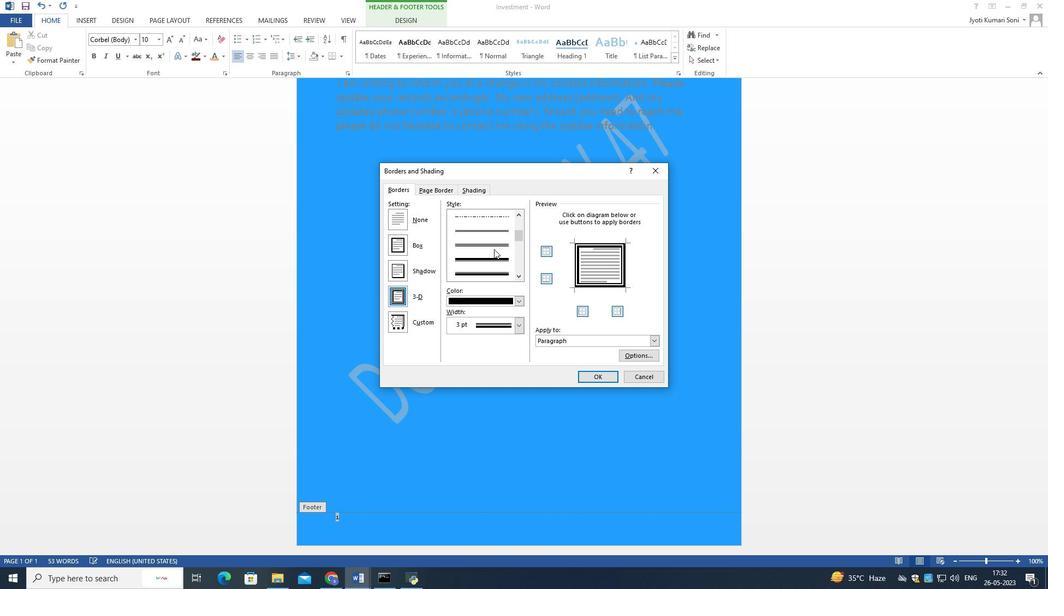 
Action: Mouse moved to (518, 275)
Screenshot: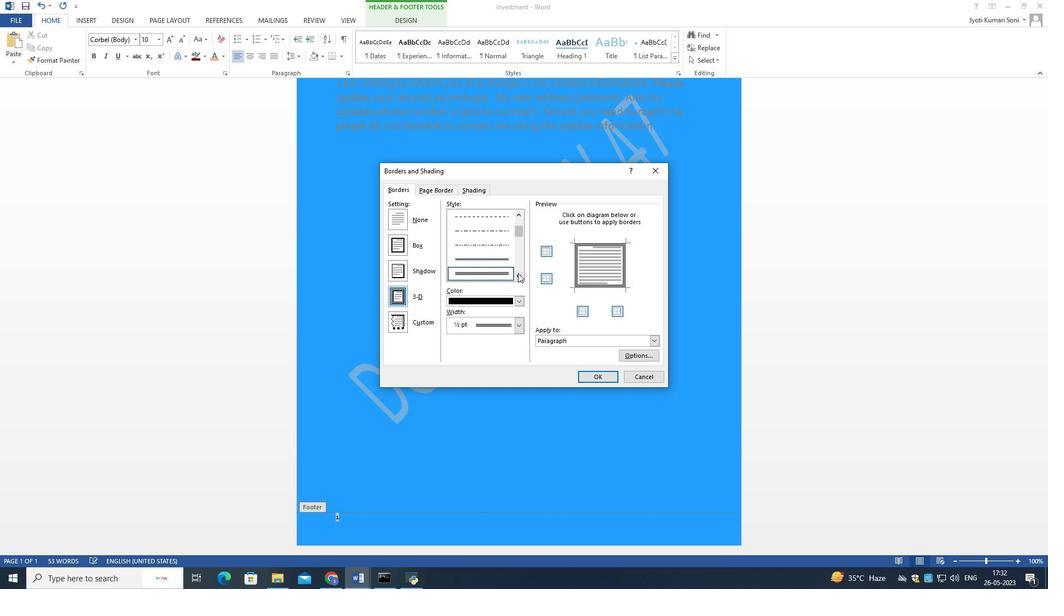 
Action: Mouse pressed left at (518, 275)
Screenshot: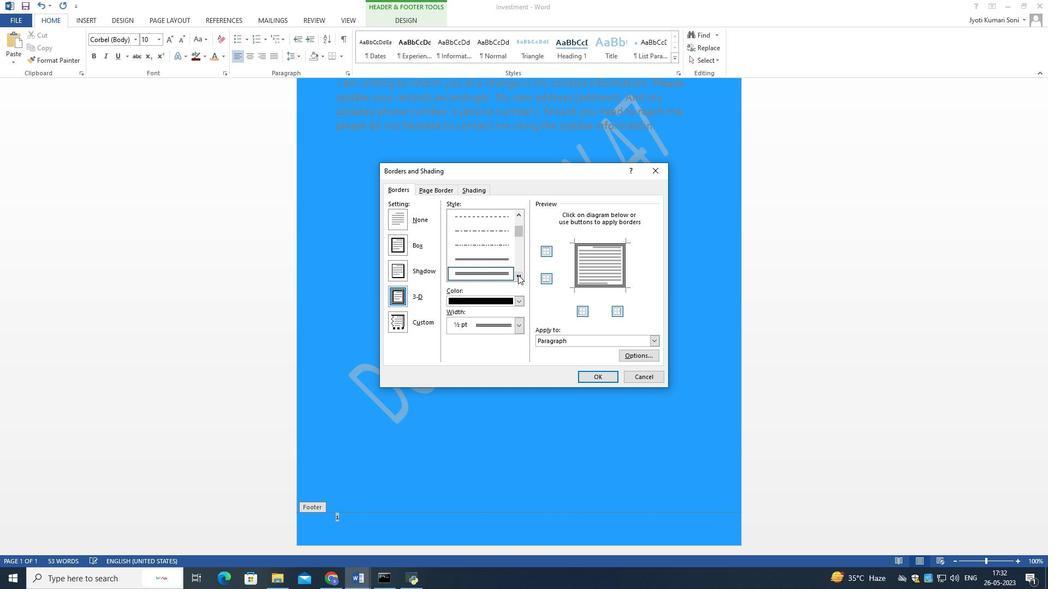 
Action: Mouse pressed left at (518, 275)
Screenshot: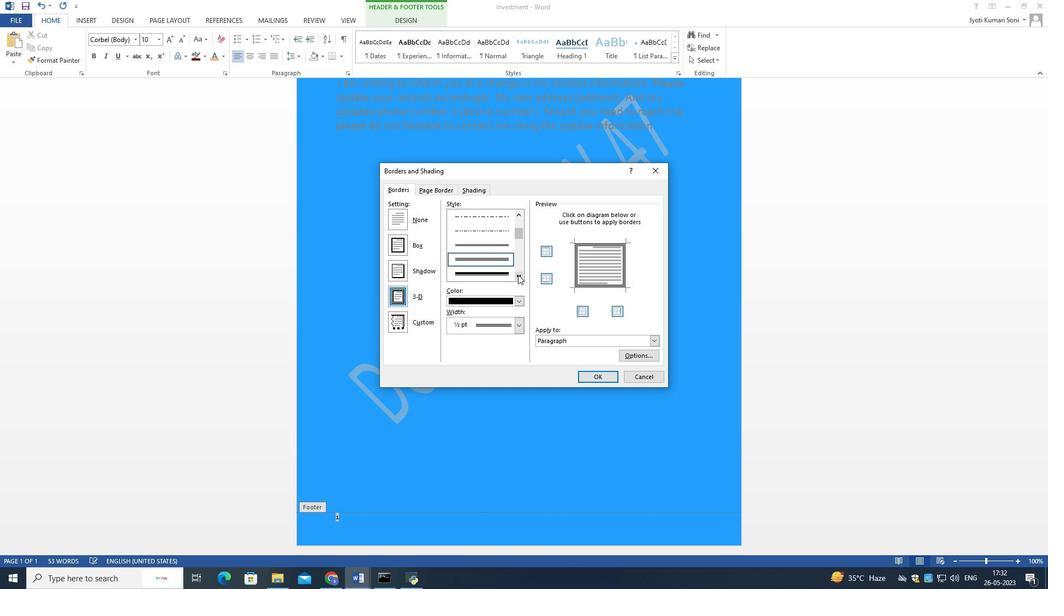 
Action: Mouse moved to (505, 245)
Screenshot: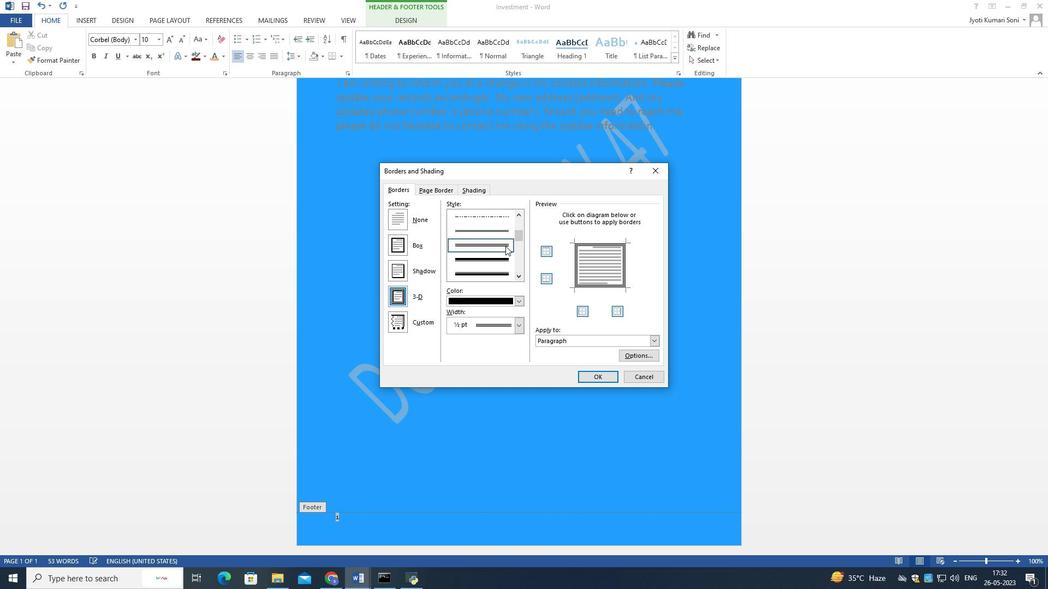 
Action: Mouse pressed left at (505, 245)
Screenshot: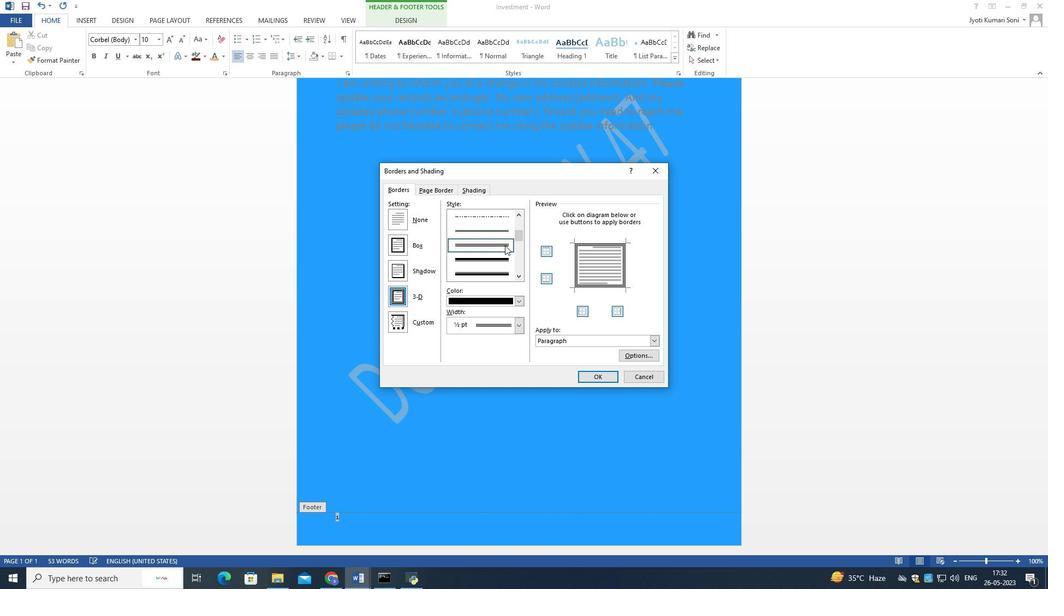 
Action: Mouse moved to (523, 318)
Screenshot: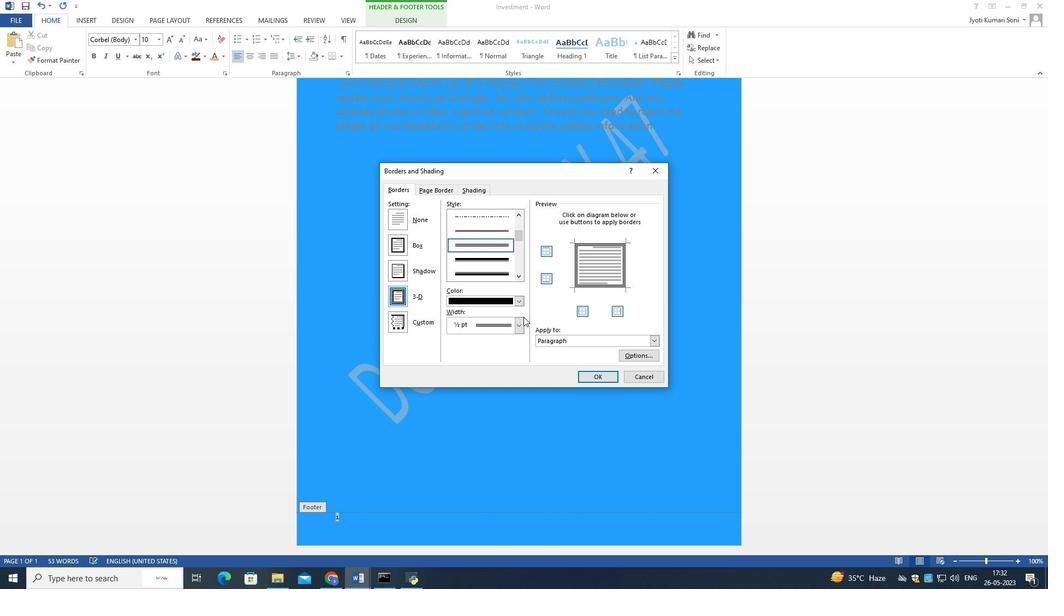 
Action: Mouse pressed left at (523, 318)
Screenshot: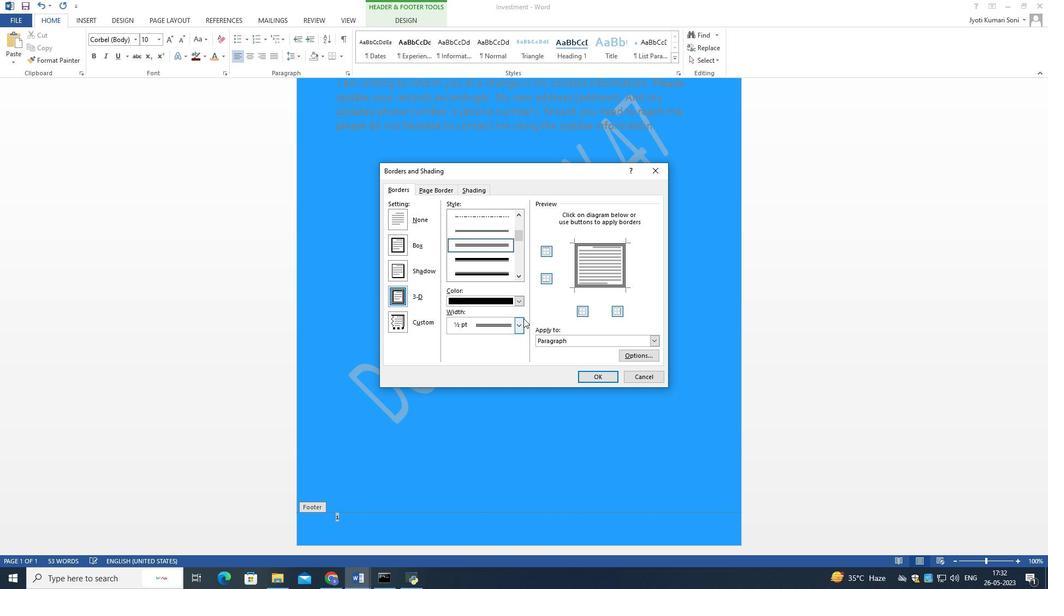 
Action: Mouse moved to (491, 371)
Screenshot: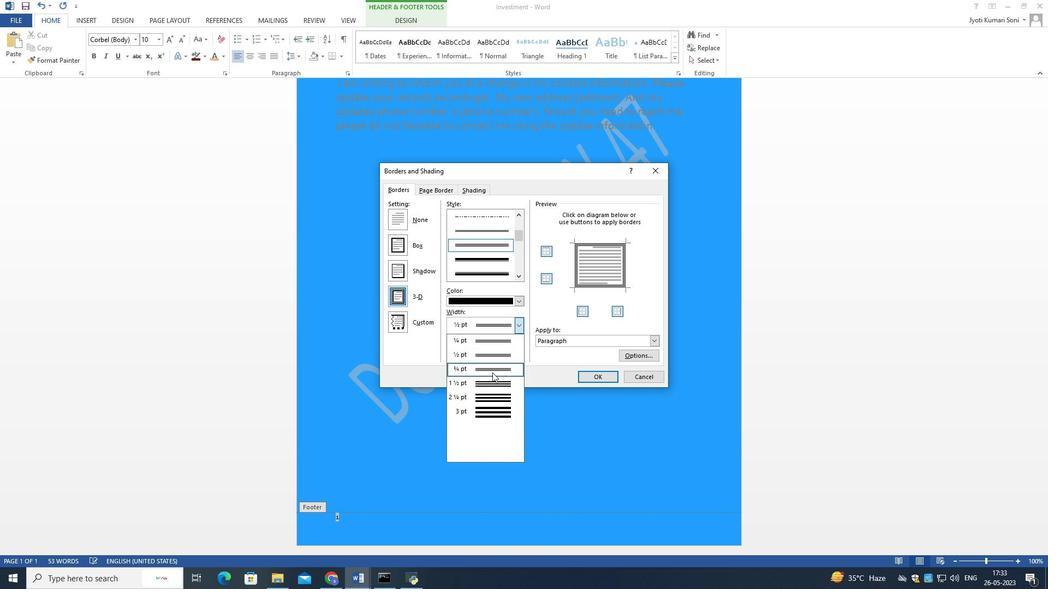 
Action: Mouse pressed left at (491, 371)
Screenshot: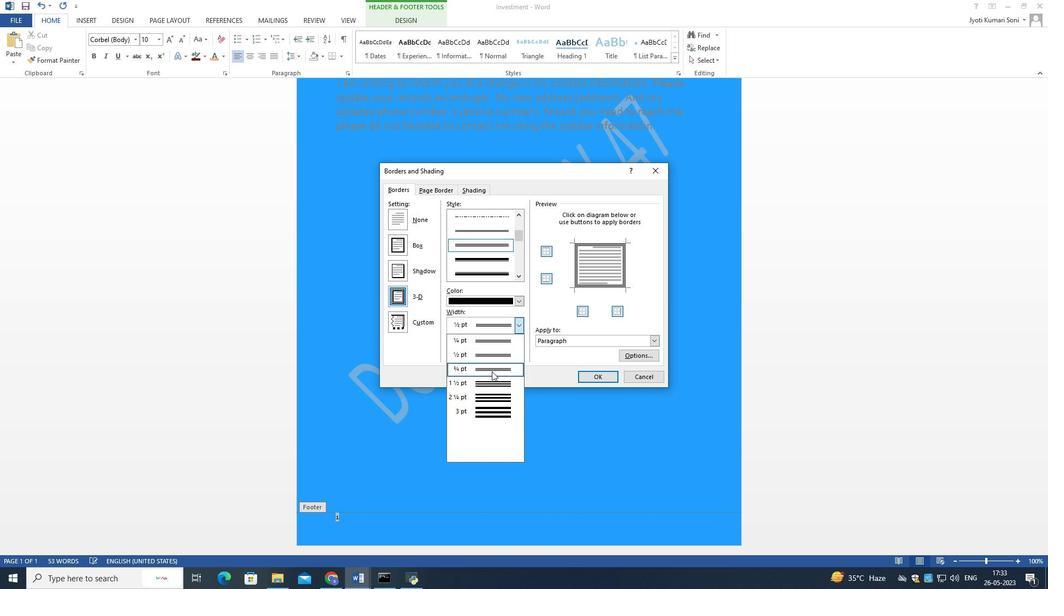 
Action: Mouse moved to (395, 245)
Screenshot: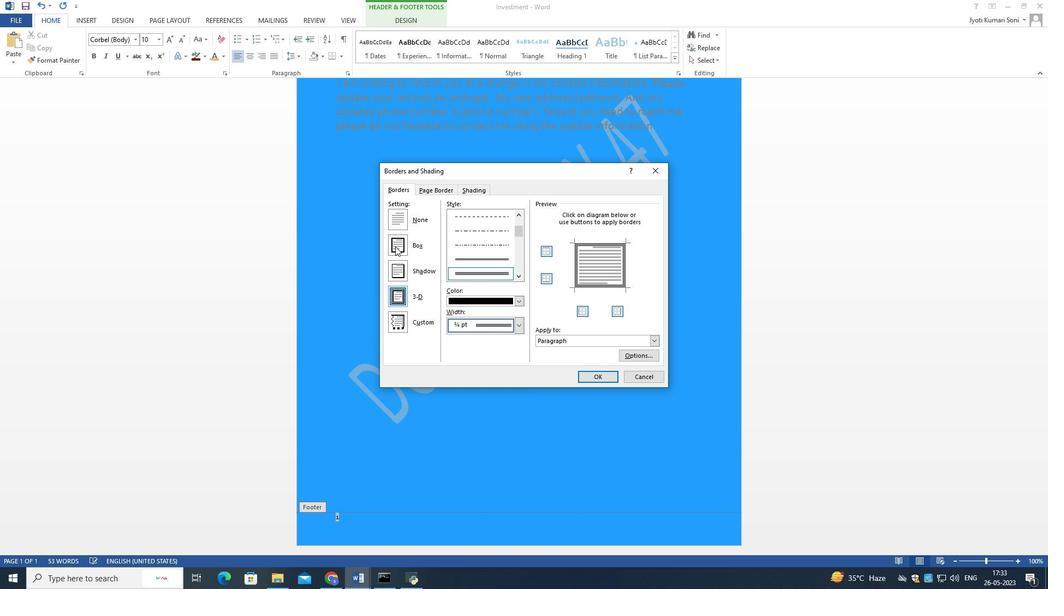
Action: Mouse pressed left at (395, 245)
Screenshot: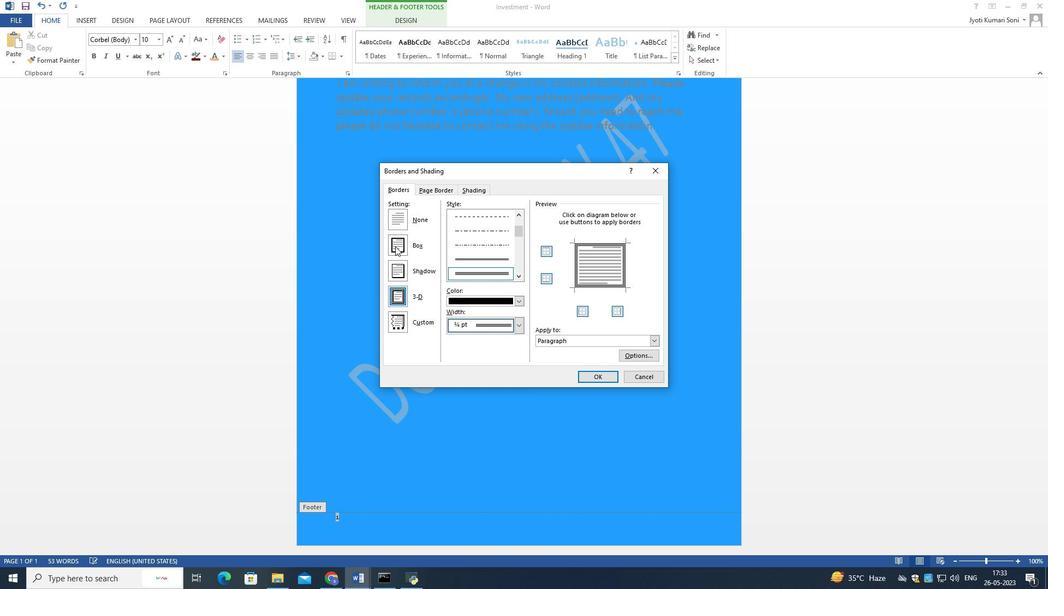 
Action: Mouse moved to (524, 275)
Screenshot: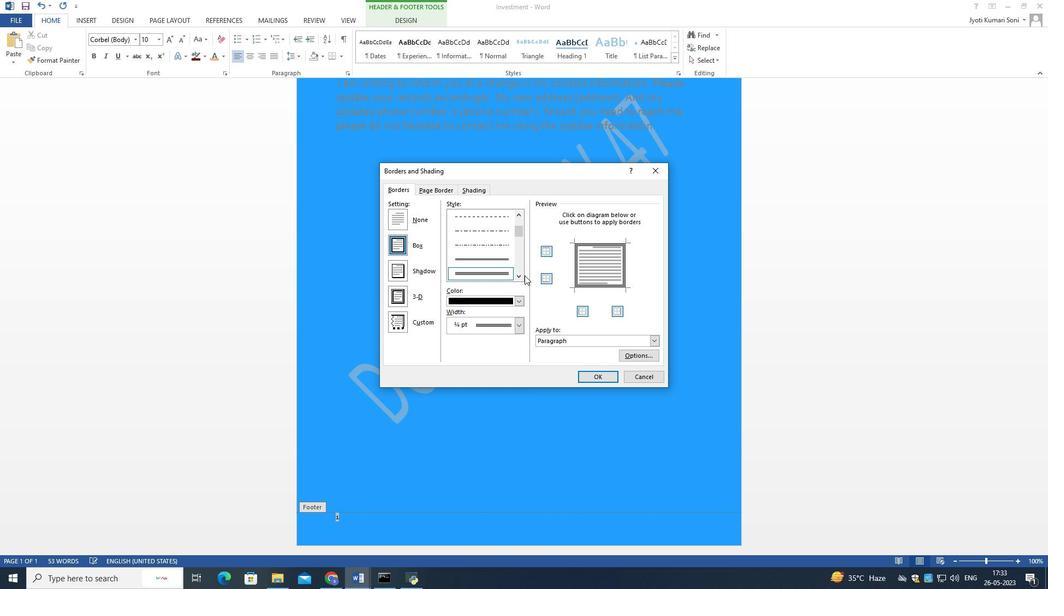 
Action: Mouse pressed left at (524, 275)
Screenshot: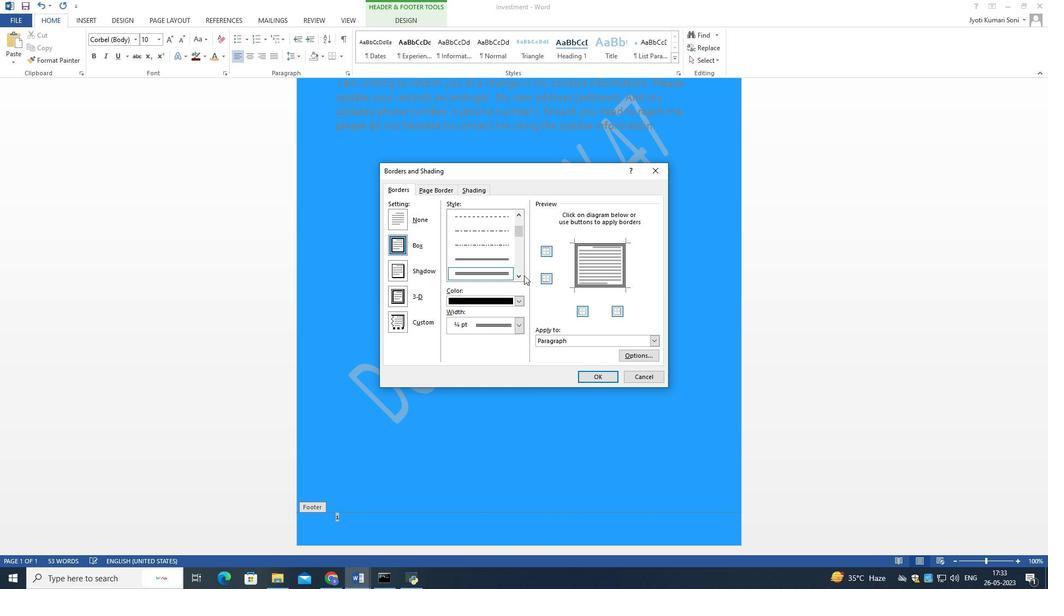 
Action: Mouse pressed left at (524, 275)
Screenshot: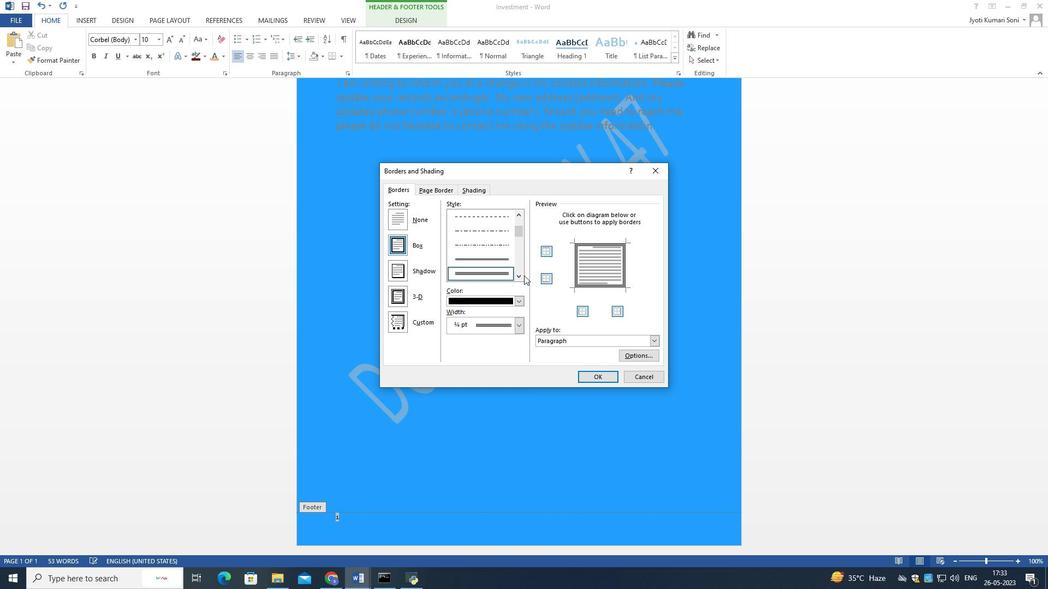 
Action: Mouse moved to (520, 275)
Screenshot: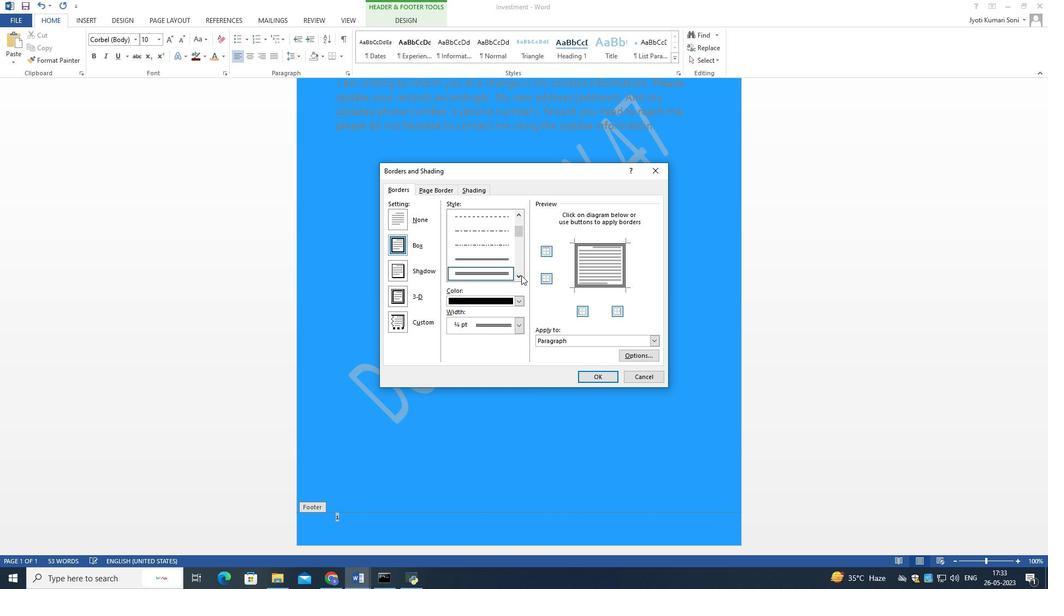 
Action: Mouse pressed left at (520, 275)
Screenshot: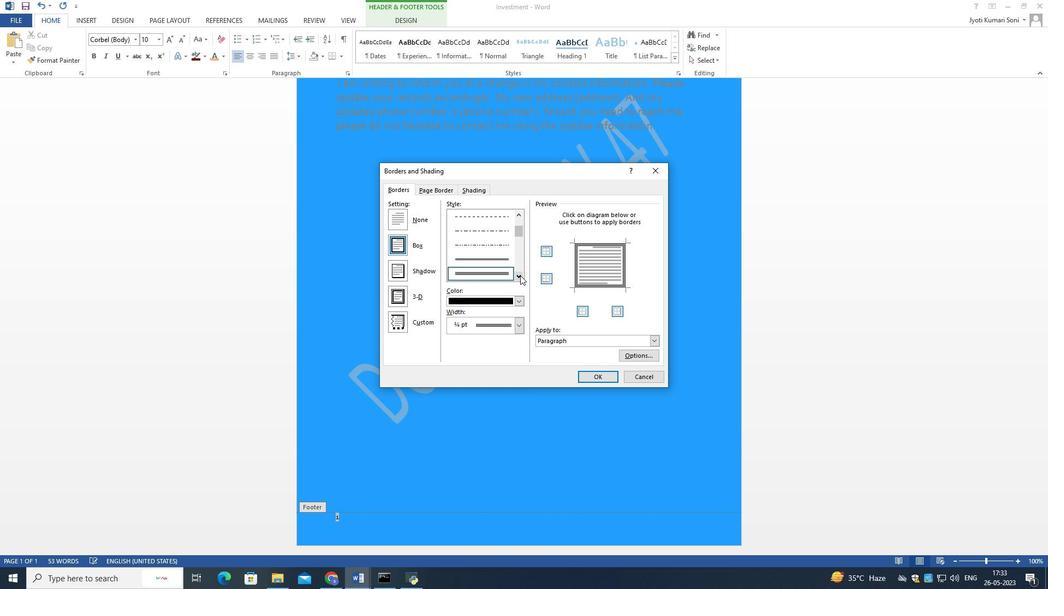 
Action: Mouse pressed left at (520, 275)
Screenshot: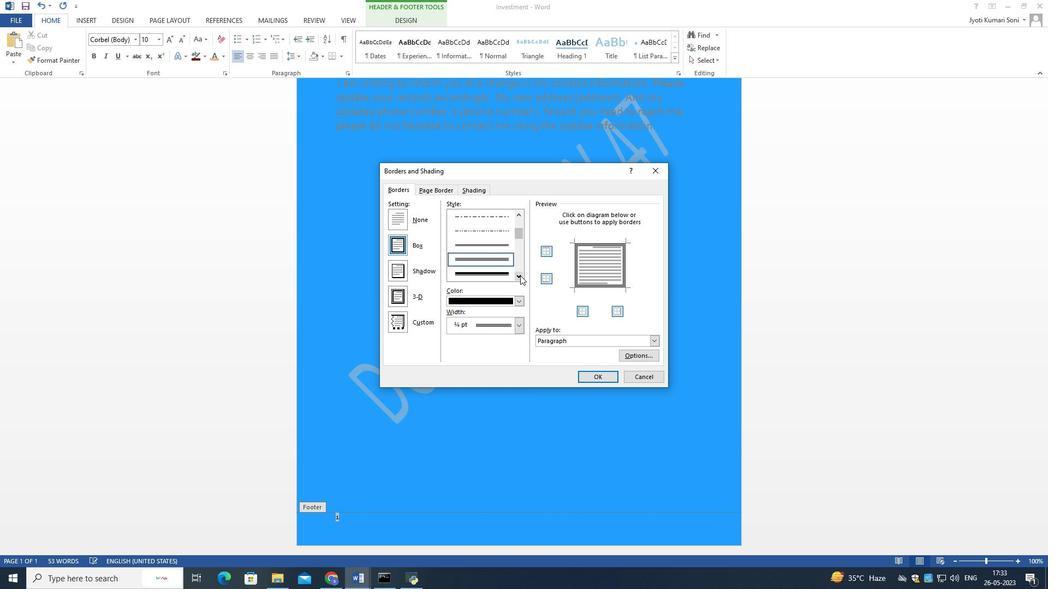 
Action: Mouse moved to (490, 248)
Screenshot: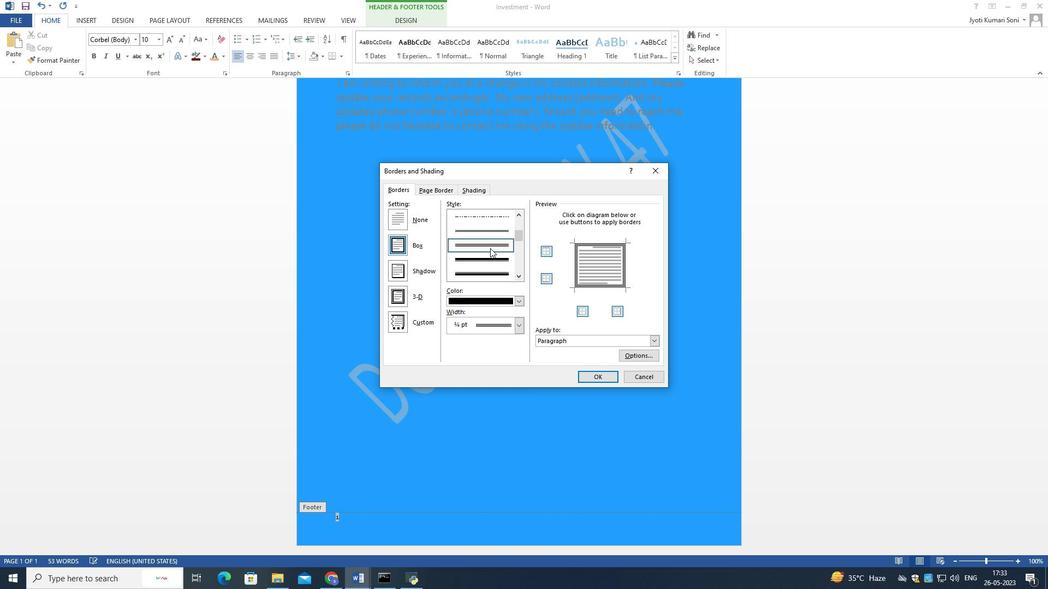 
Action: Mouse pressed left at (490, 248)
Screenshot: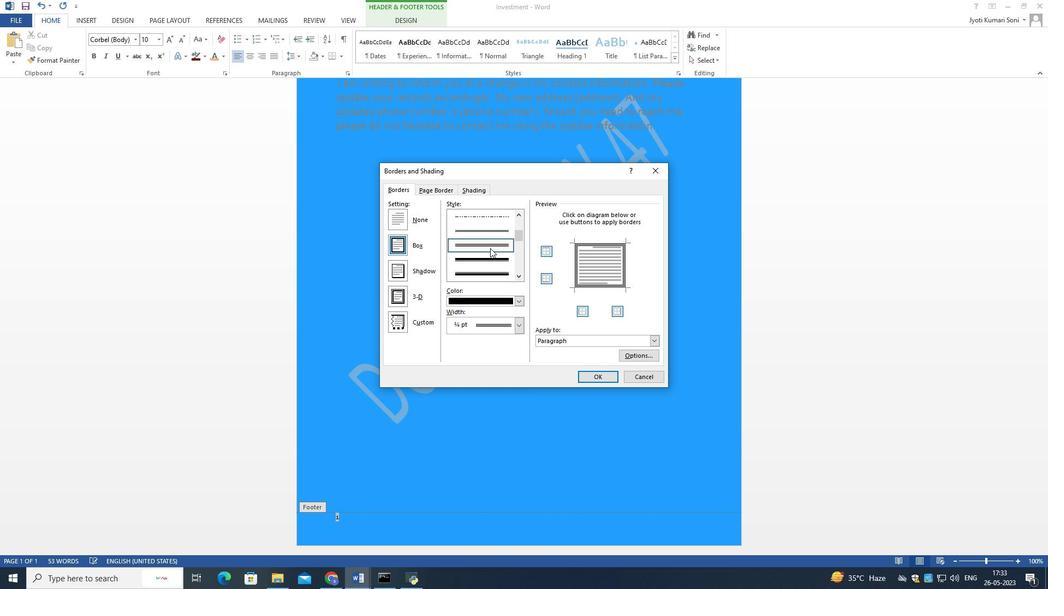 
Action: Mouse moved to (518, 304)
Screenshot: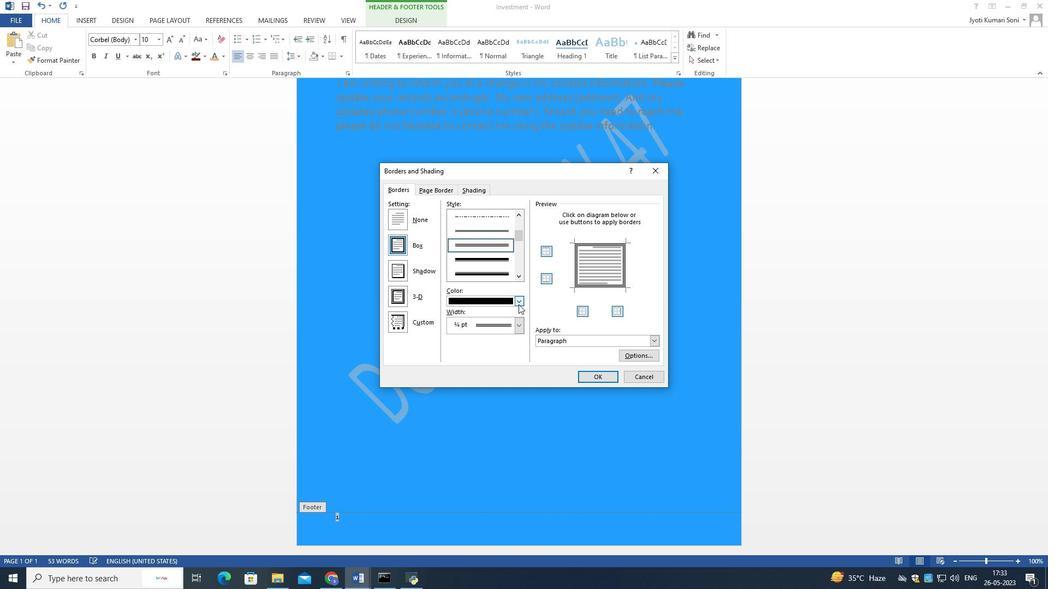 
Action: Mouse pressed left at (518, 304)
Screenshot: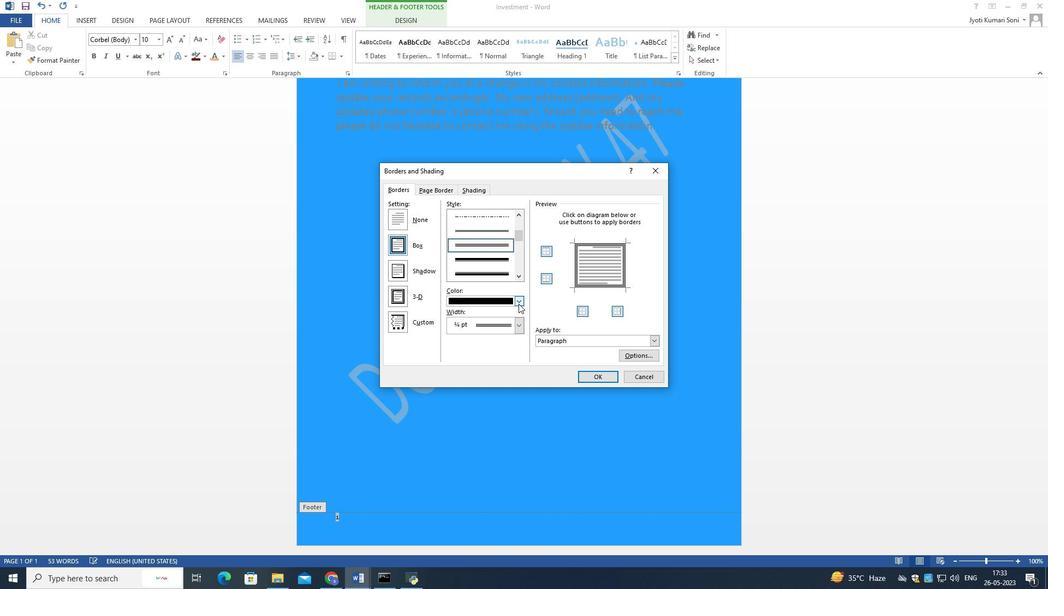 
Action: Mouse moved to (476, 429)
Screenshot: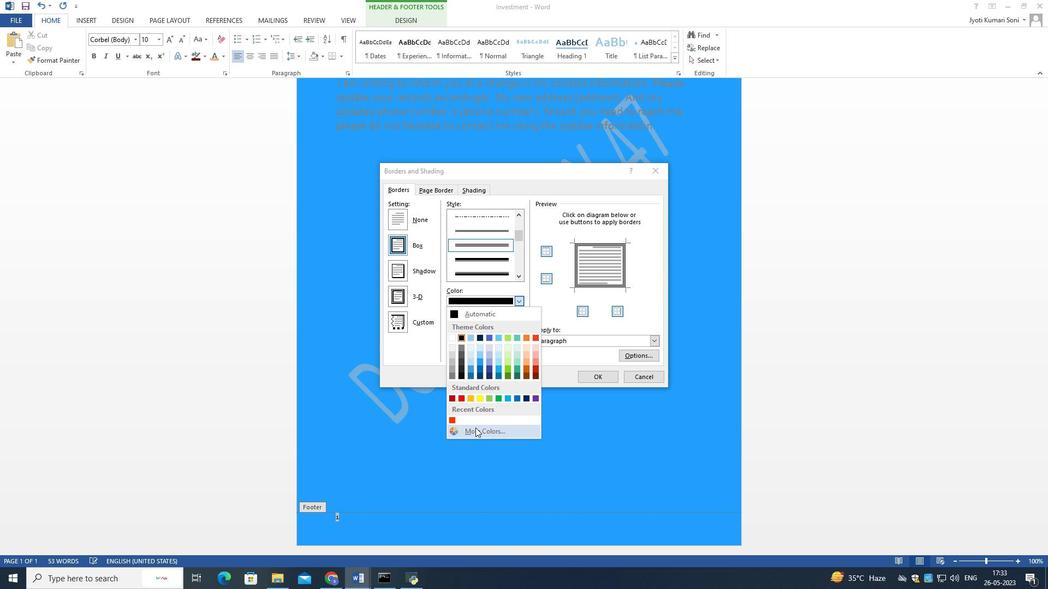 
Action: Mouse pressed left at (476, 429)
Screenshot: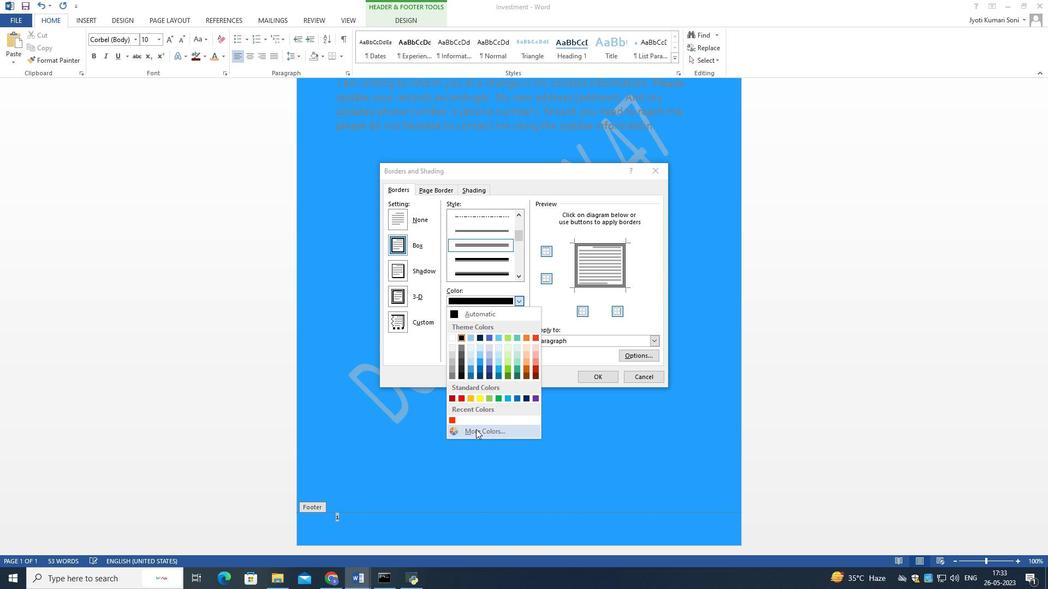 
Action: Mouse moved to (523, 322)
Screenshot: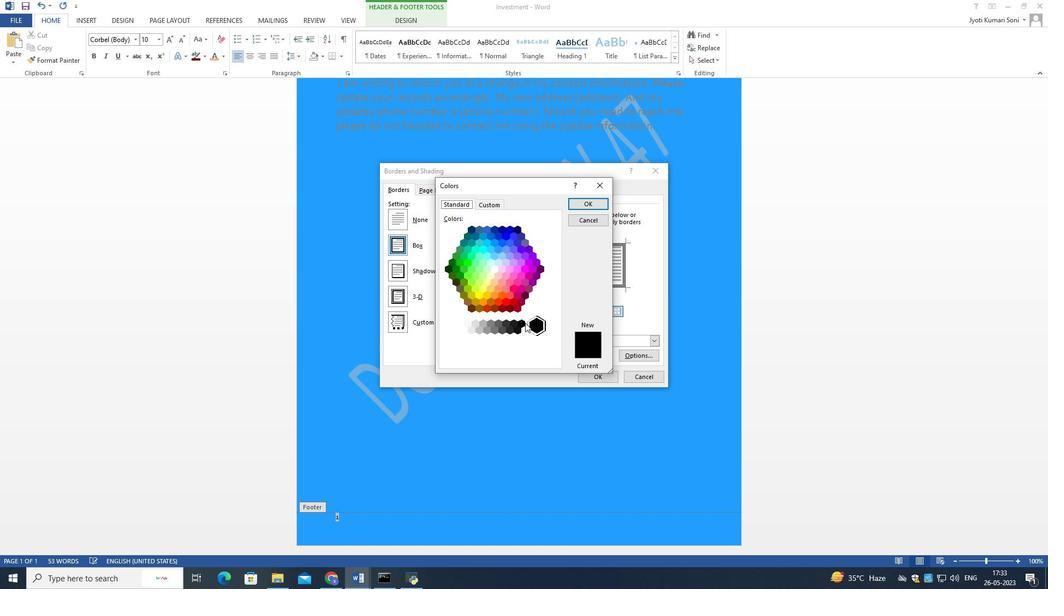 
Action: Mouse pressed left at (523, 322)
Screenshot: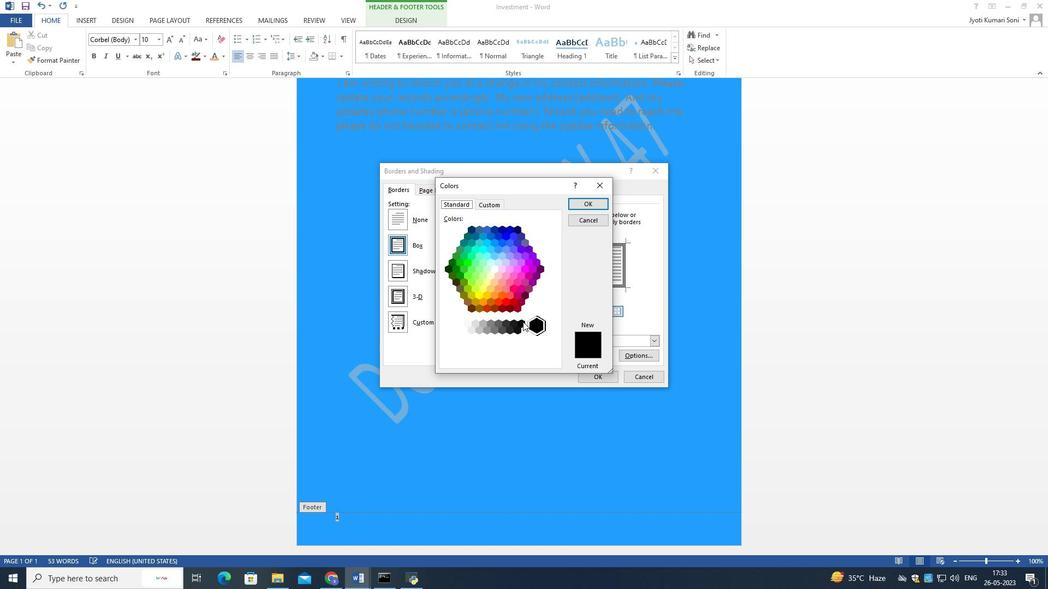 
Action: Mouse moved to (518, 329)
Screenshot: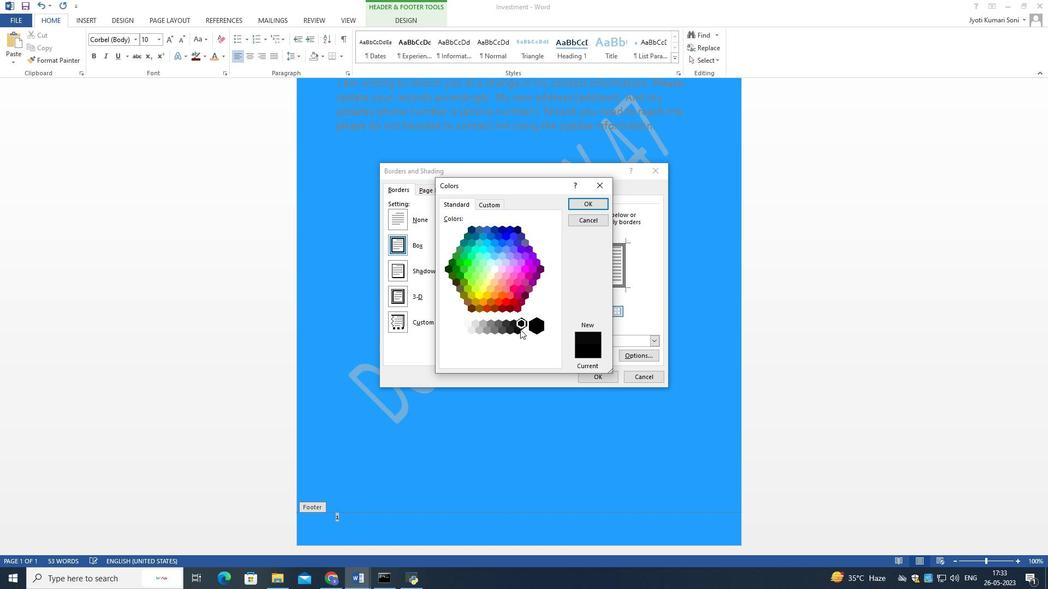 
Action: Mouse pressed left at (518, 329)
Screenshot: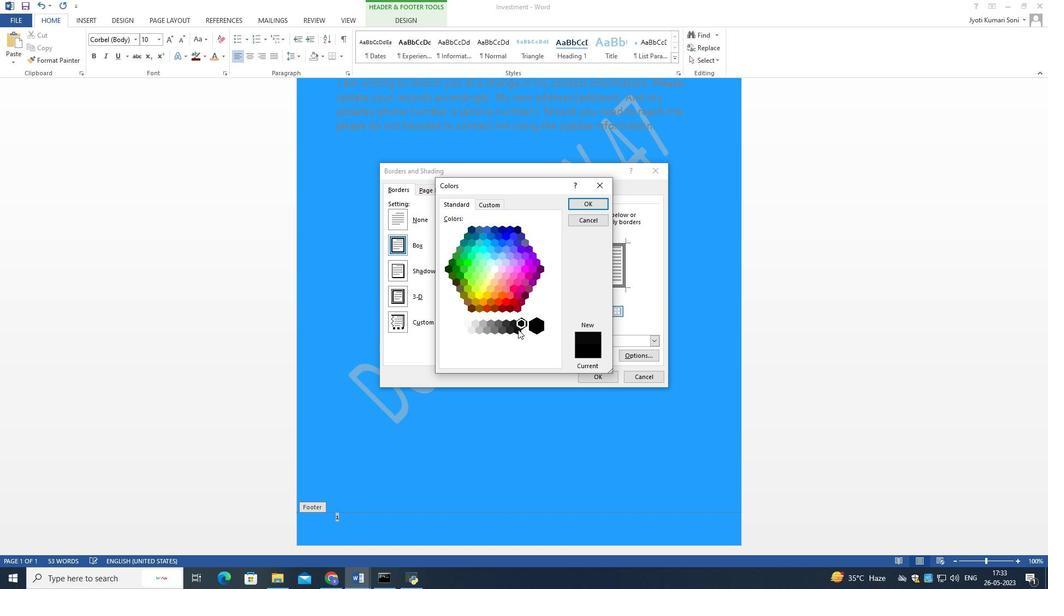 
Action: Mouse moved to (488, 325)
Screenshot: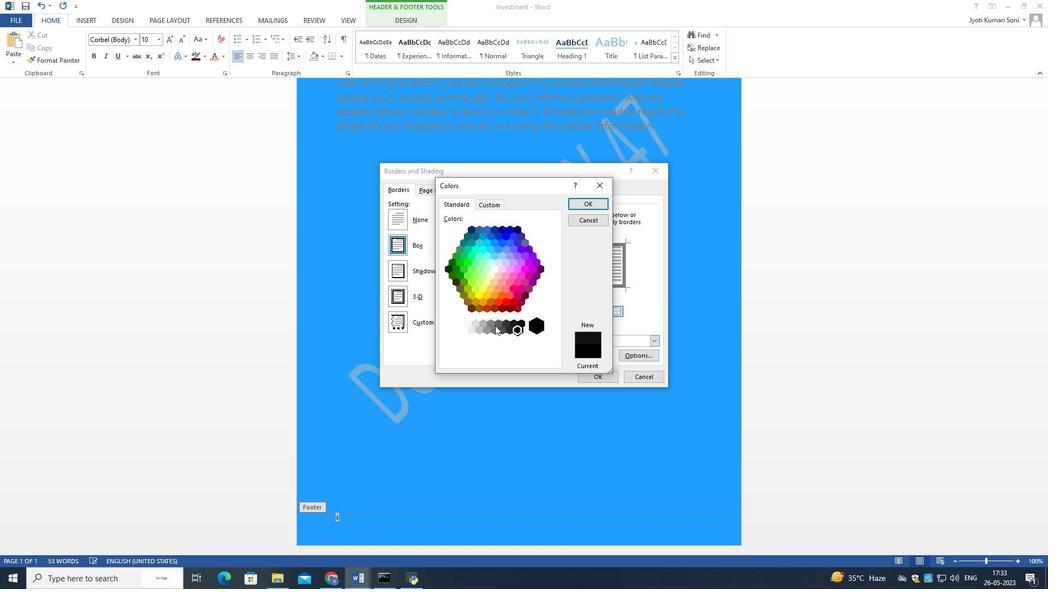 
Action: Mouse pressed left at (488, 325)
Screenshot: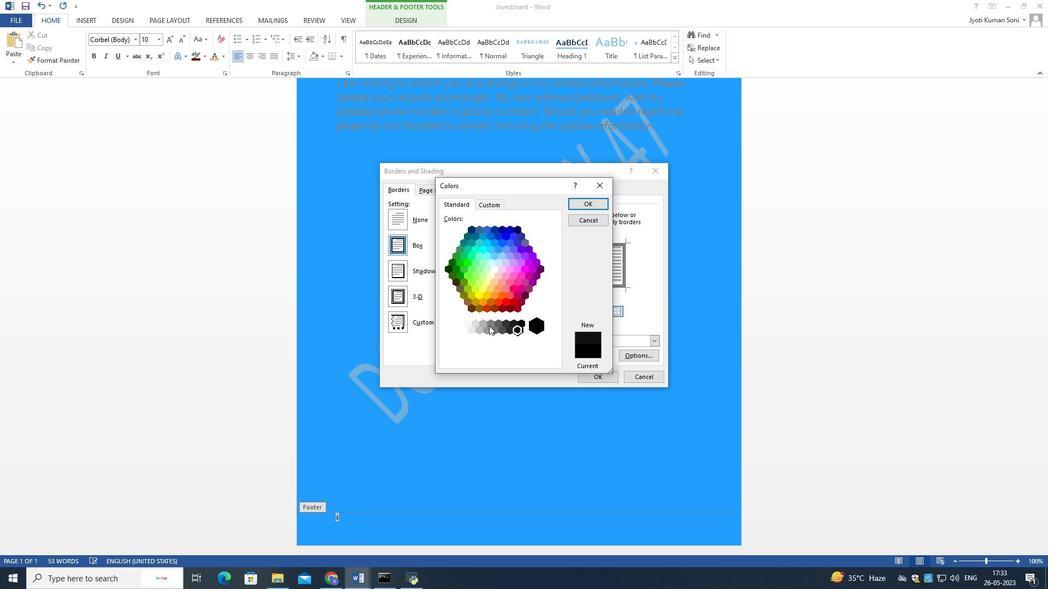 
Action: Mouse moved to (520, 322)
Screenshot: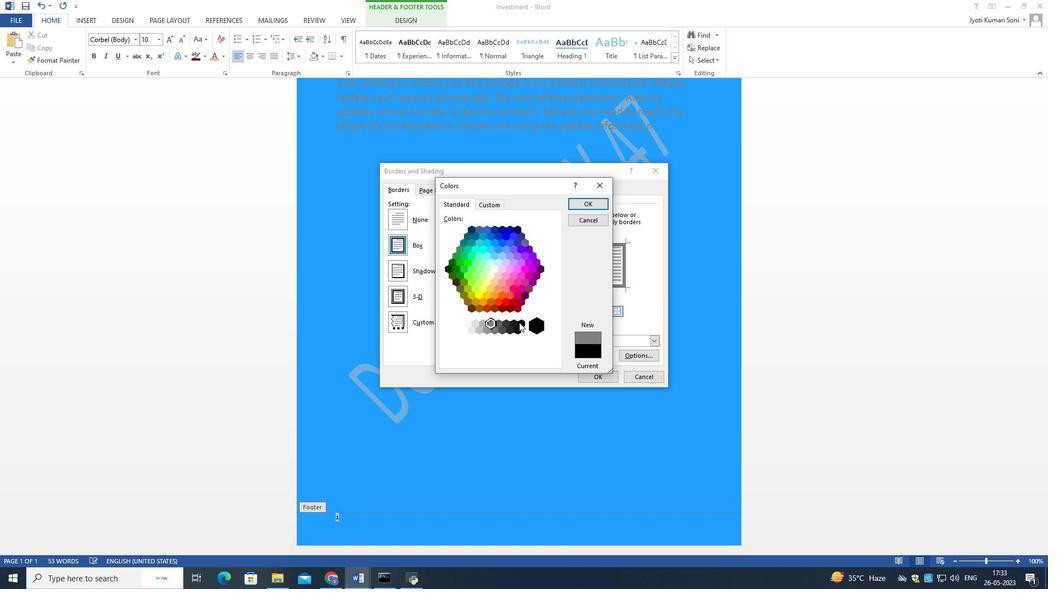 
Action: Mouse pressed left at (520, 322)
Screenshot: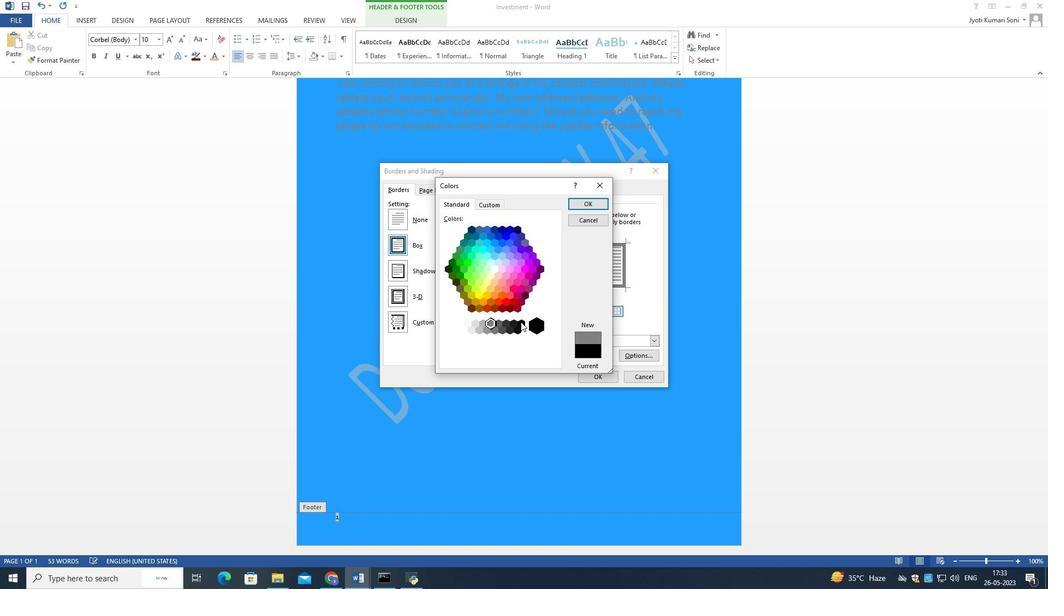 
Action: Mouse moved to (592, 202)
Screenshot: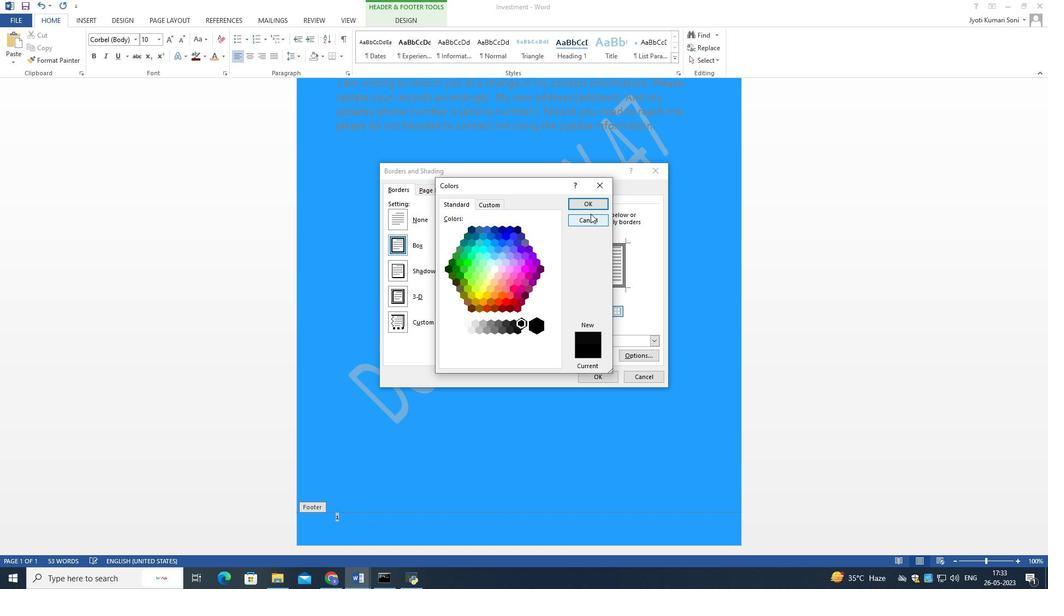 
Action: Mouse pressed left at (592, 202)
Screenshot: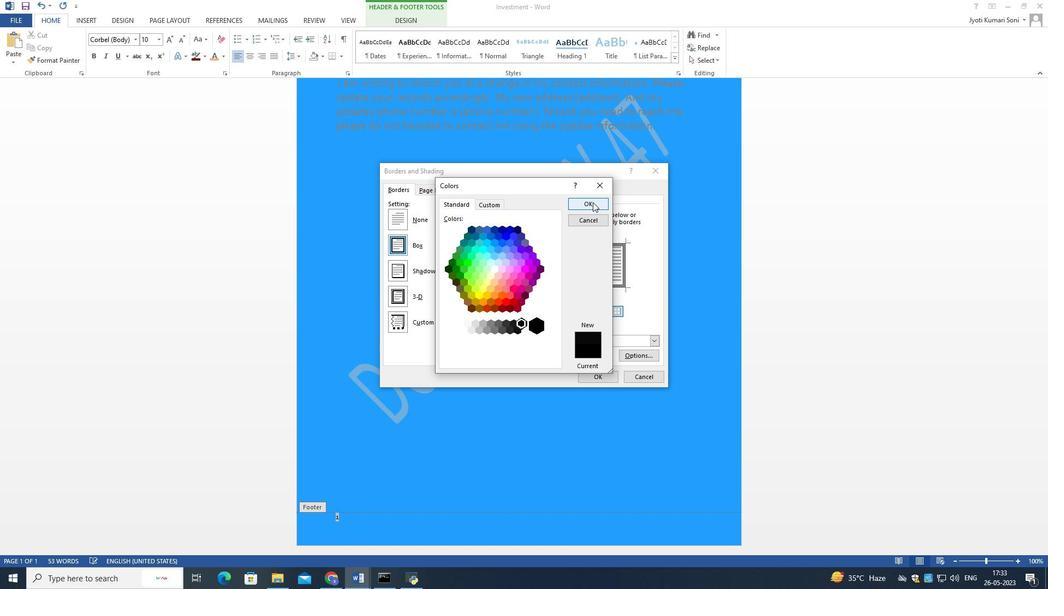 
Action: Mouse moved to (591, 376)
Screenshot: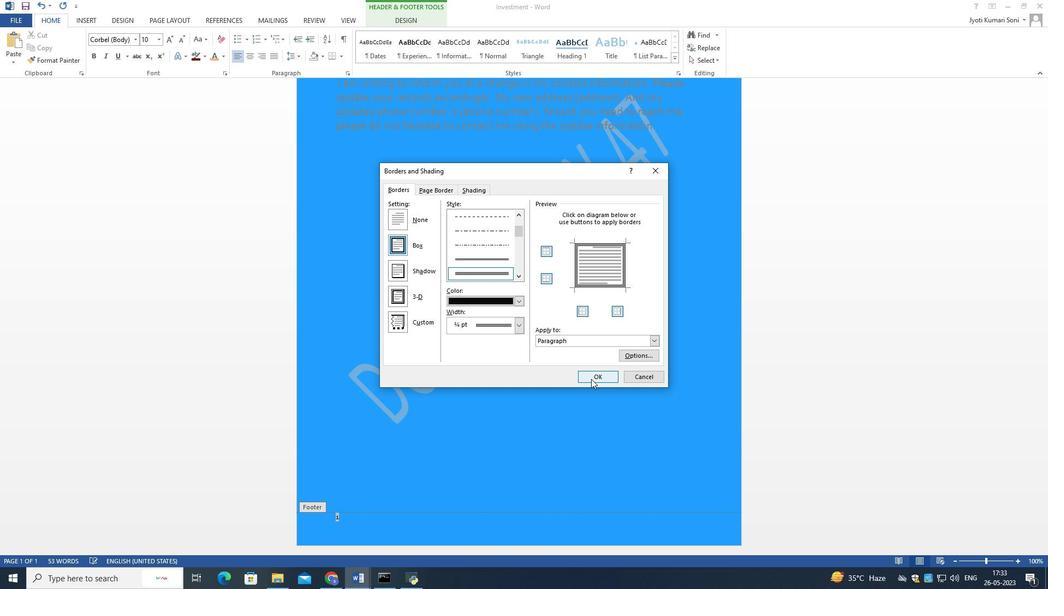 
Action: Mouse pressed left at (591, 376)
Screenshot: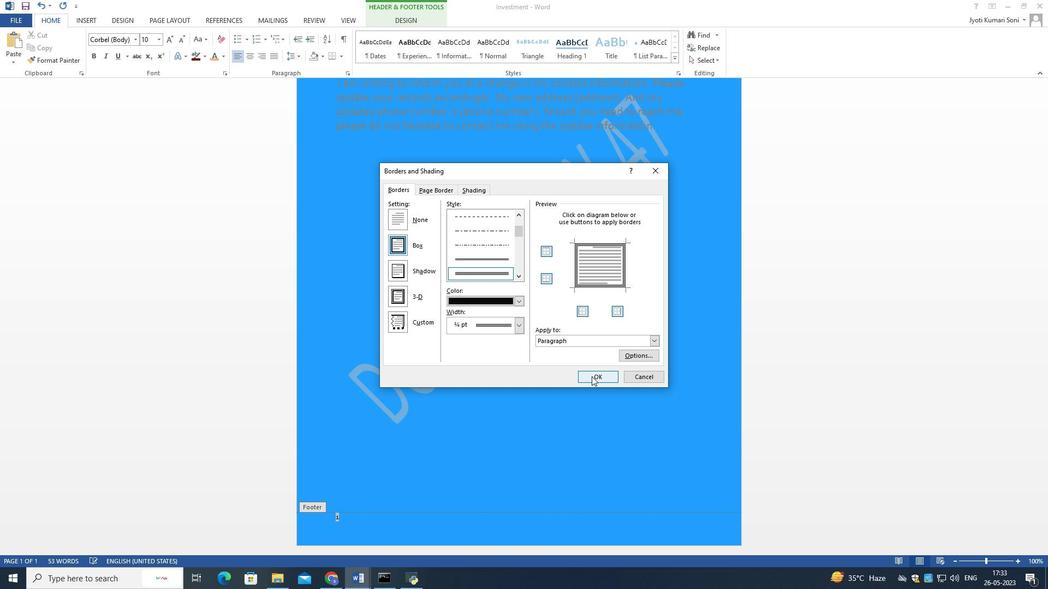 
Action: Mouse moved to (544, 310)
Screenshot: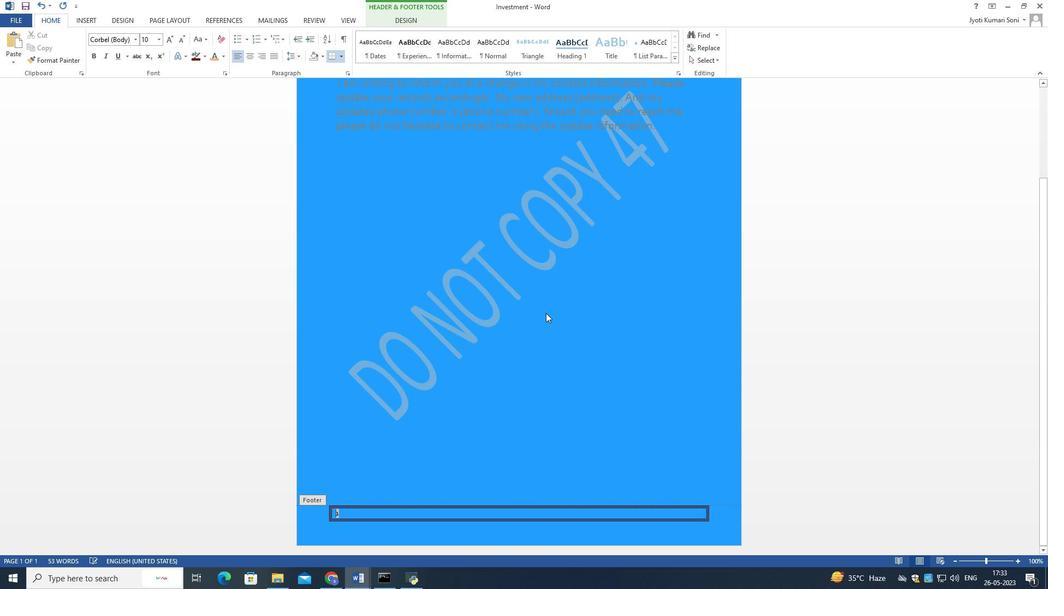 
Action: Mouse scrolled (544, 311) with delta (0, 0)
Screenshot: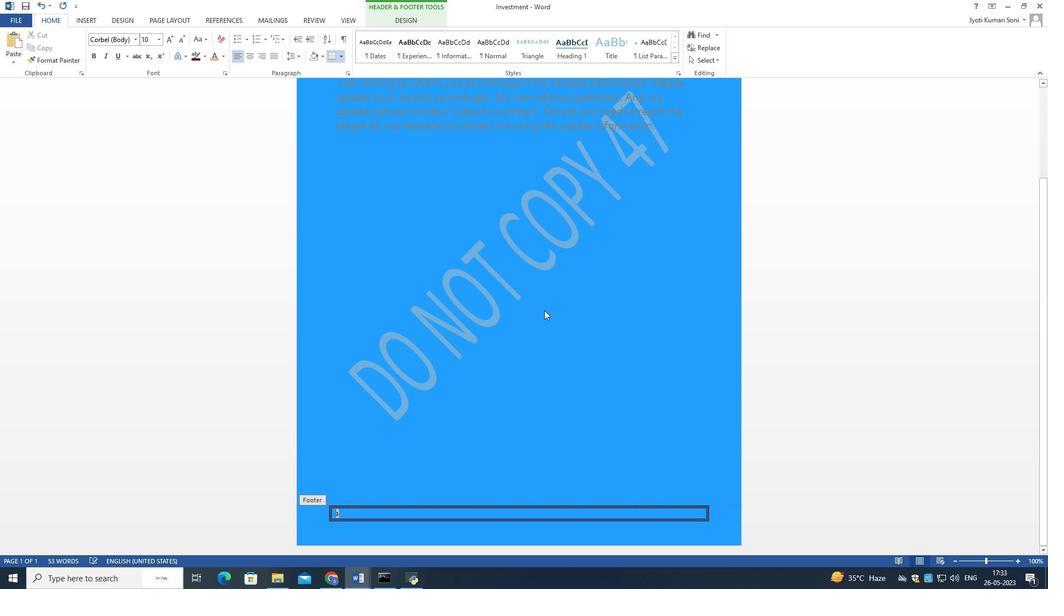 
Action: Mouse moved to (544, 310)
Screenshot: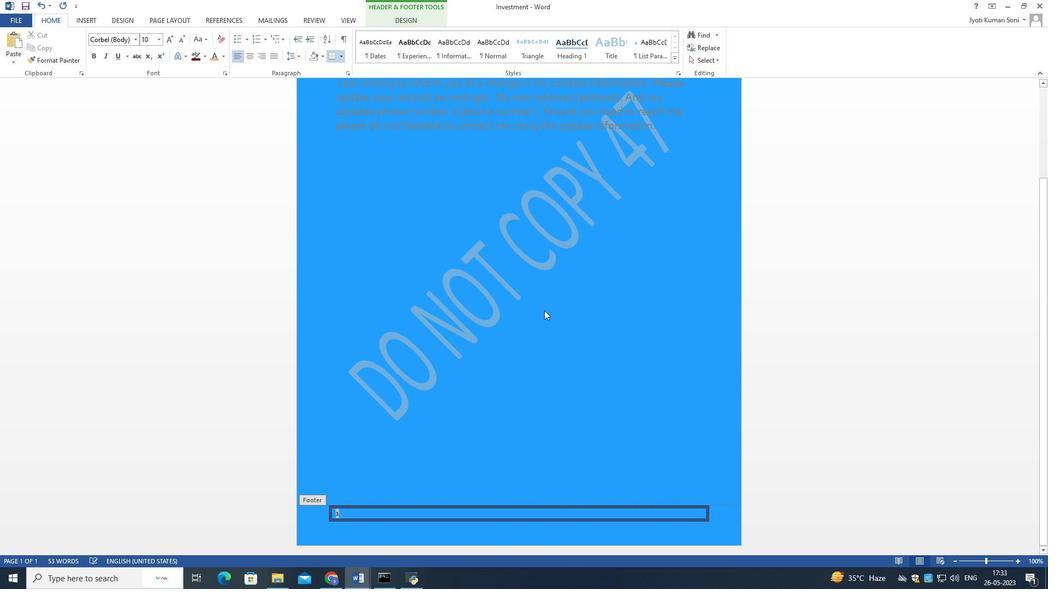 
Action: Mouse scrolled (544, 311) with delta (0, 0)
Screenshot: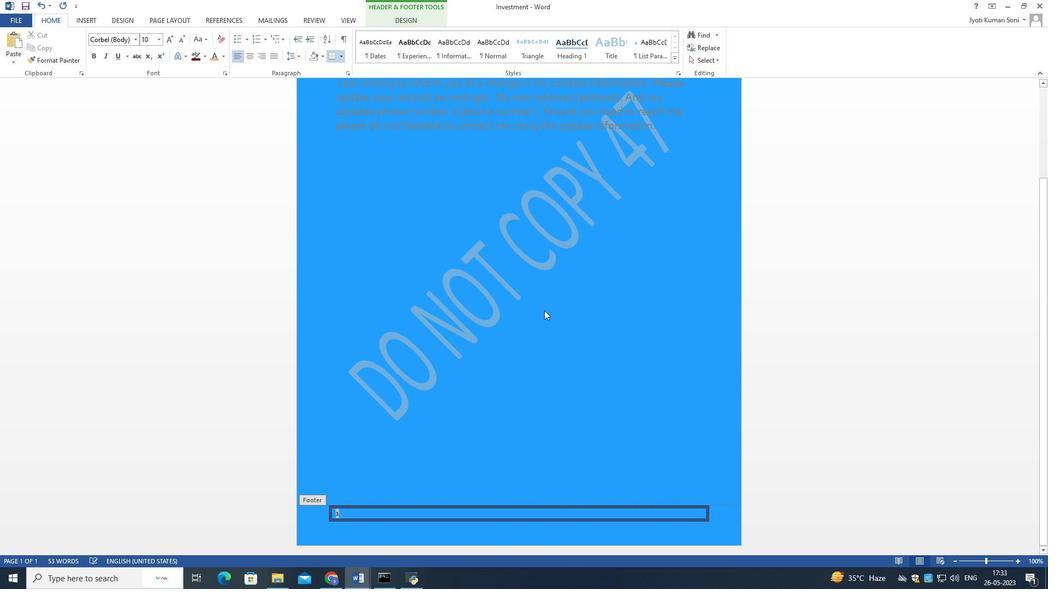 
Action: Mouse moved to (544, 309)
Screenshot: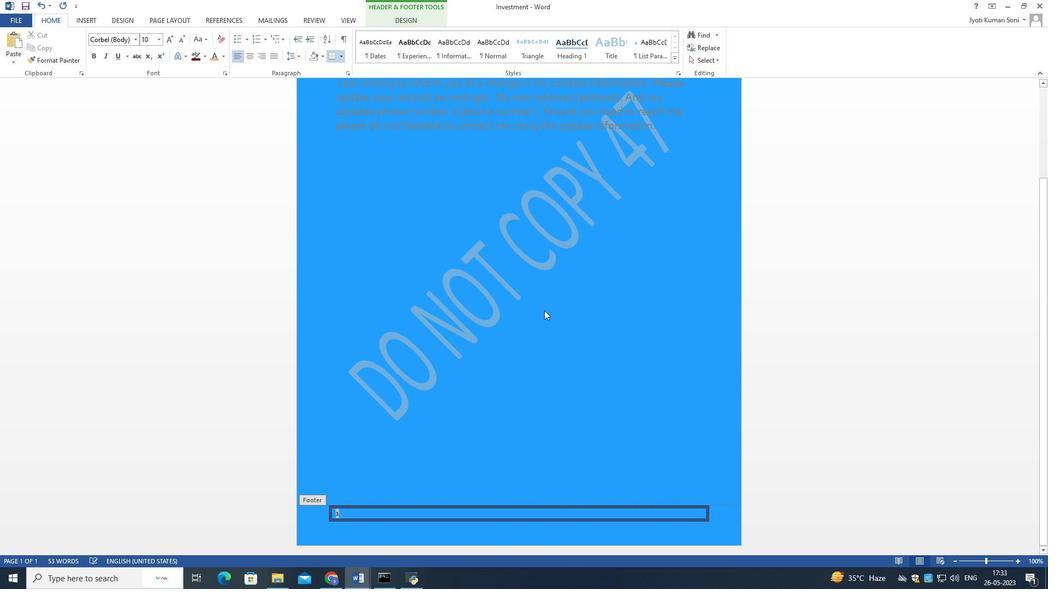 
Action: Mouse scrolled (544, 310) with delta (0, 0)
Screenshot: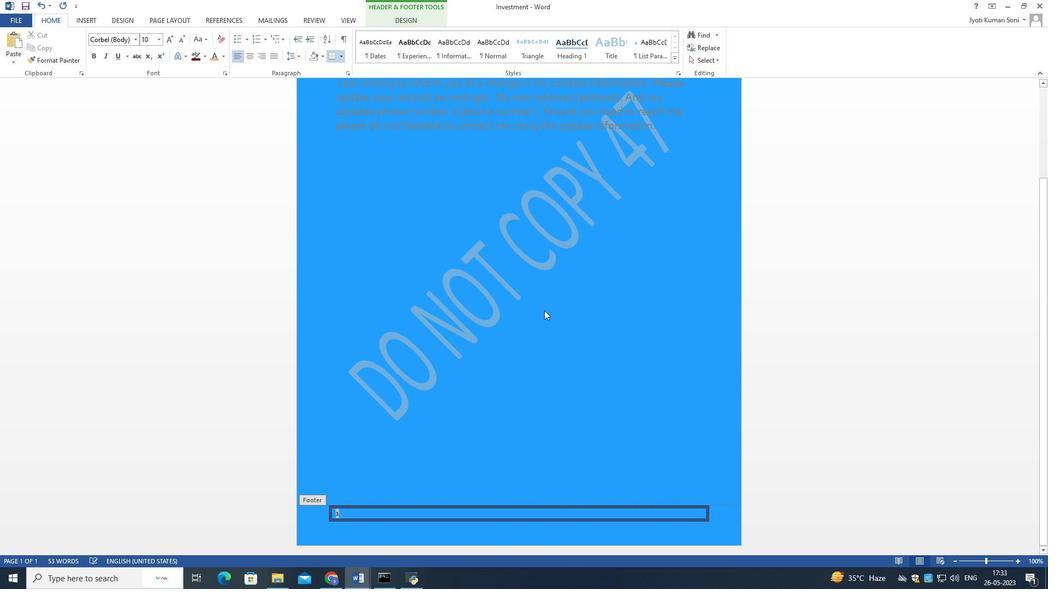 
Action: Mouse moved to (543, 309)
Screenshot: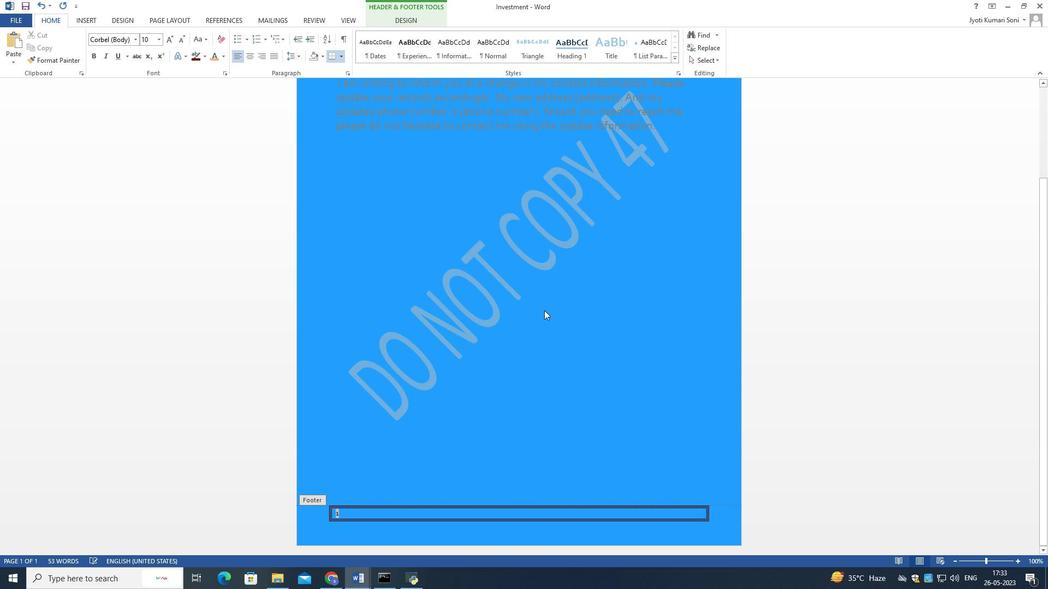 
Action: Mouse scrolled (543, 309) with delta (0, 0)
Screenshot: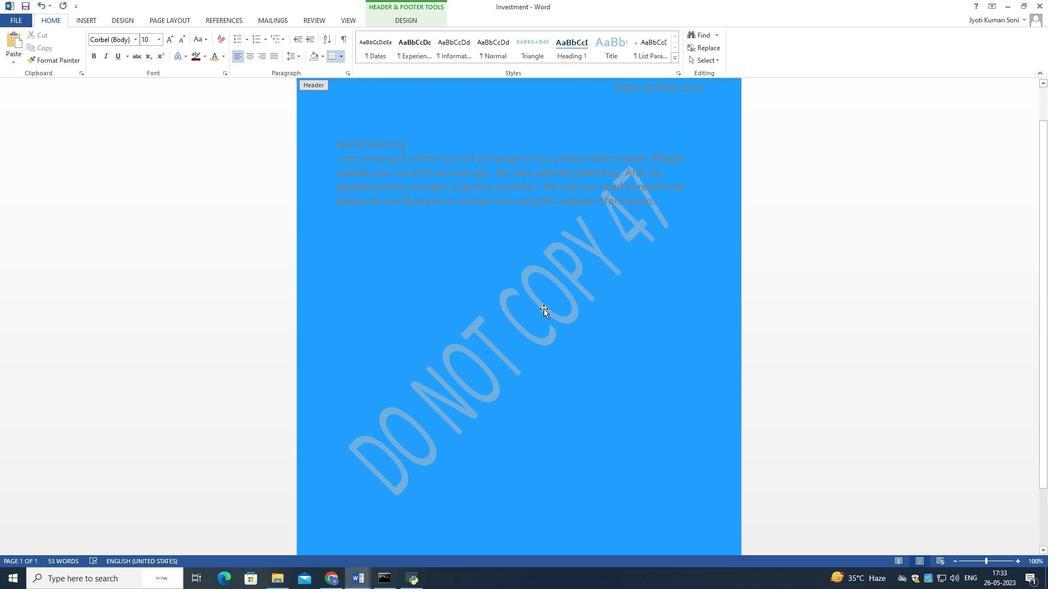 
Action: Mouse moved to (665, 229)
Screenshot: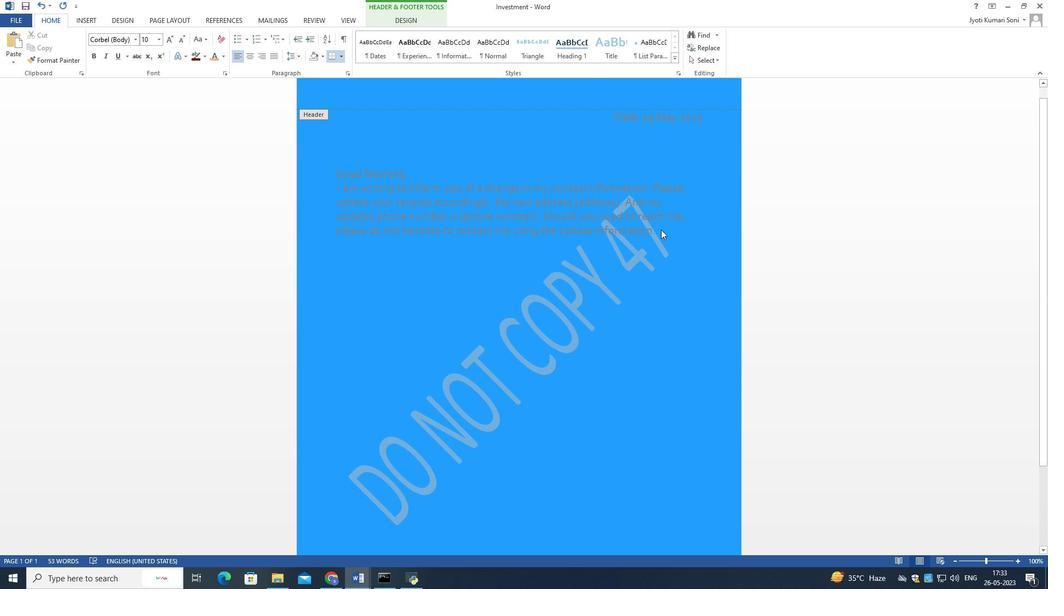 
Action: Mouse pressed left at (665, 229)
Screenshot: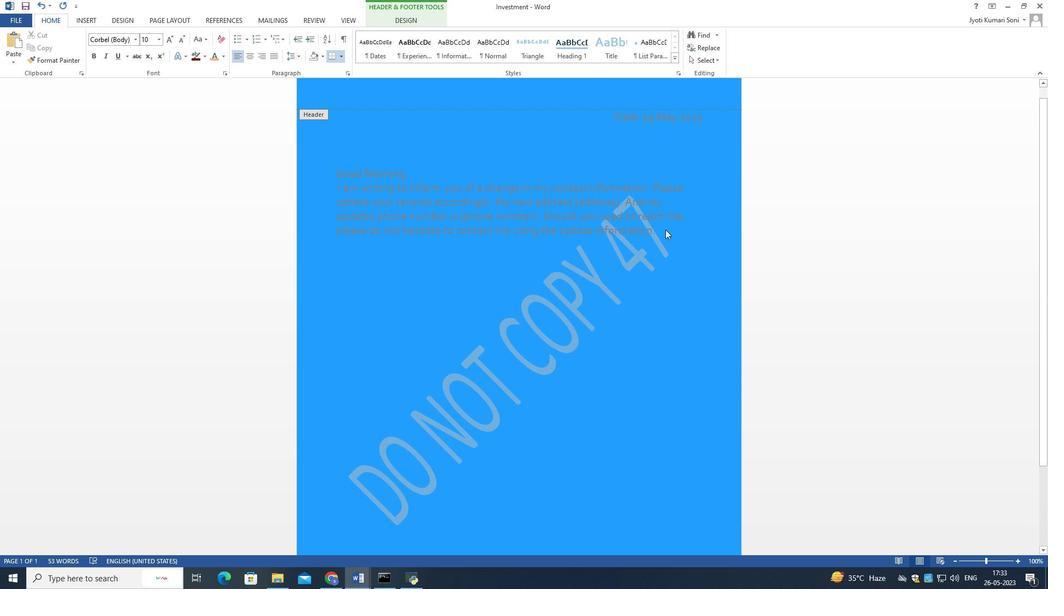 
Action: Mouse moved to (439, 191)
Screenshot: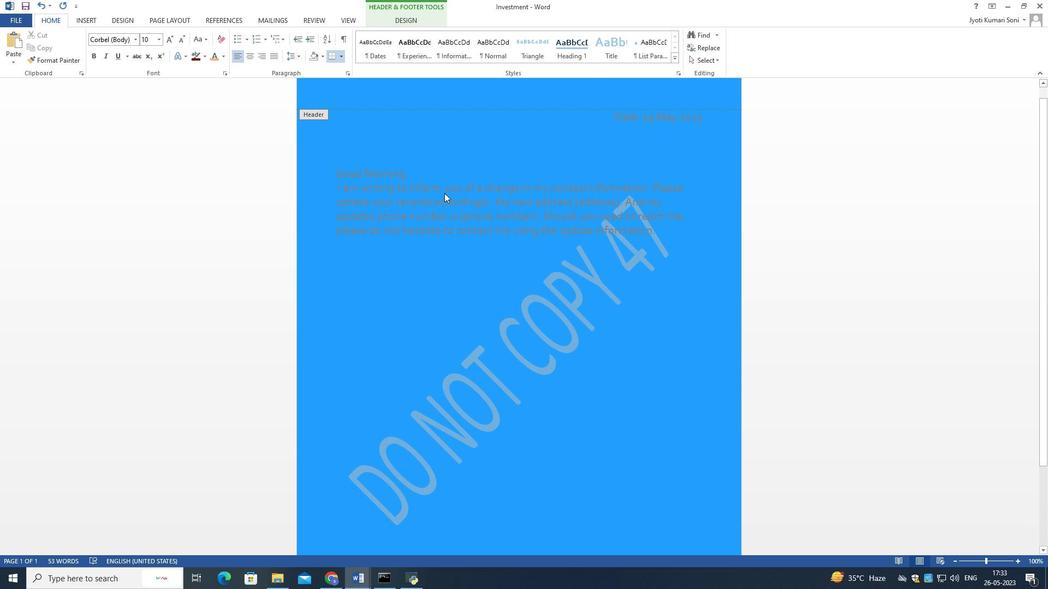 
Action: Mouse pressed left at (439, 191)
Screenshot: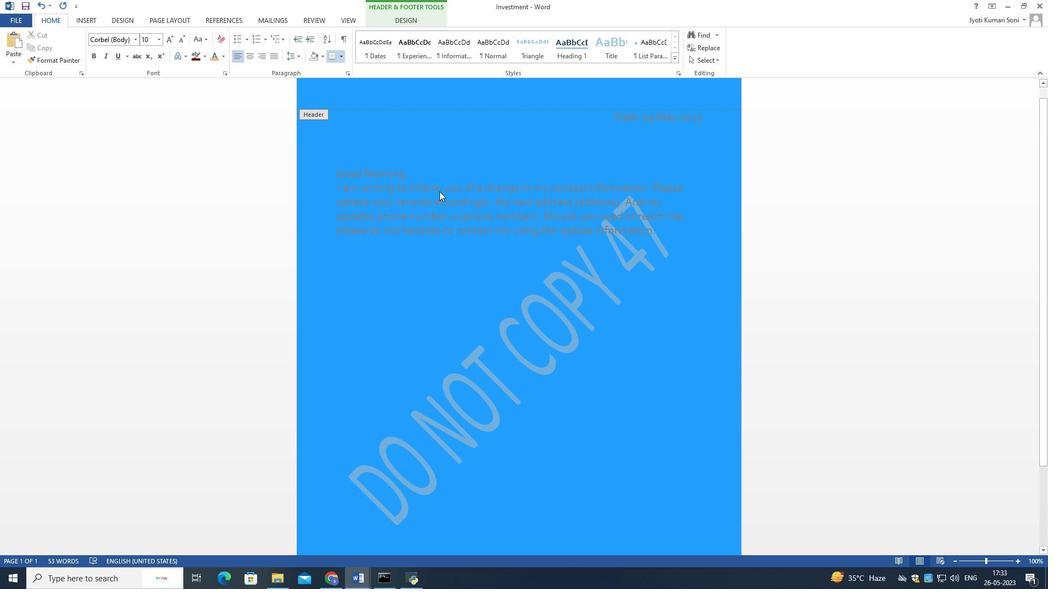 
Action: Mouse moved to (407, 188)
Screenshot: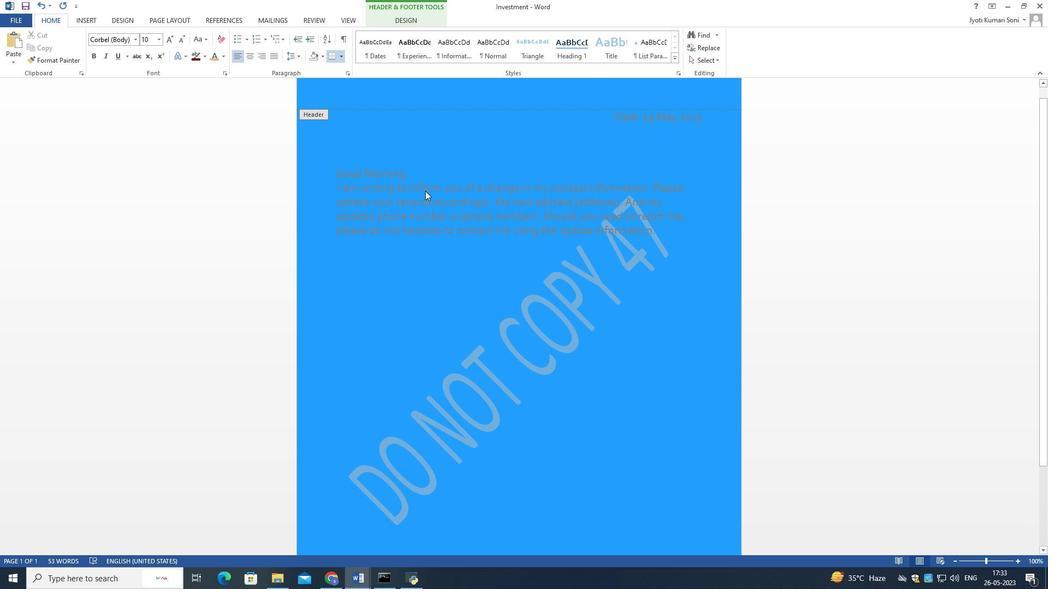 
Action: Mouse pressed left at (407, 188)
Screenshot: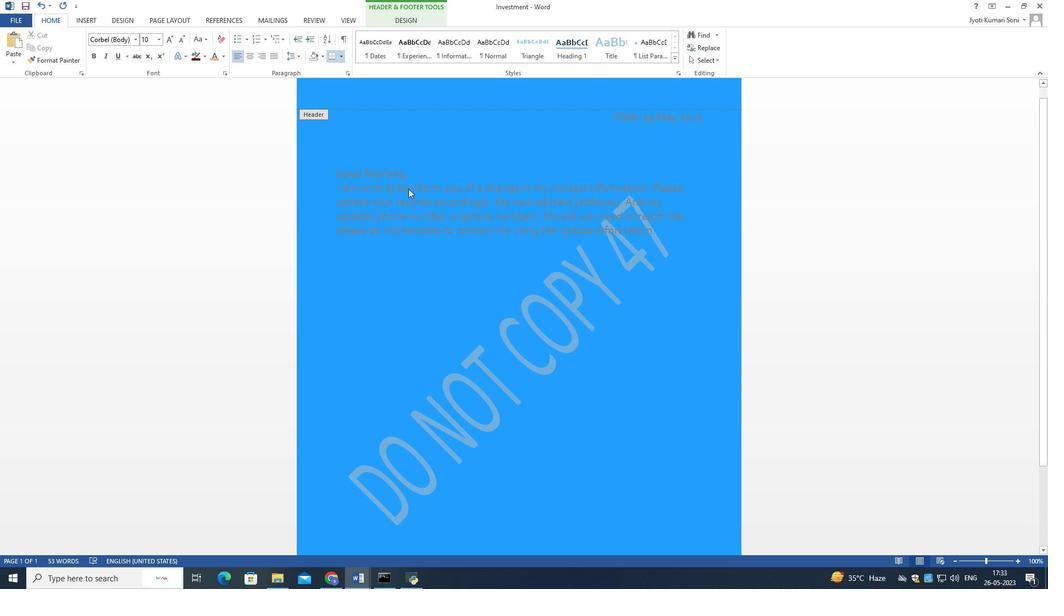 
Action: Mouse moved to (406, 188)
Screenshot: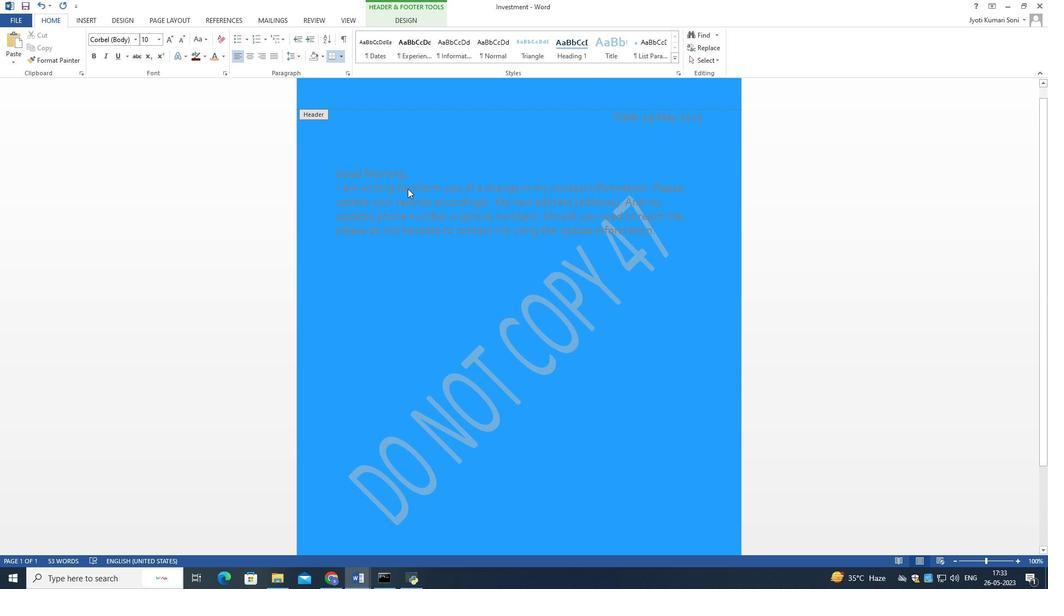 
Action: Mouse pressed left at (406, 188)
Screenshot: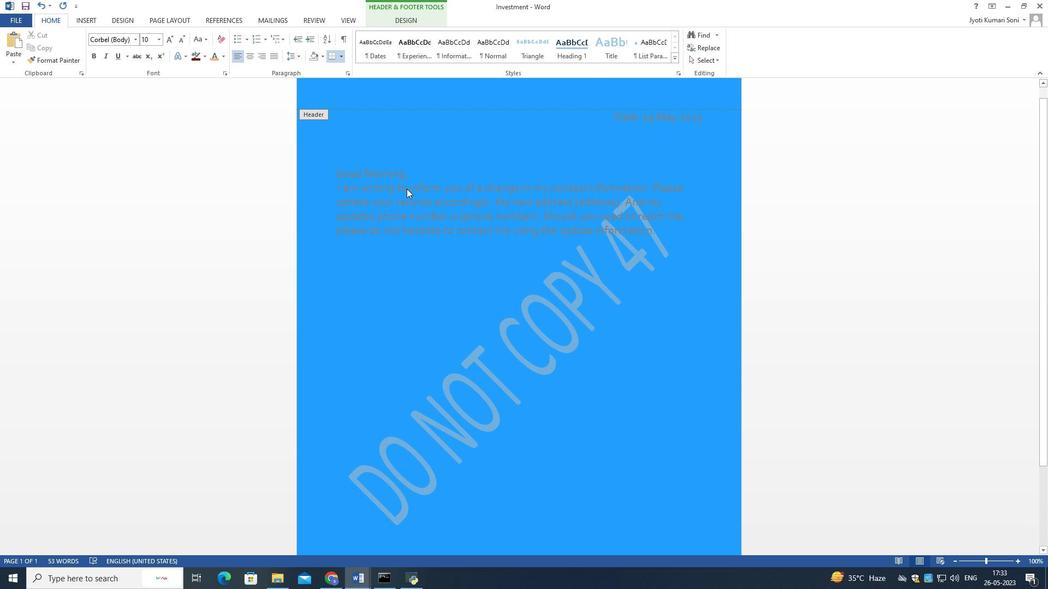 
Action: Mouse moved to (375, 174)
Screenshot: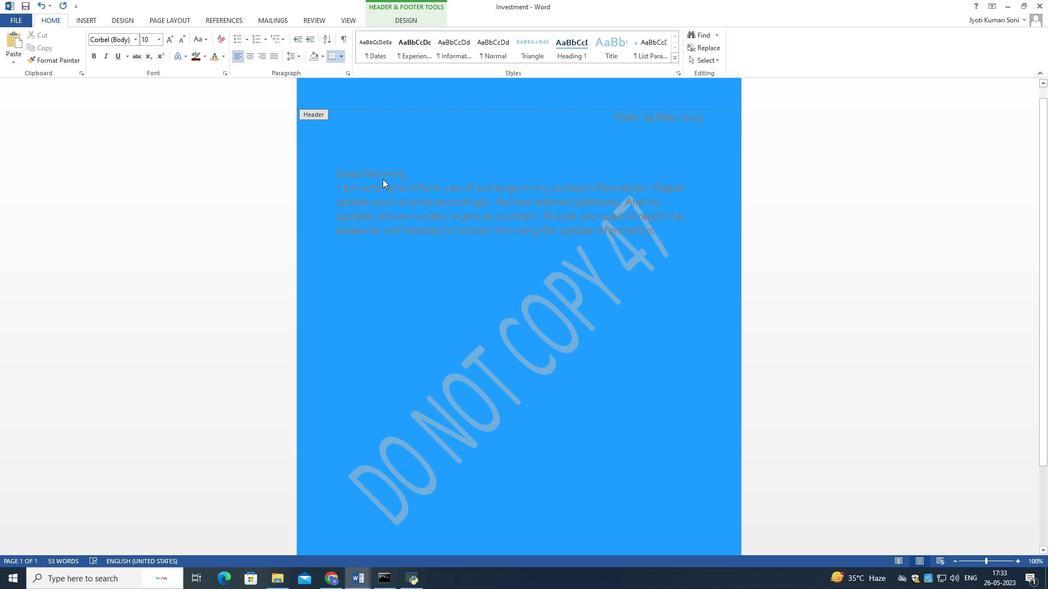 
Action: Mouse pressed left at (375, 174)
Screenshot: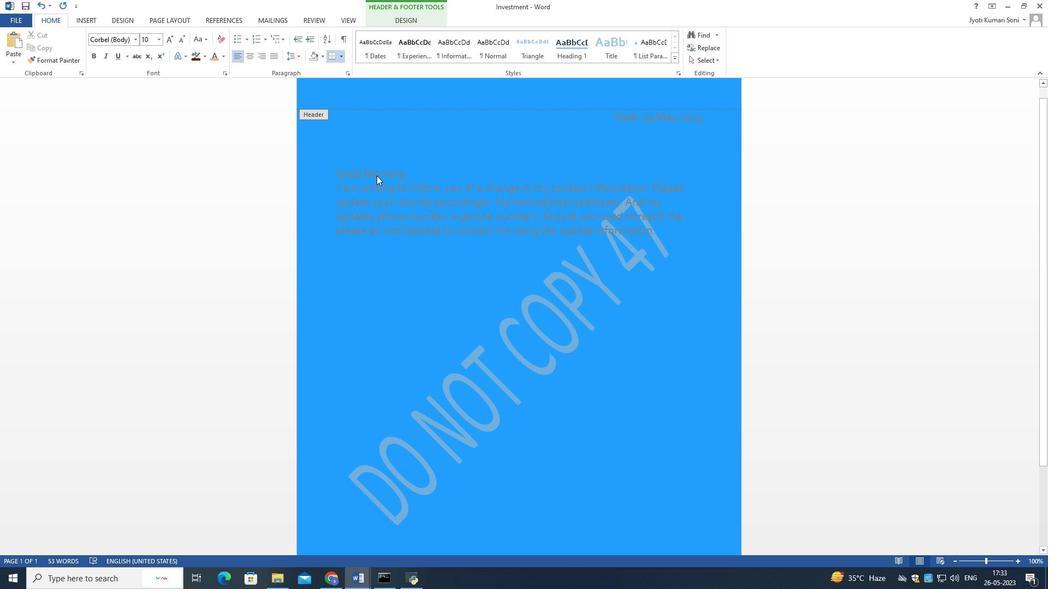 
Action: Mouse moved to (310, 115)
Screenshot: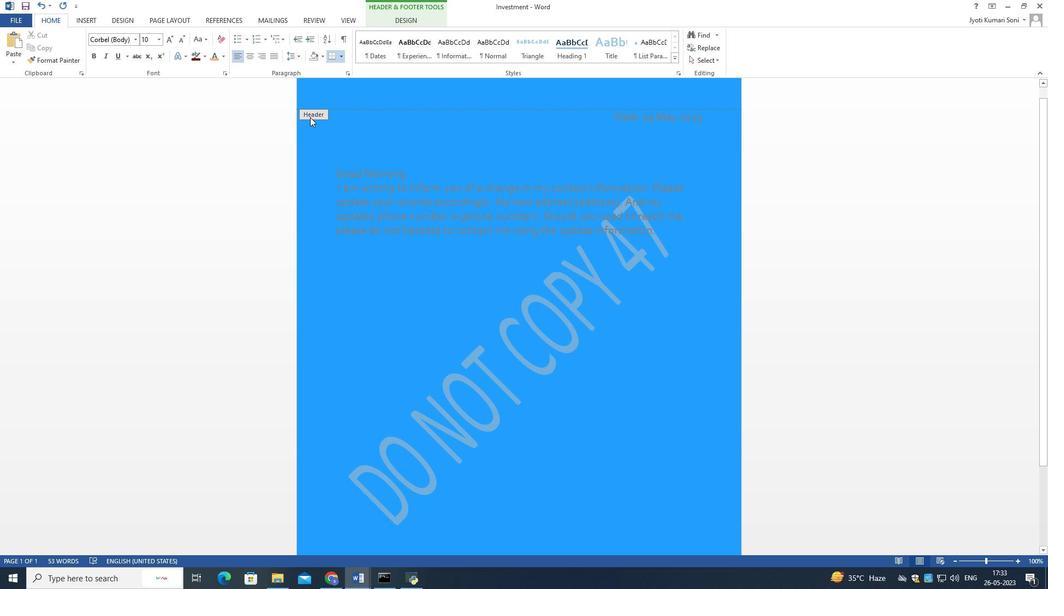 
Action: Mouse pressed left at (310, 115)
Screenshot: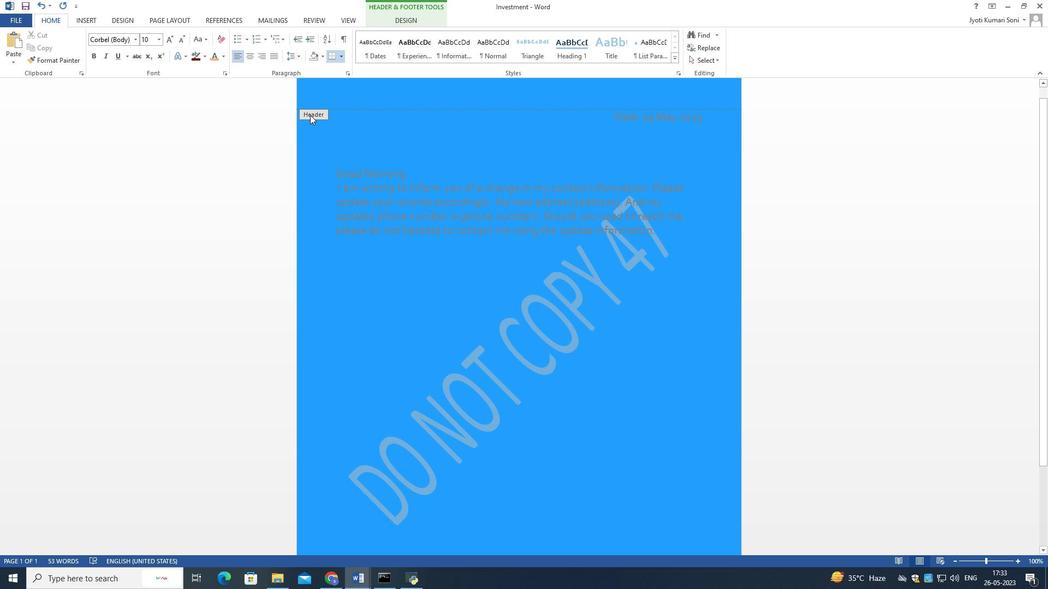 
Action: Mouse moved to (404, 242)
Screenshot: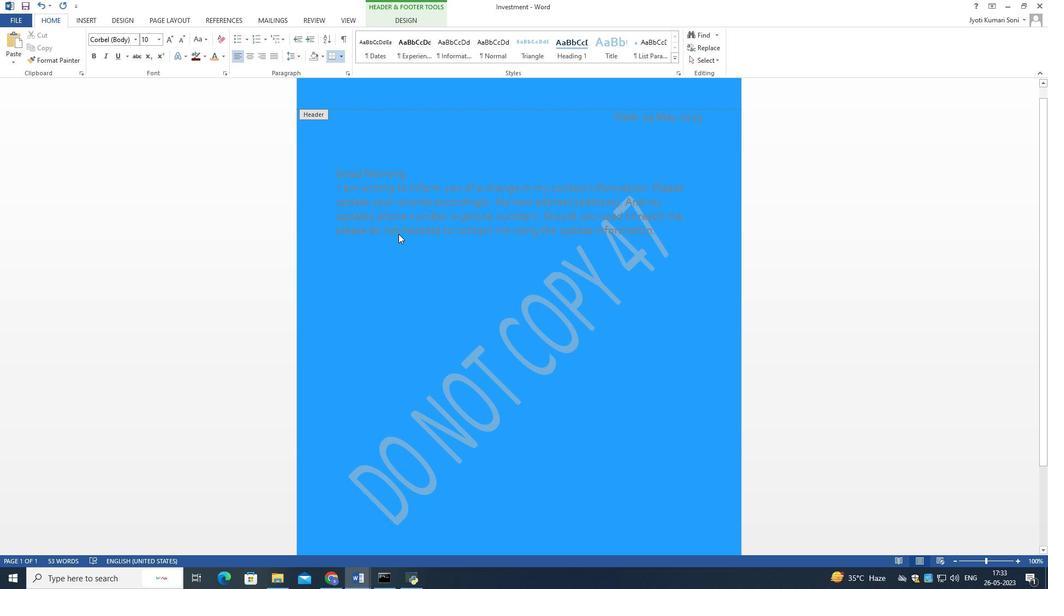 
Action: Mouse scrolled (404, 243) with delta (0, 0)
Screenshot: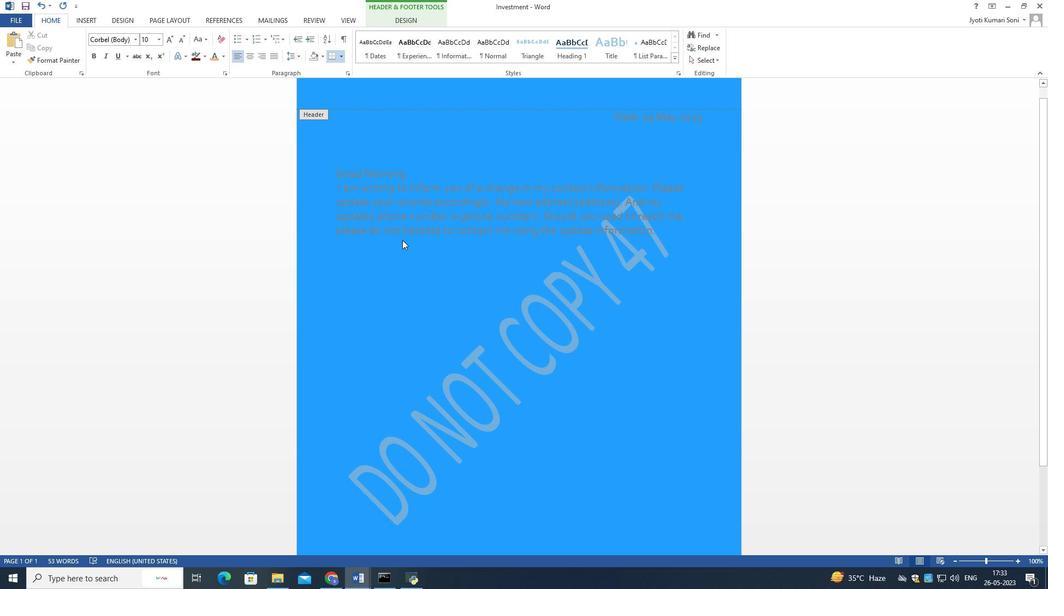 
Action: Mouse scrolled (404, 243) with delta (0, 0)
Screenshot: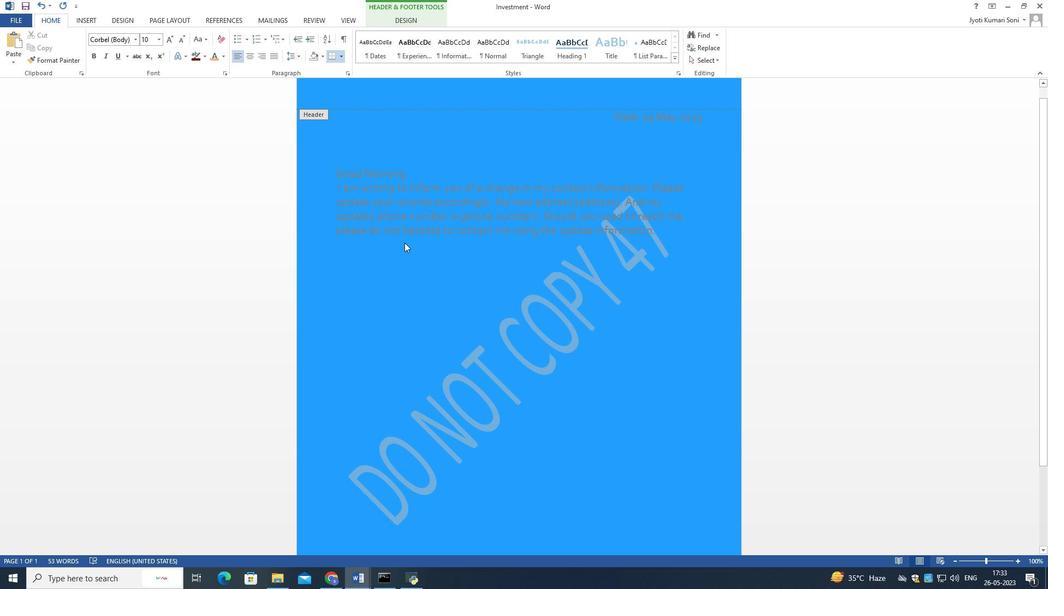 
Action: Mouse scrolled (404, 242) with delta (0, 0)
Screenshot: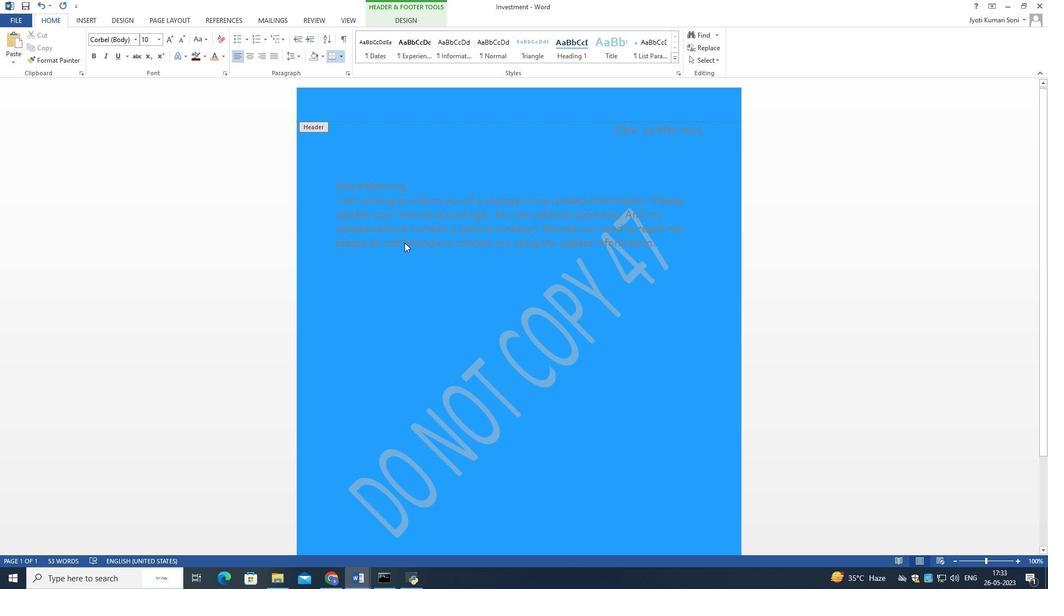 
Action: Mouse scrolled (404, 242) with delta (0, 0)
Screenshot: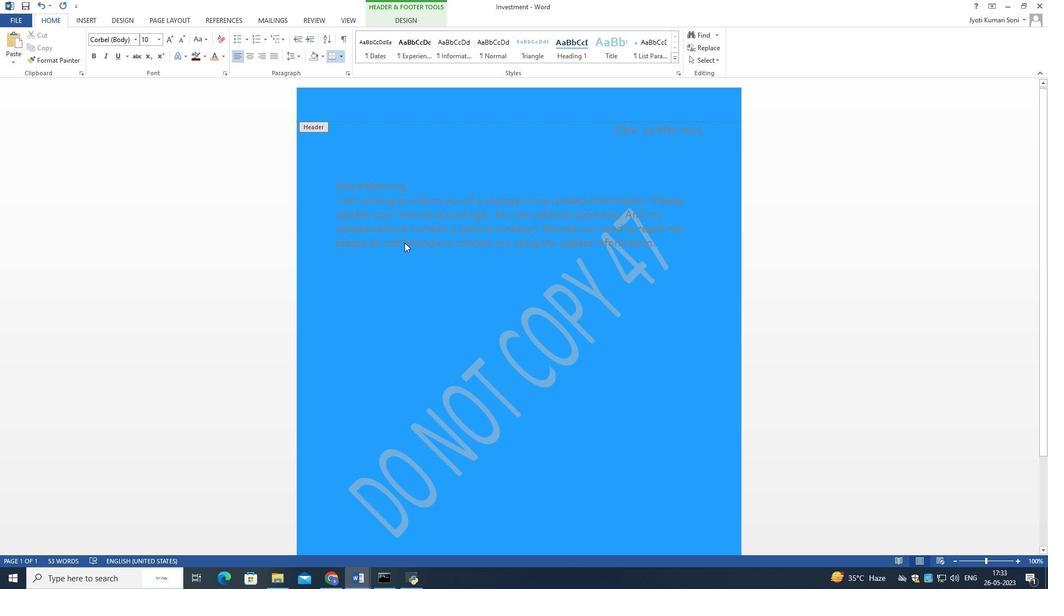 
Action: Mouse scrolled (404, 242) with delta (0, 0)
Screenshot: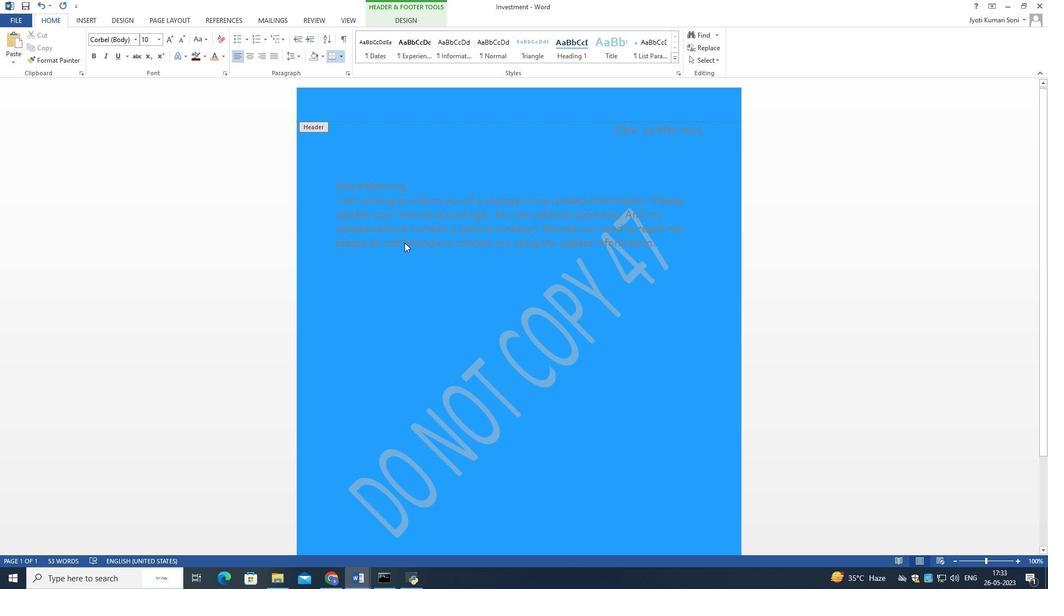 
Action: Mouse scrolled (404, 242) with delta (0, 0)
Screenshot: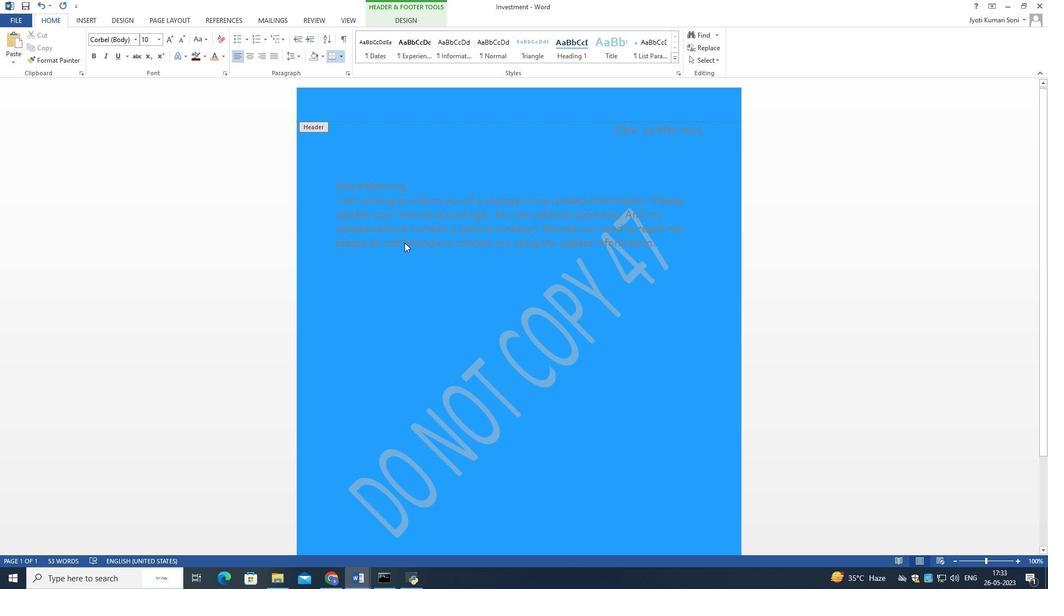 
Action: Mouse scrolled (404, 242) with delta (0, 0)
Screenshot: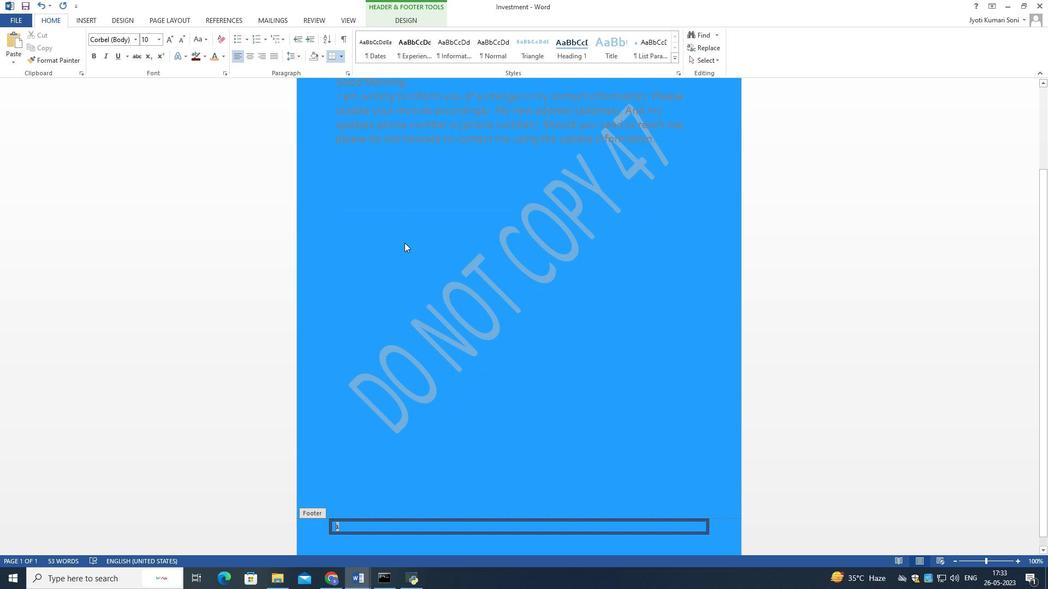 
Action: Mouse scrolled (404, 242) with delta (0, 0)
Screenshot: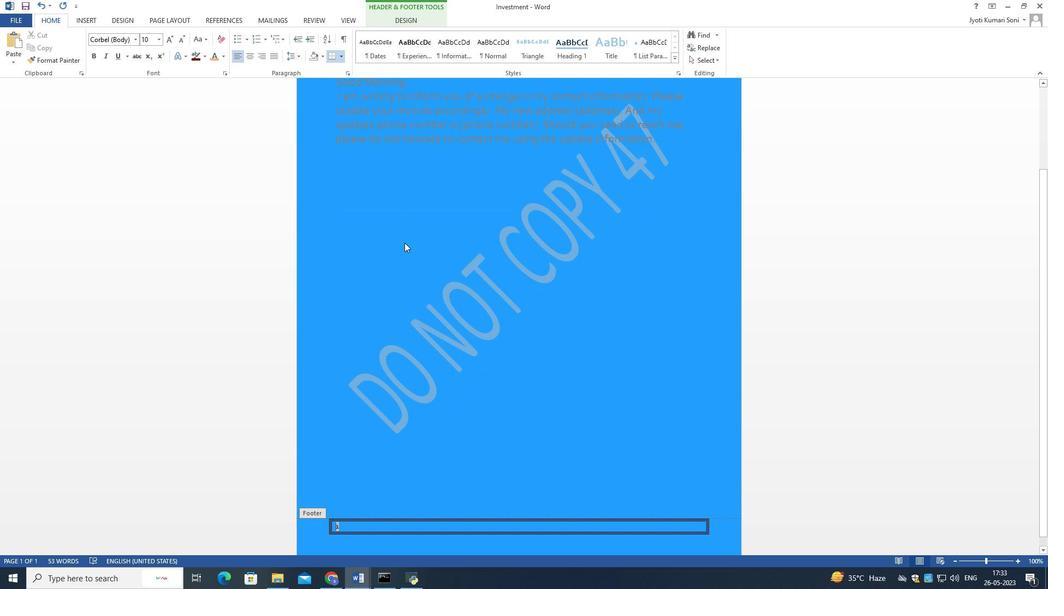 
Action: Mouse scrolled (404, 242) with delta (0, 0)
Screenshot: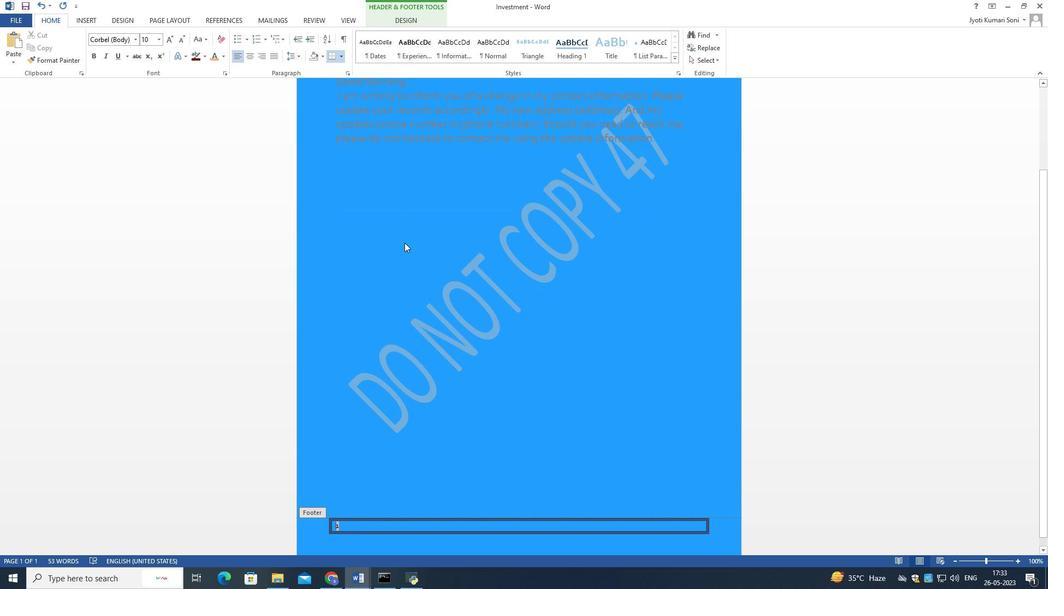
Action: Mouse scrolled (404, 242) with delta (0, 0)
Screenshot: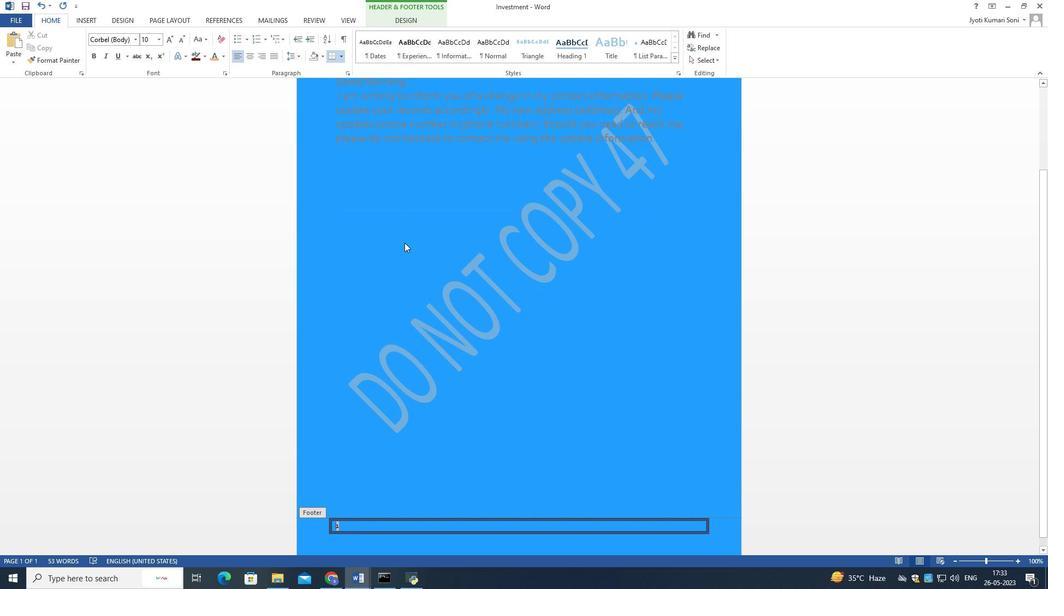 
Action: Mouse moved to (406, 245)
Screenshot: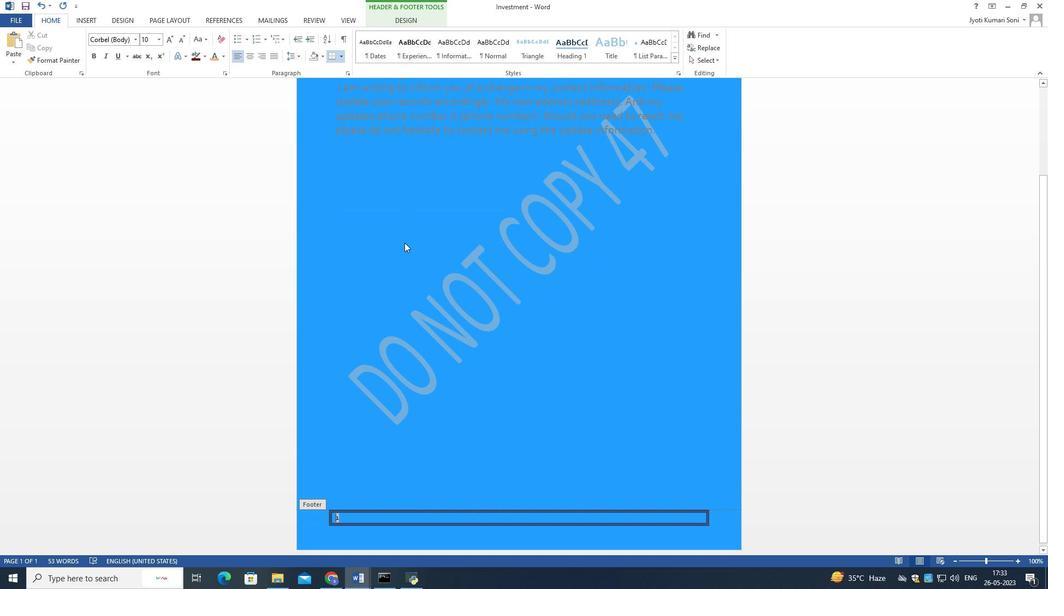 
Action: Mouse scrolled (406, 244) with delta (0, 0)
Screenshot: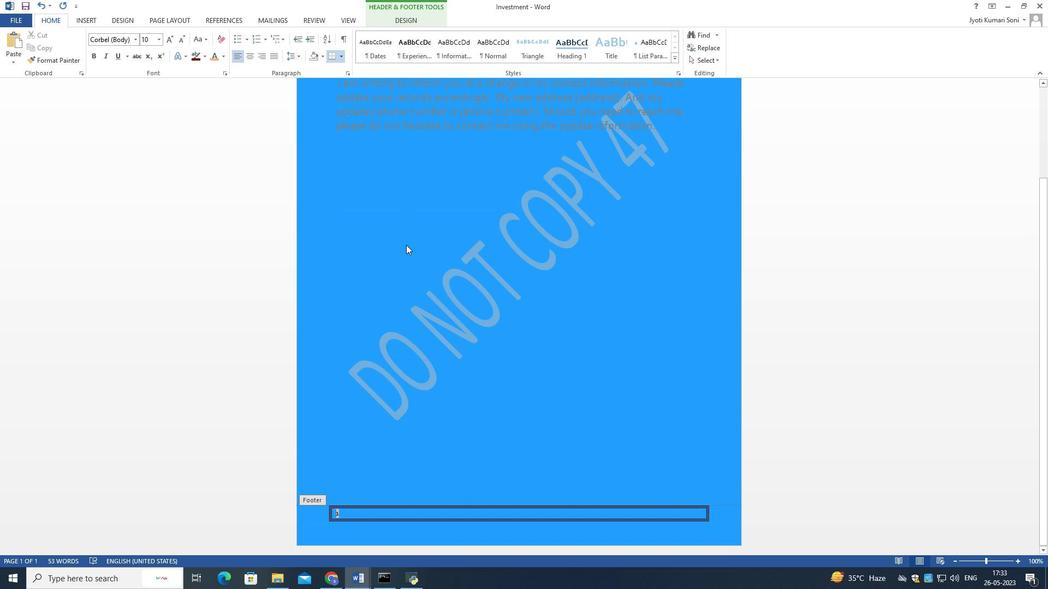 
Action: Mouse scrolled (406, 244) with delta (0, 0)
Screenshot: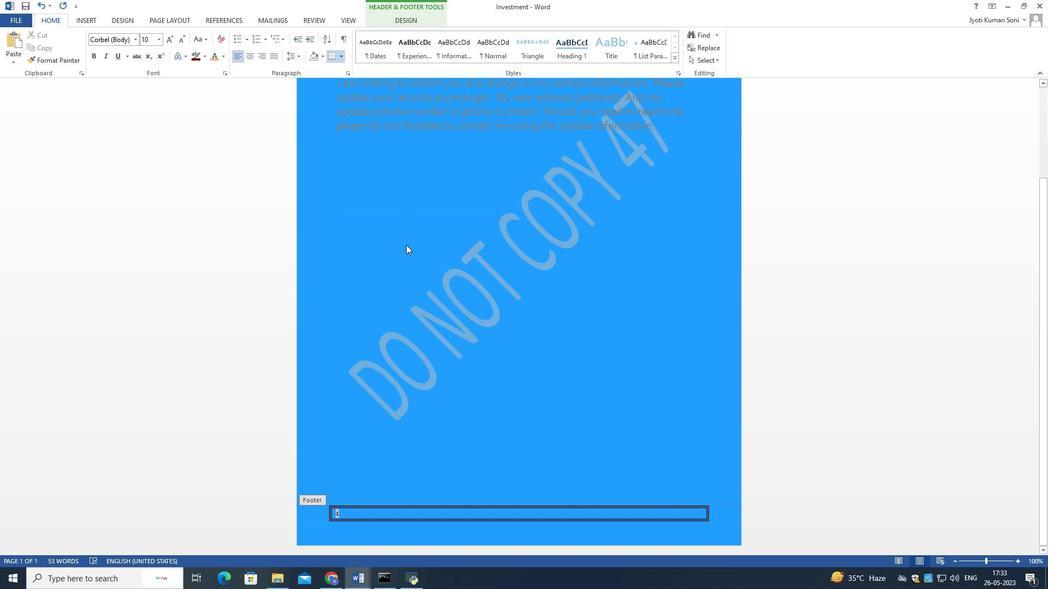 
Action: Mouse scrolled (406, 244) with delta (0, 0)
Screenshot: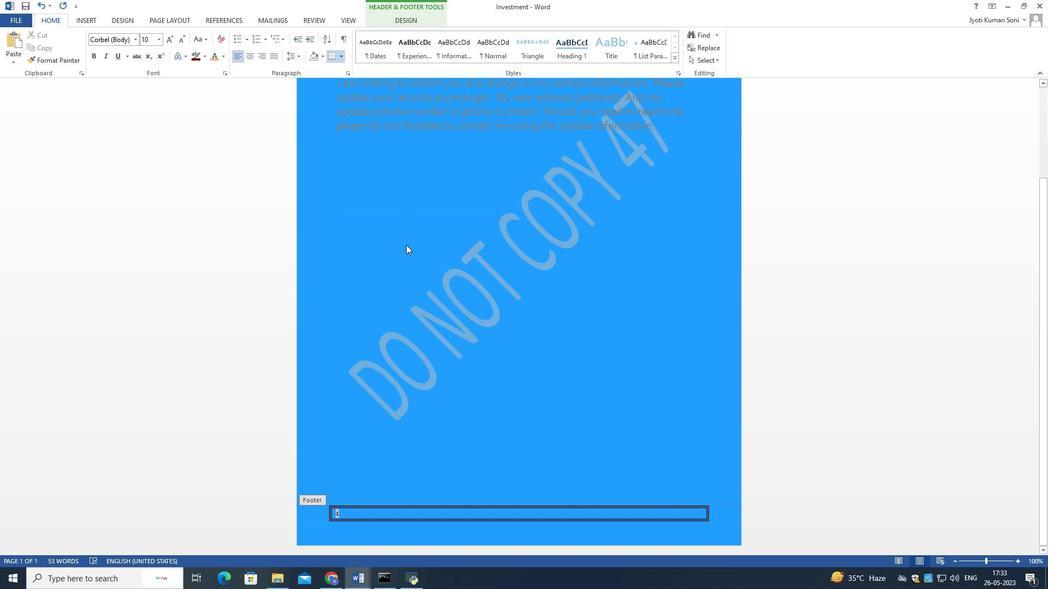 
Action: Mouse scrolled (406, 245) with delta (0, 0)
Screenshot: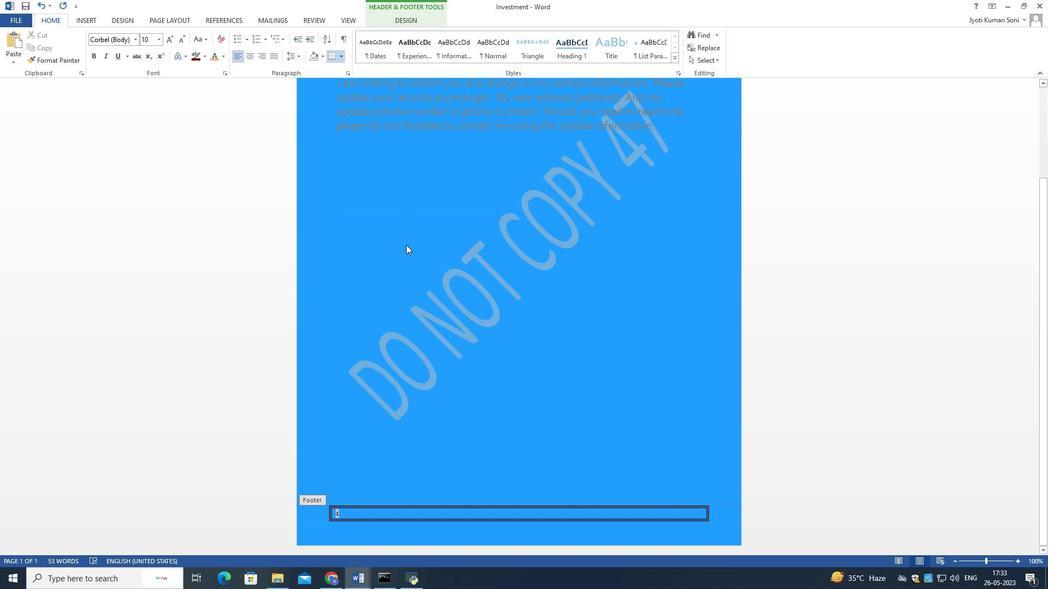 
Action: Mouse scrolled (406, 245) with delta (0, 0)
Screenshot: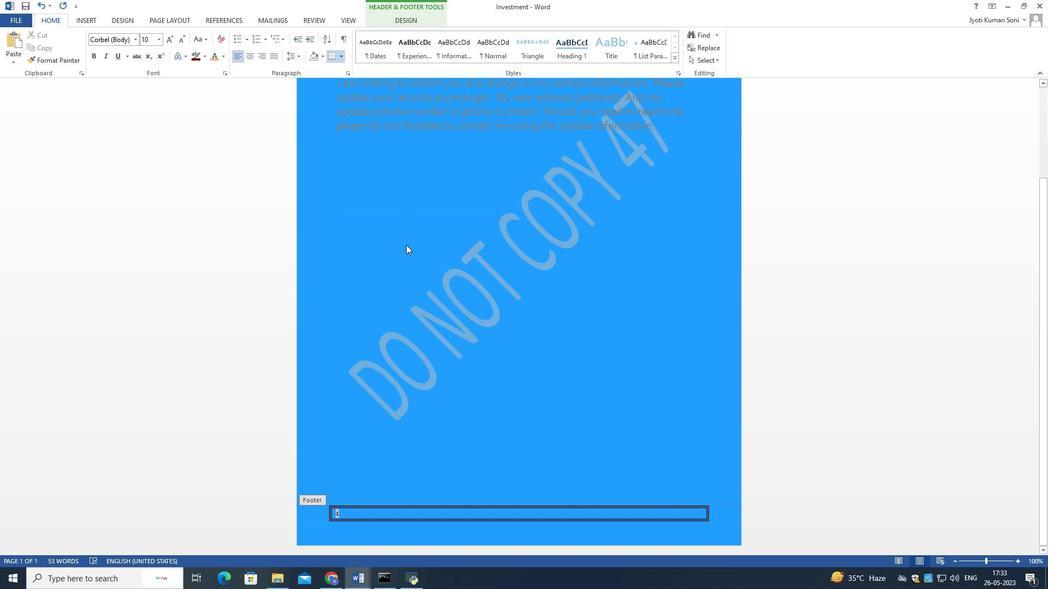 
Action: Mouse scrolled (406, 245) with delta (0, 0)
Screenshot: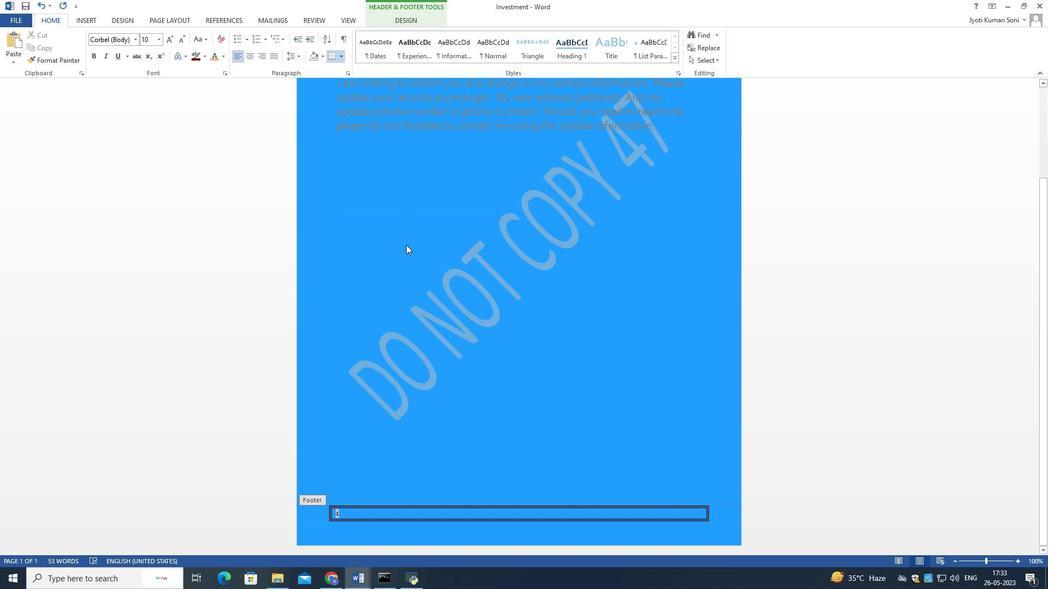 
Action: Mouse scrolled (406, 245) with delta (0, 0)
Screenshot: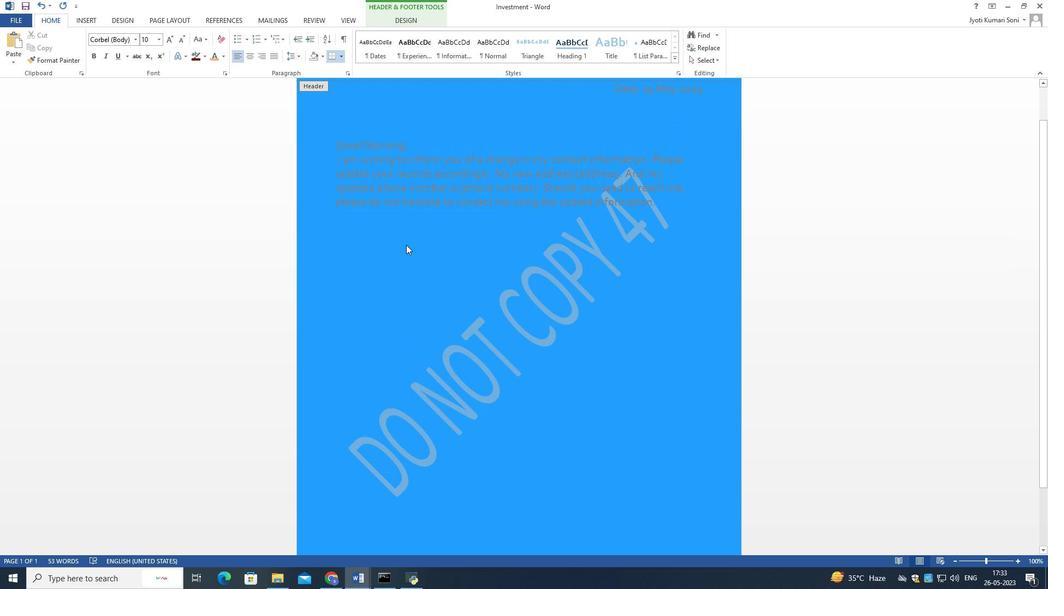 
Action: Mouse scrolled (406, 245) with delta (0, 0)
Screenshot: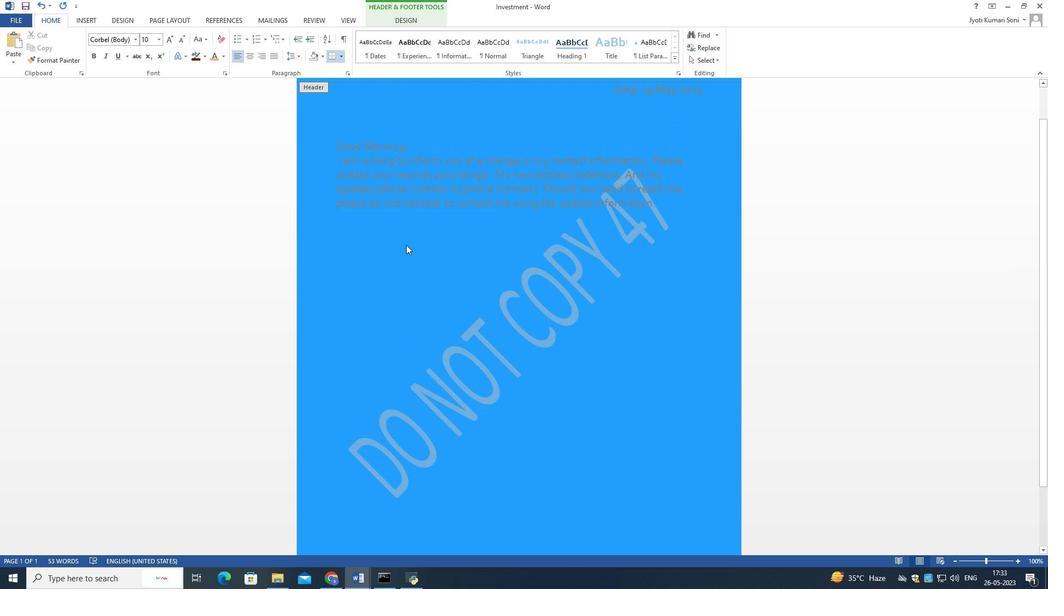 
Action: Mouse scrolled (406, 245) with delta (0, 0)
Screenshot: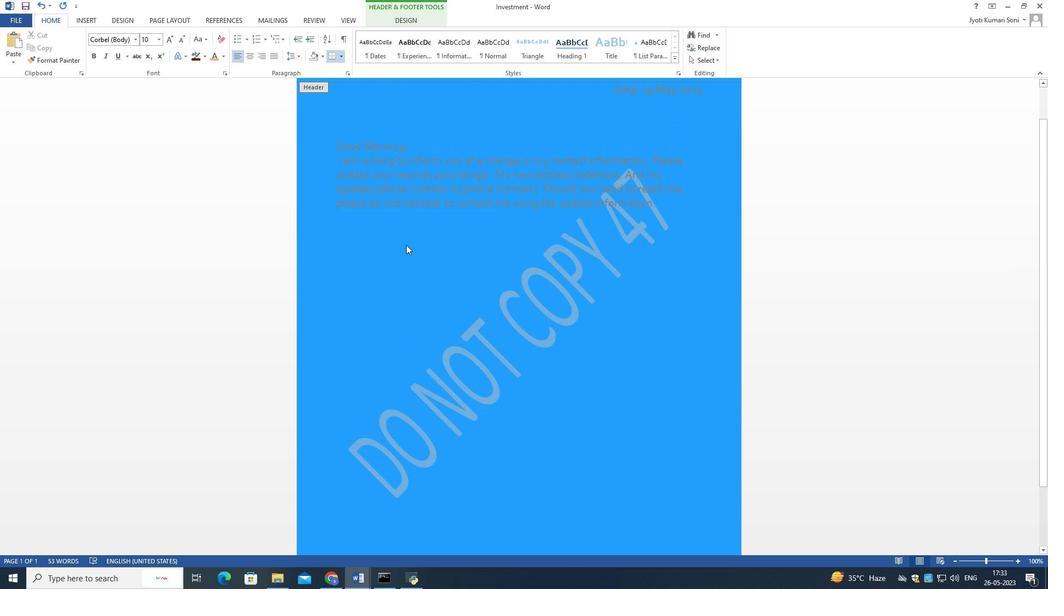 
Action: Mouse scrolled (406, 245) with delta (0, 0)
Screenshot: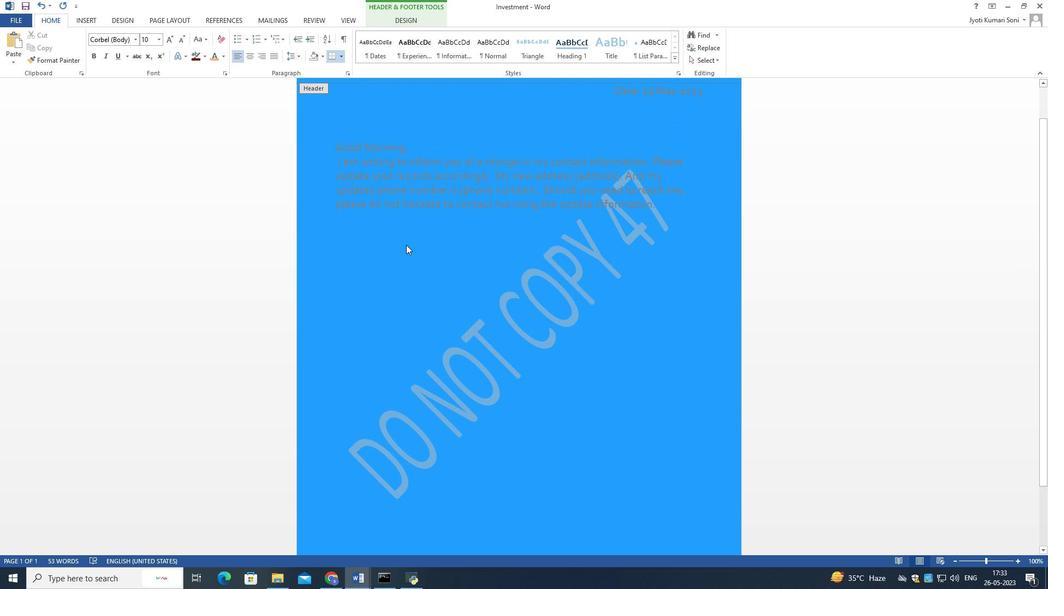 
Action: Mouse scrolled (406, 245) with delta (0, 0)
Screenshot: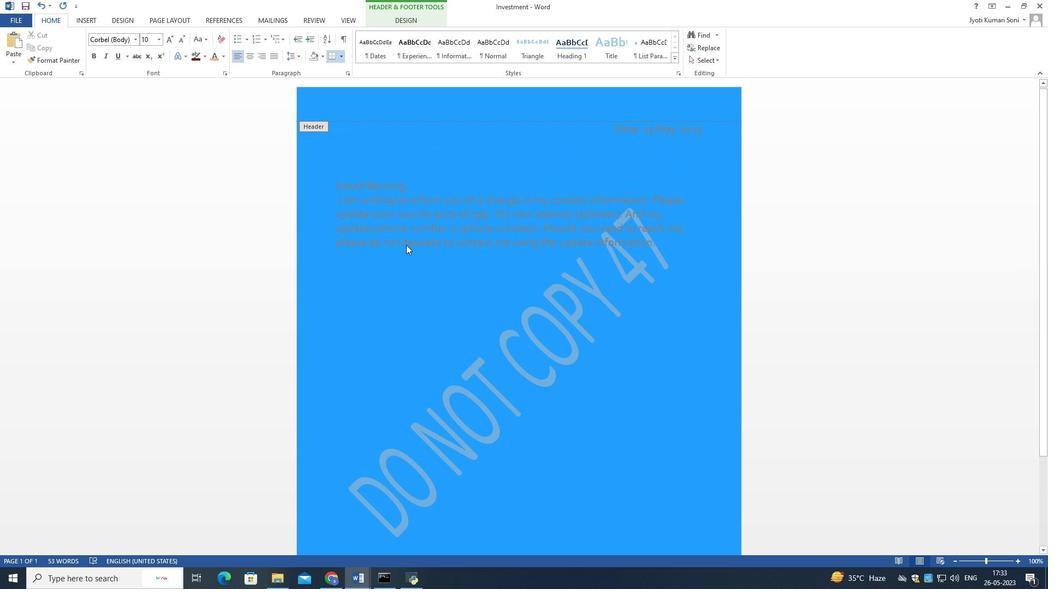 
Action: Mouse moved to (340, 56)
Screenshot: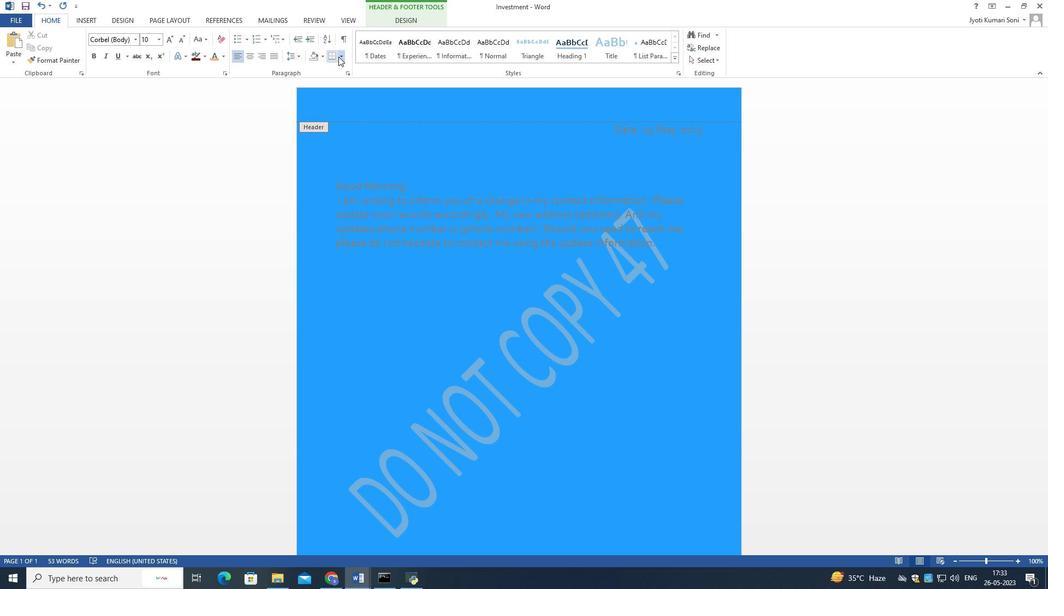 
Action: Mouse pressed left at (340, 56)
Screenshot: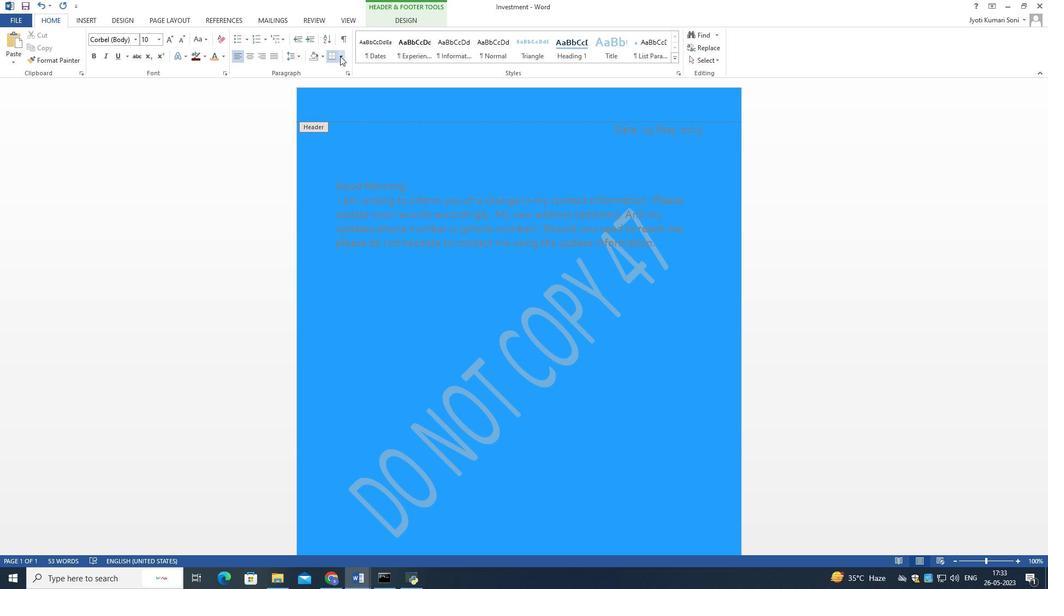 
Action: Mouse moved to (374, 270)
Screenshot: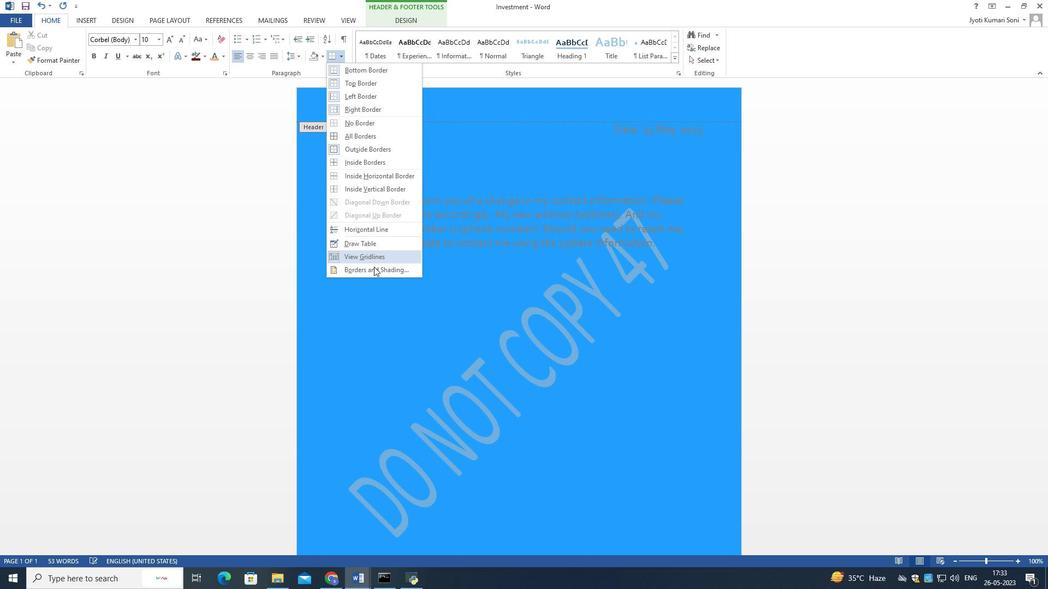 
Action: Mouse pressed left at (374, 270)
Screenshot: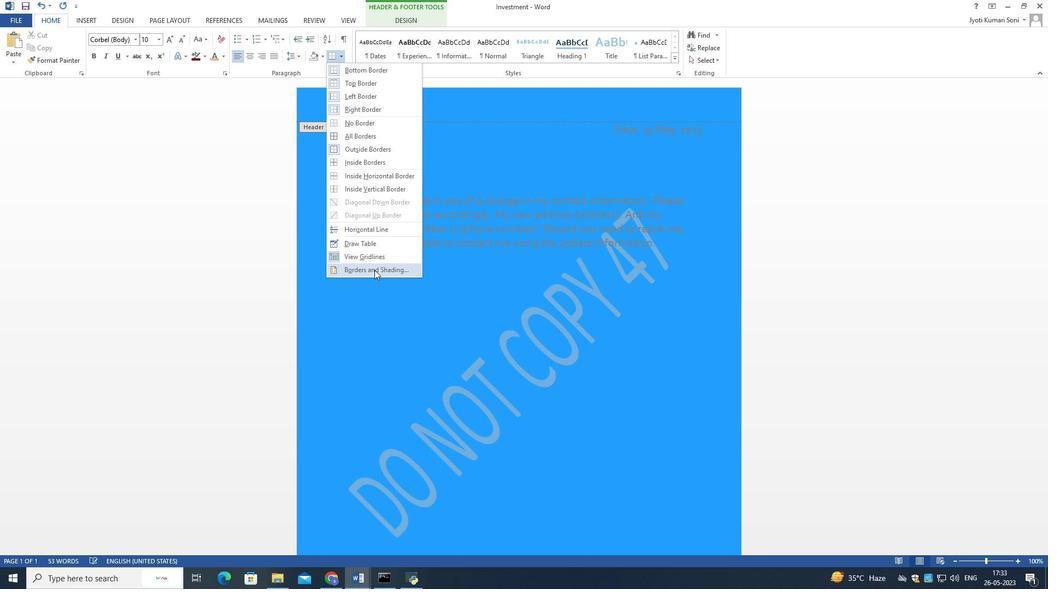 
Action: Mouse moved to (592, 373)
Screenshot: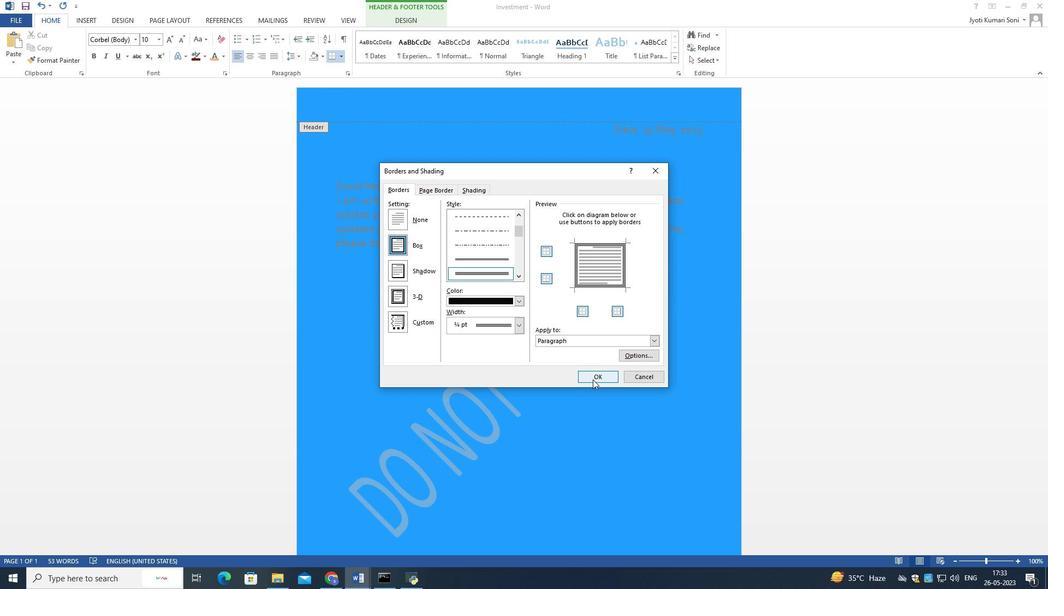 
Action: Mouse pressed left at (592, 373)
Screenshot: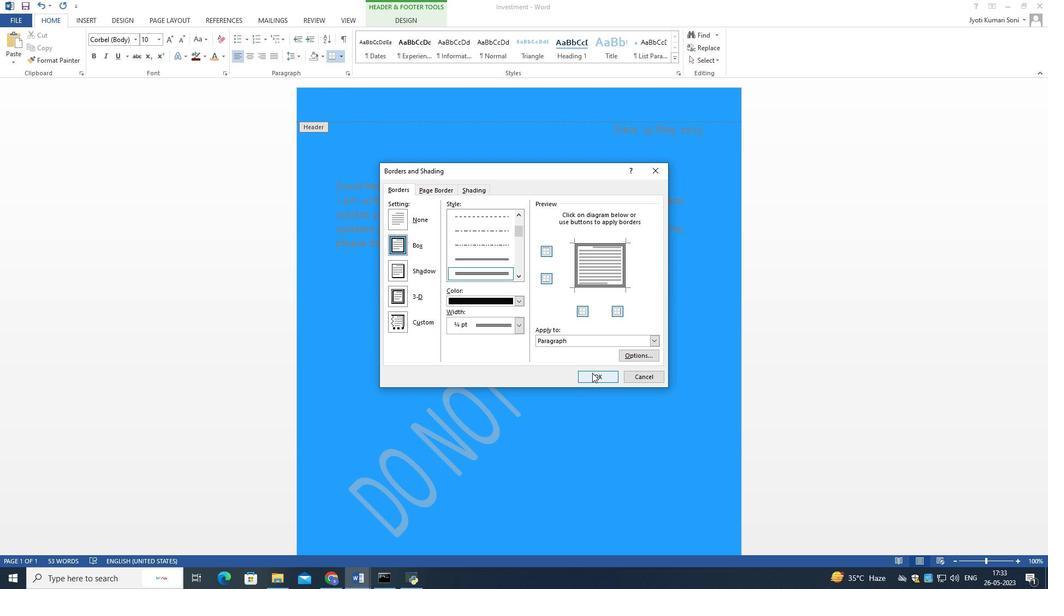 
Action: Mouse moved to (596, 386)
Screenshot: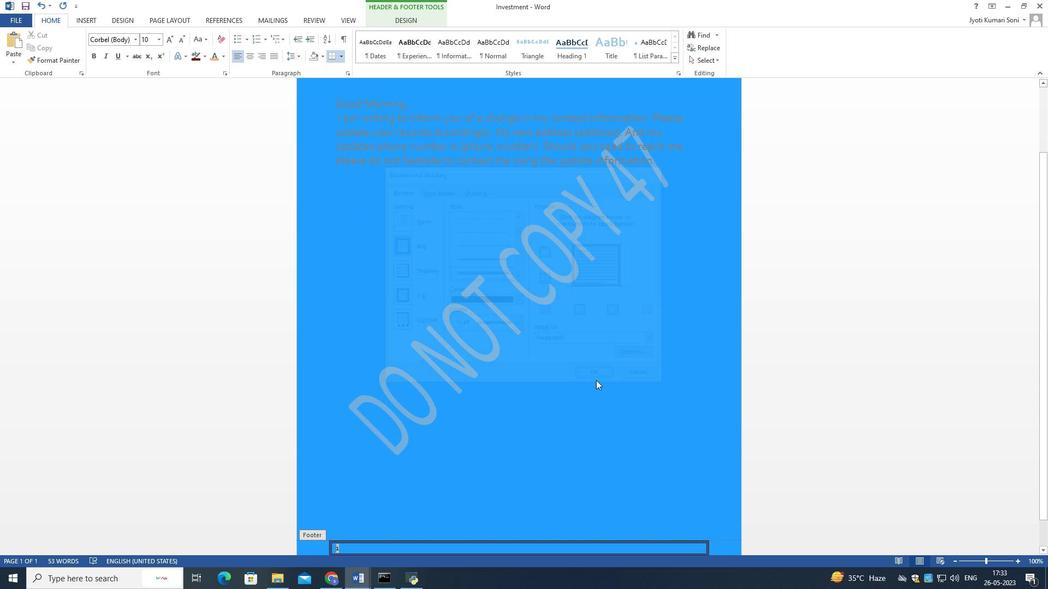 
Action: Mouse scrolled (596, 385) with delta (0, 0)
Screenshot: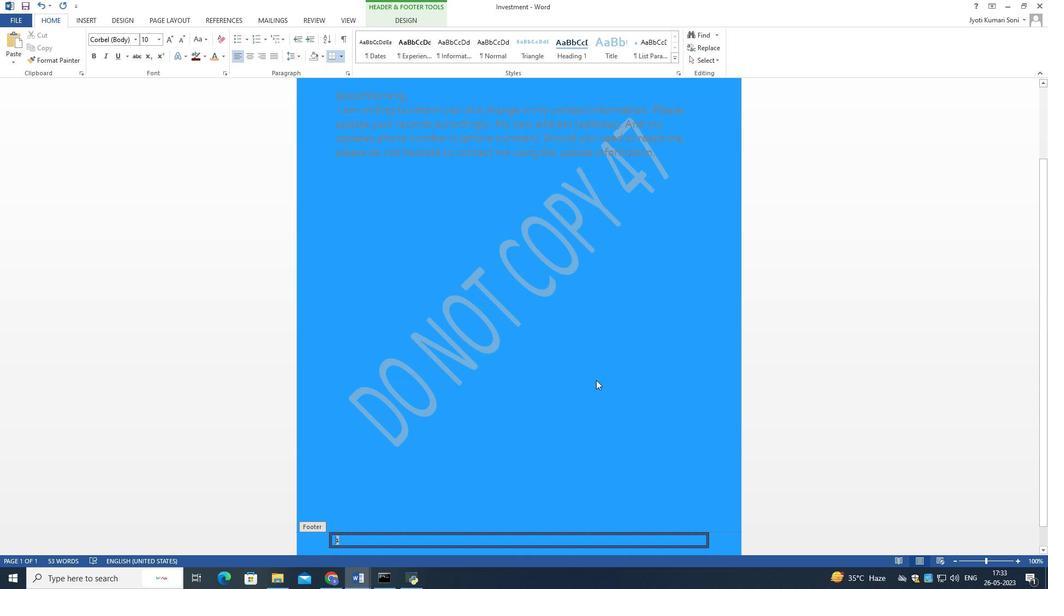 
Action: Mouse moved to (596, 387)
Screenshot: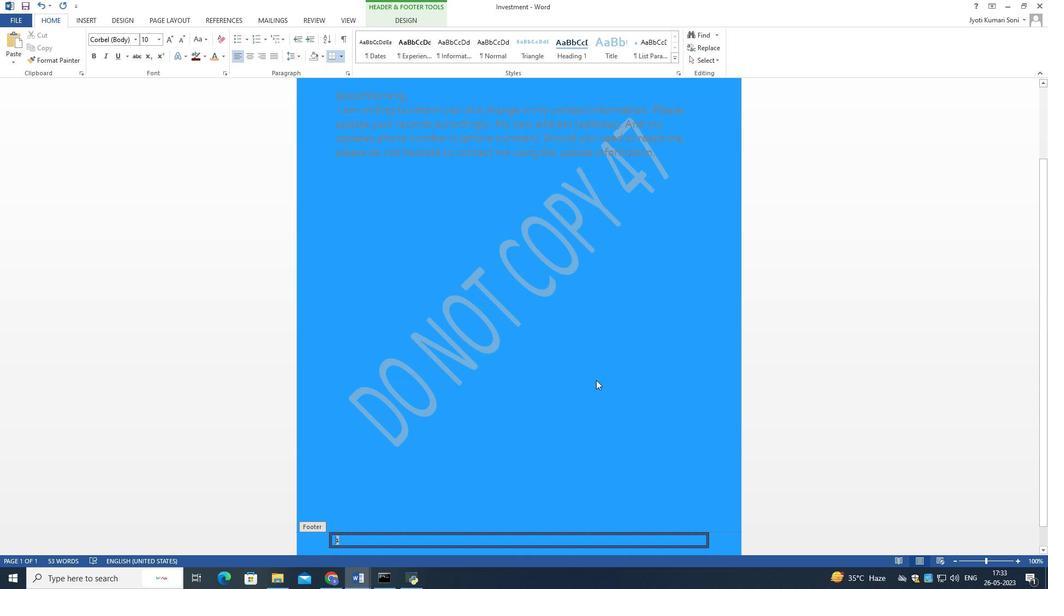 
Action: Mouse scrolled (596, 386) with delta (0, 0)
Screenshot: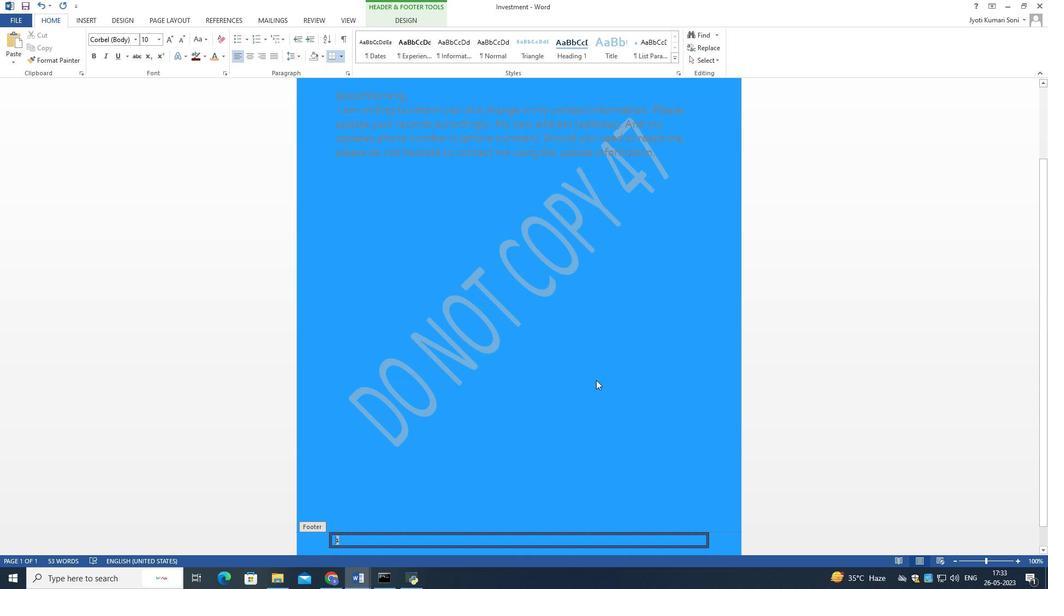 
Action: Mouse scrolled (596, 386) with delta (0, 0)
Screenshot: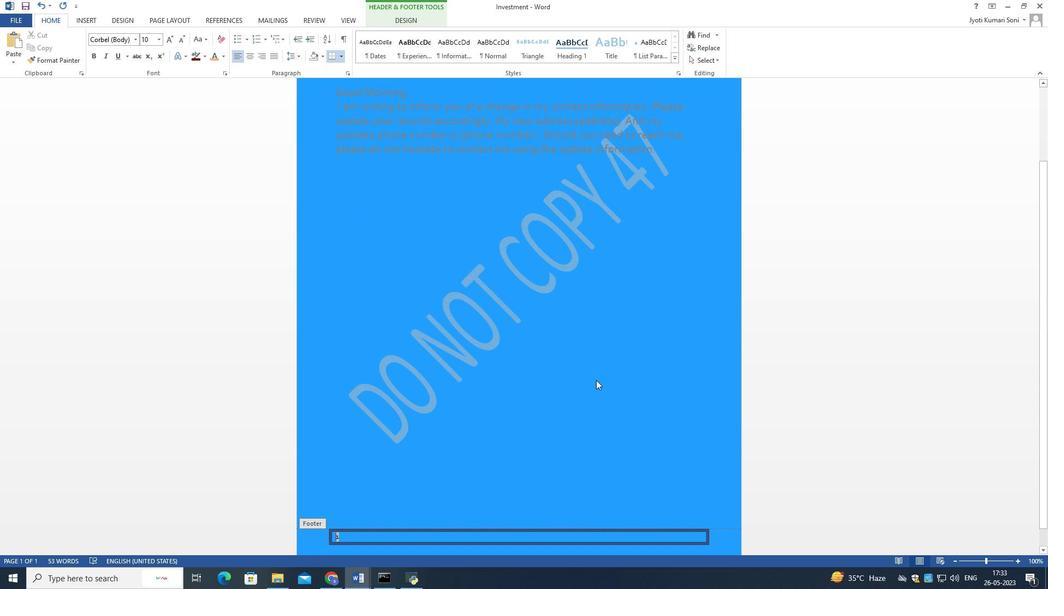 
Action: Mouse scrolled (596, 386) with delta (0, 0)
Screenshot: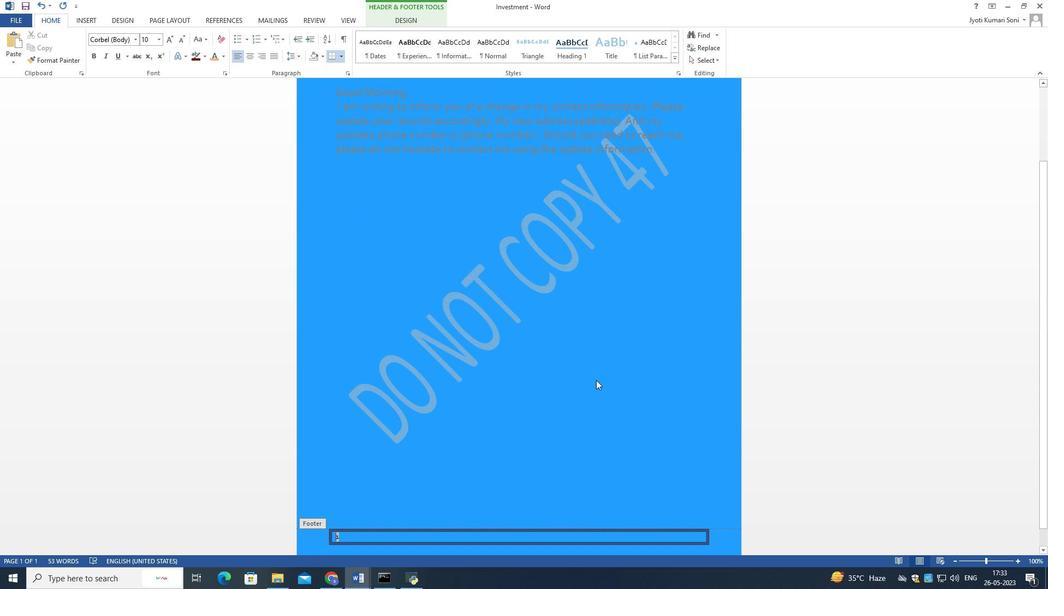 
Action: Mouse scrolled (596, 386) with delta (0, 0)
Screenshot: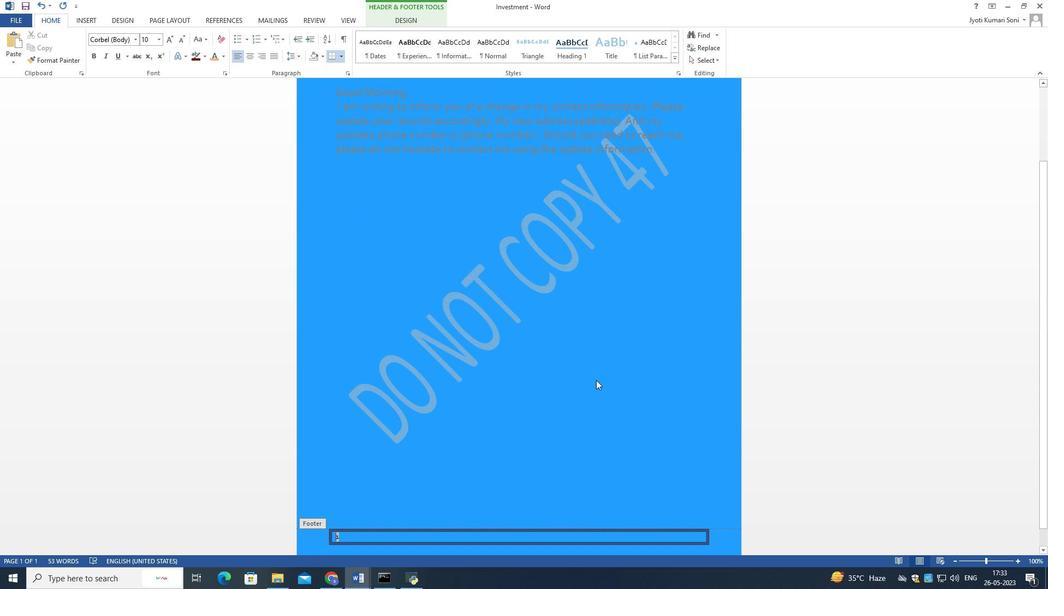 
Action: Mouse moved to (596, 387)
Screenshot: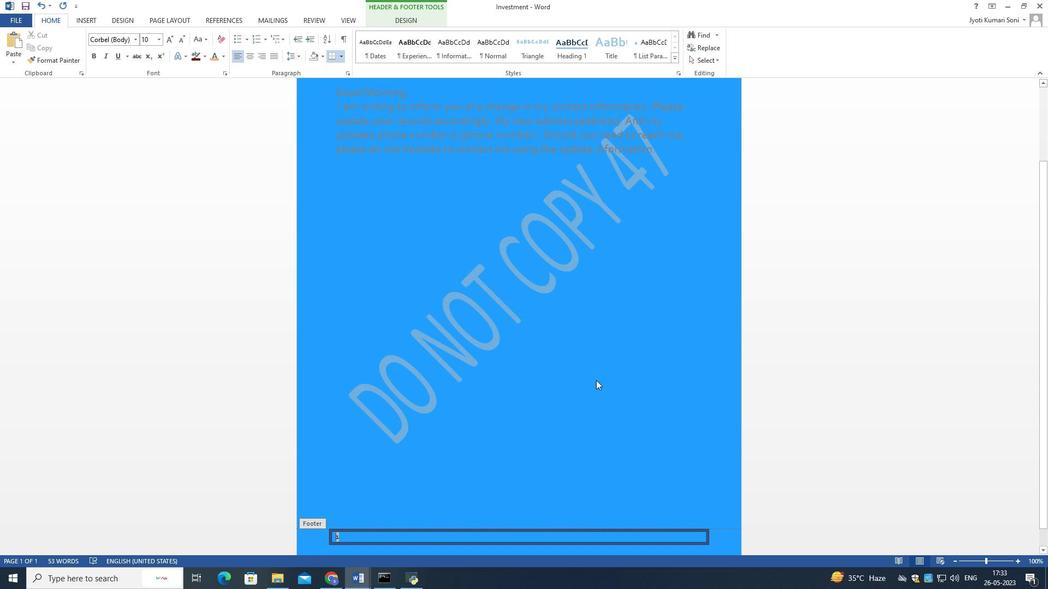 
Action: Mouse scrolled (596, 387) with delta (0, 0)
Screenshot: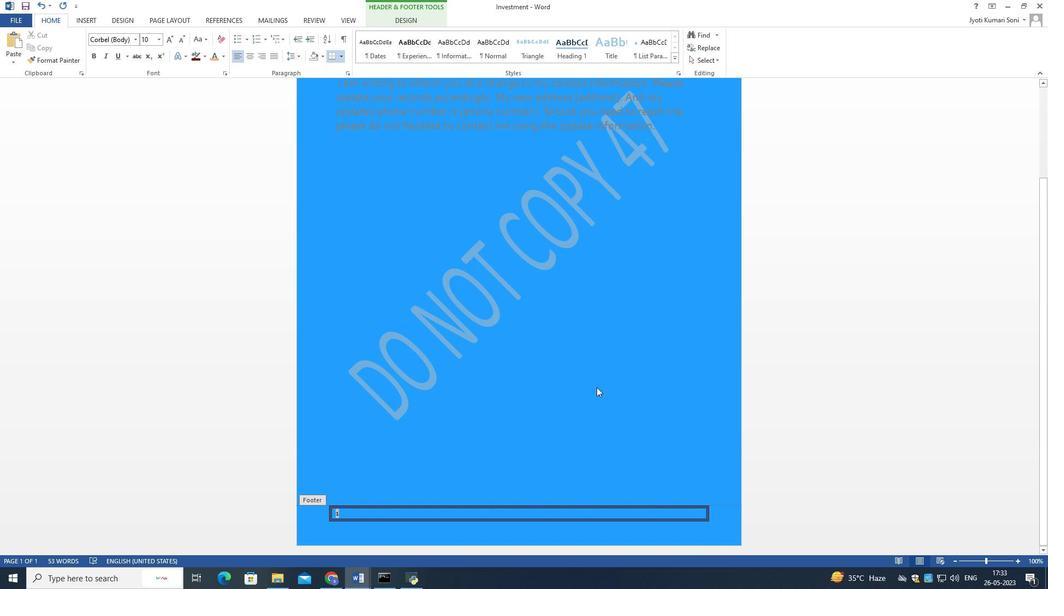 
Action: Mouse scrolled (596, 387) with delta (0, 0)
Screenshot: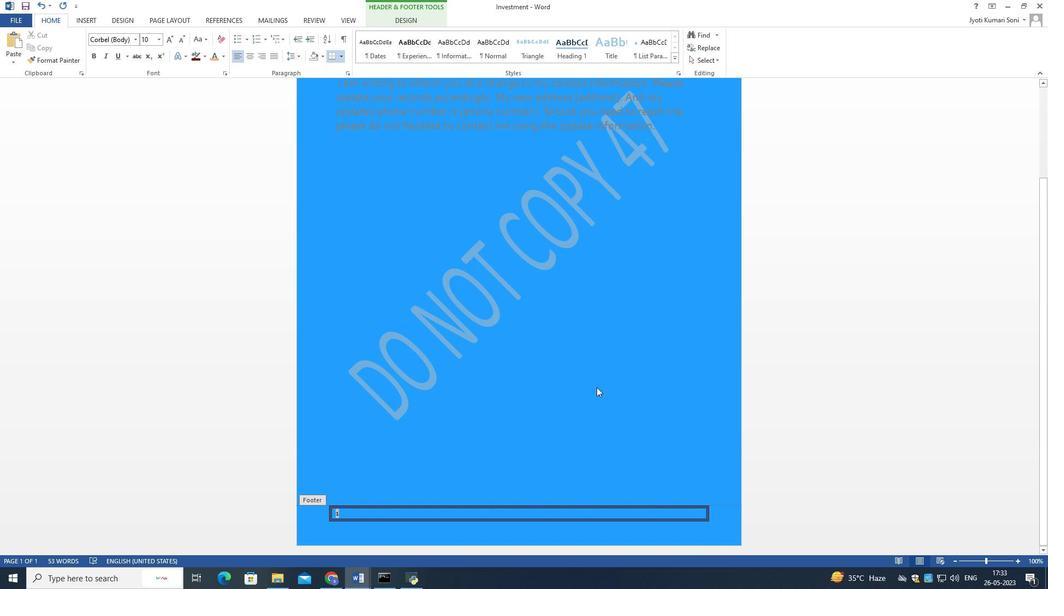 
Action: Mouse scrolled (596, 387) with delta (0, 0)
Screenshot: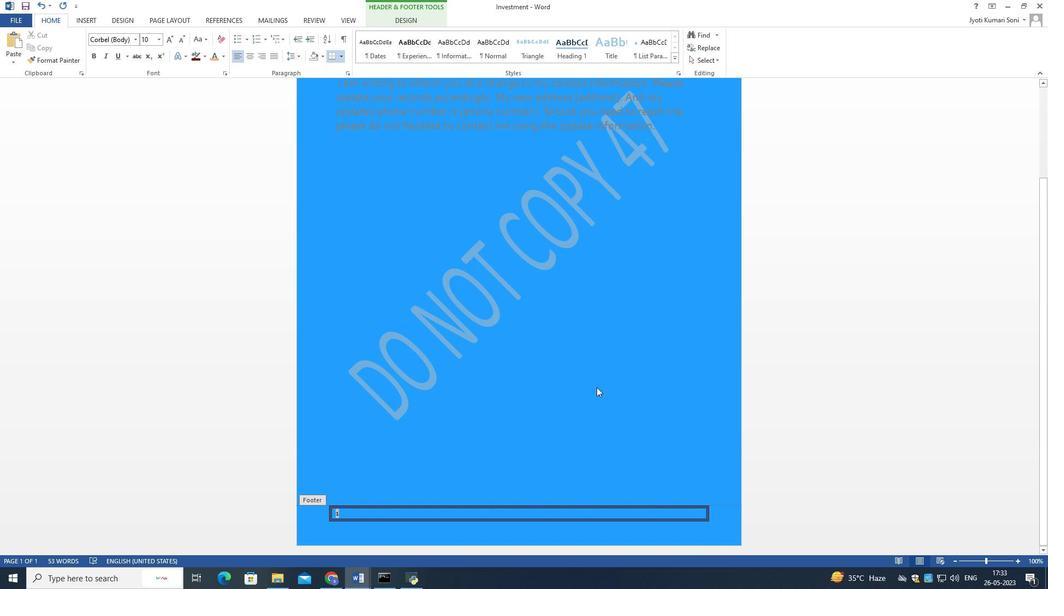 
Action: Mouse moved to (600, 378)
Screenshot: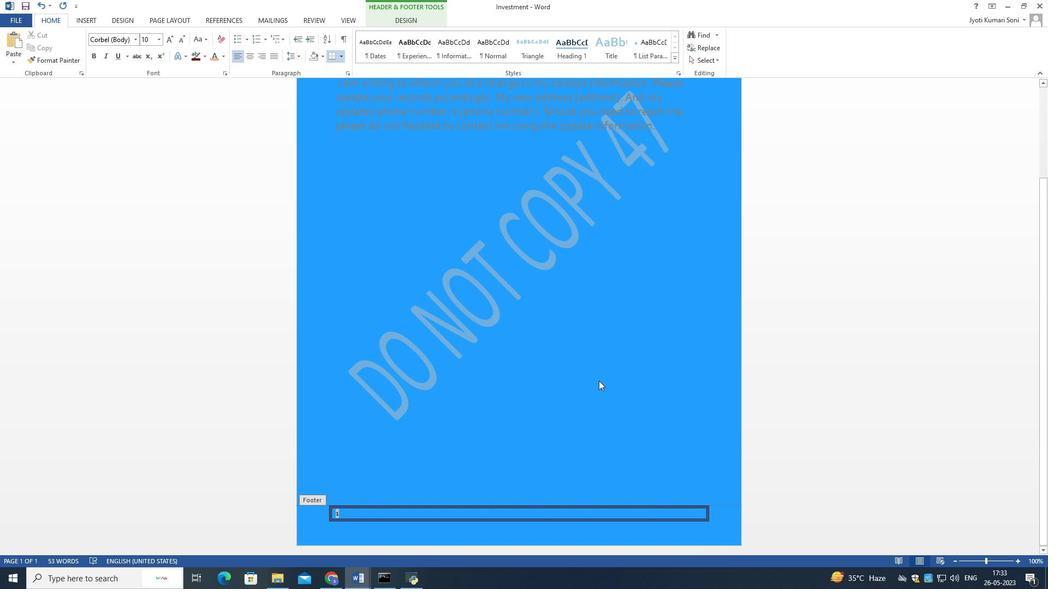 
